 Task: Select the current location as Golden Gate Bridge, San Francisco, California, United States . Now zoom - , and verify the location . Hide zoom slider
Action: Mouse moved to (171, 218)
Screenshot: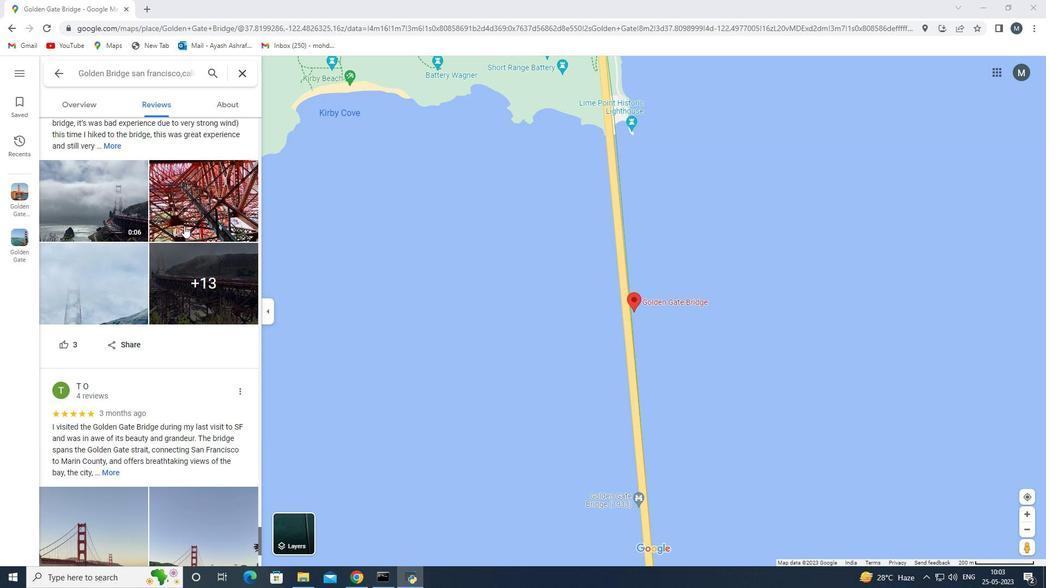 
Action: Mouse scrolled (171, 219) with delta (0, 0)
Screenshot: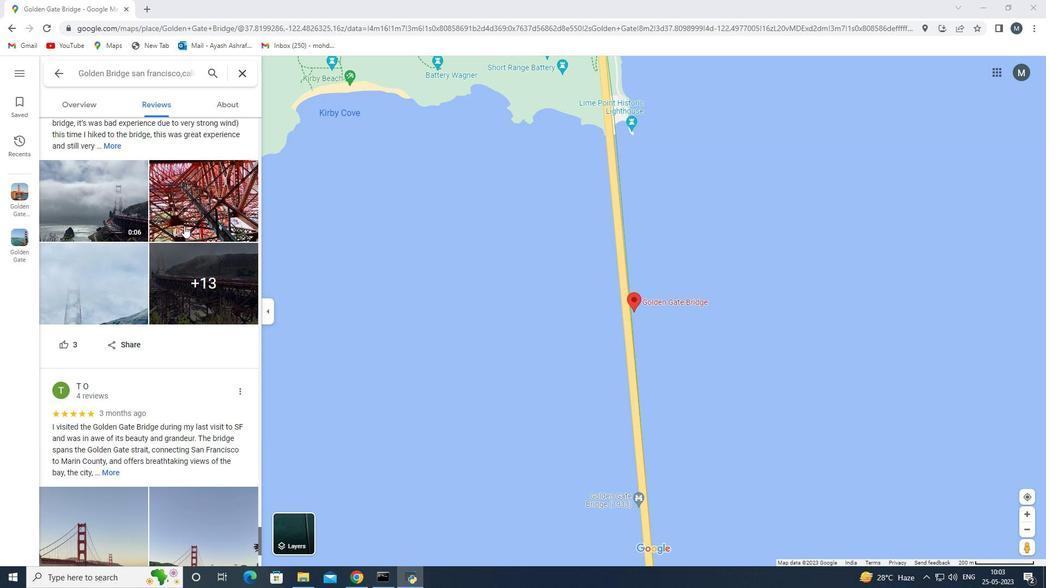 
Action: Mouse scrolled (171, 219) with delta (0, 0)
Screenshot: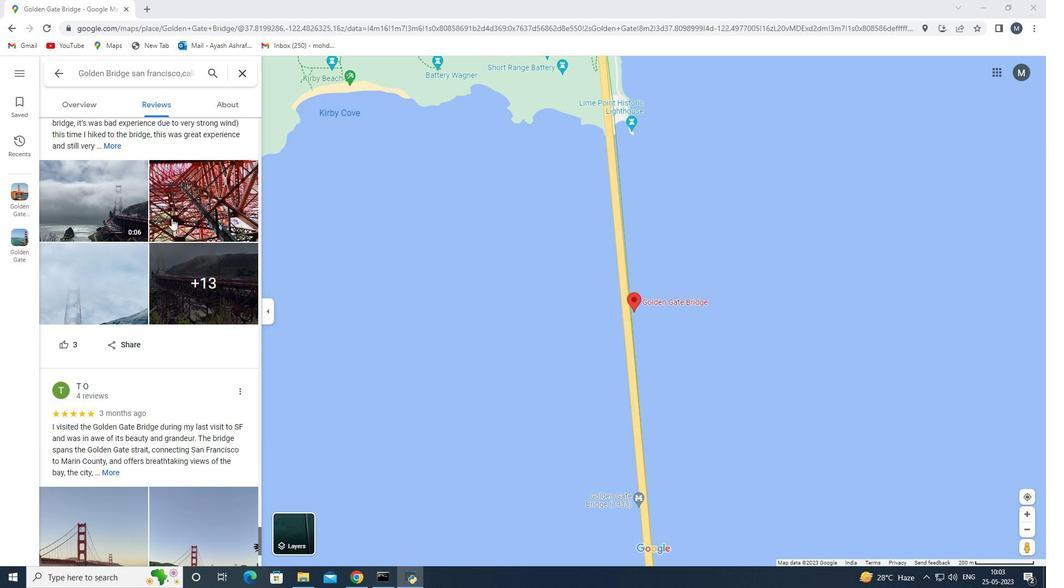 
Action: Mouse scrolled (171, 219) with delta (0, 0)
Screenshot: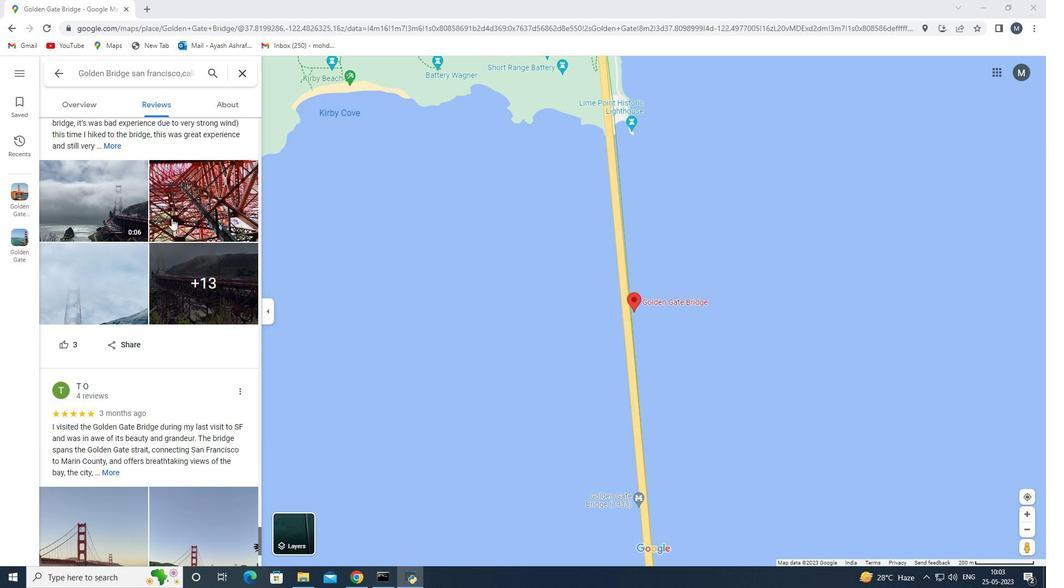 
Action: Mouse scrolled (171, 219) with delta (0, 0)
Screenshot: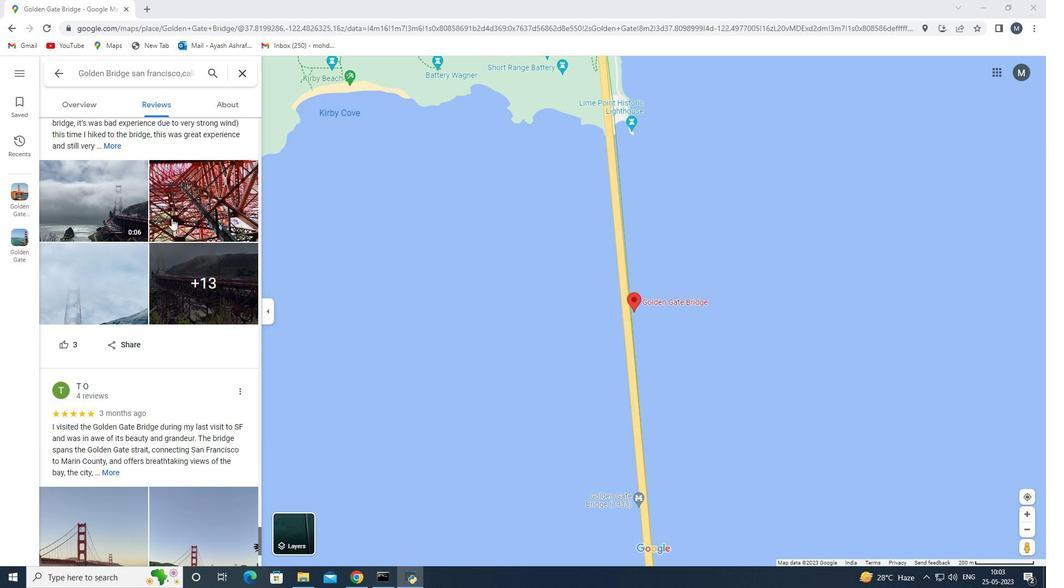
Action: Mouse moved to (121, 180)
Screenshot: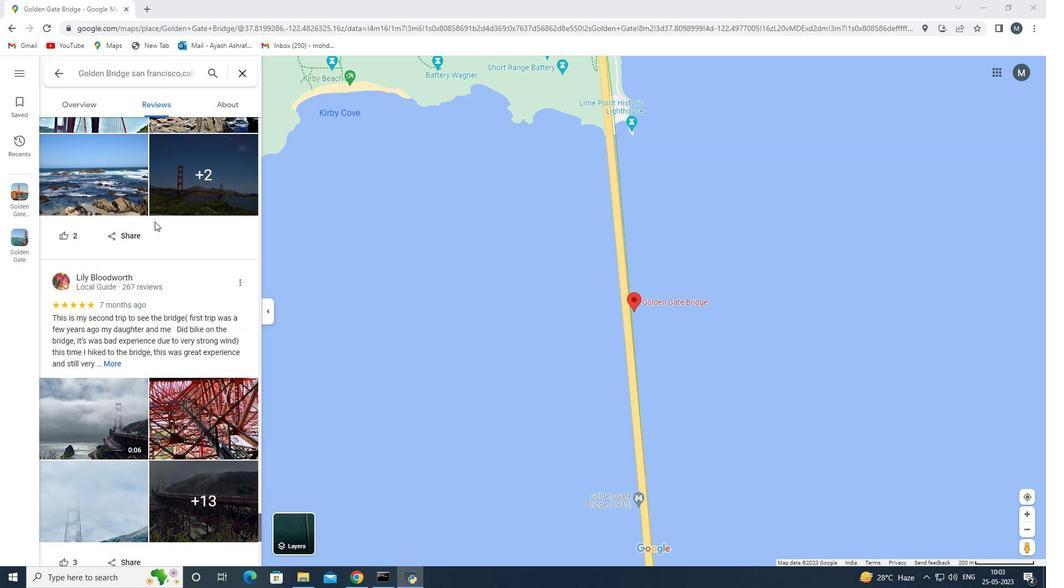 
Action: Mouse scrolled (121, 180) with delta (0, 0)
Screenshot: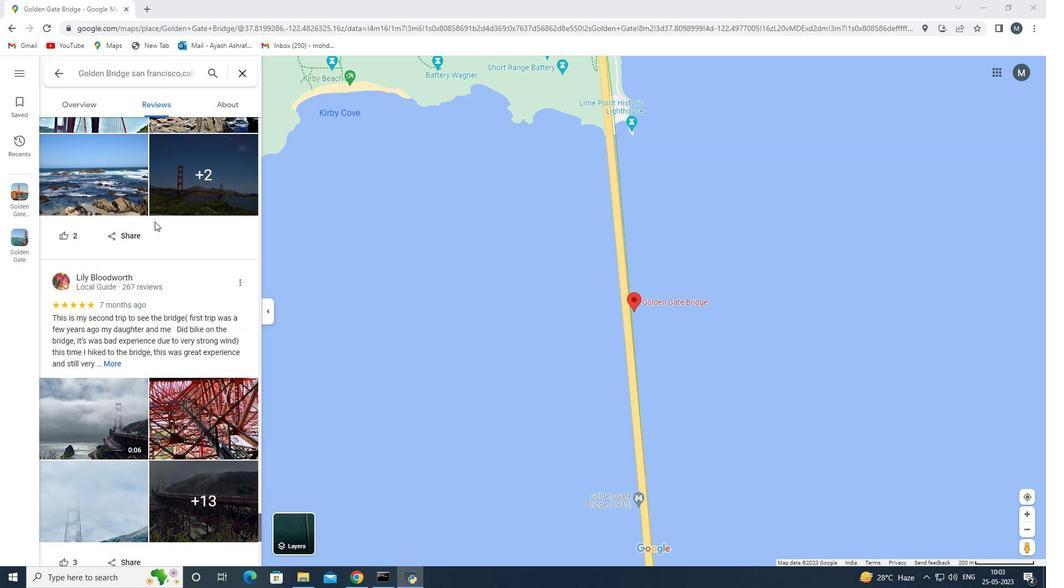 
Action: Mouse moved to (120, 177)
Screenshot: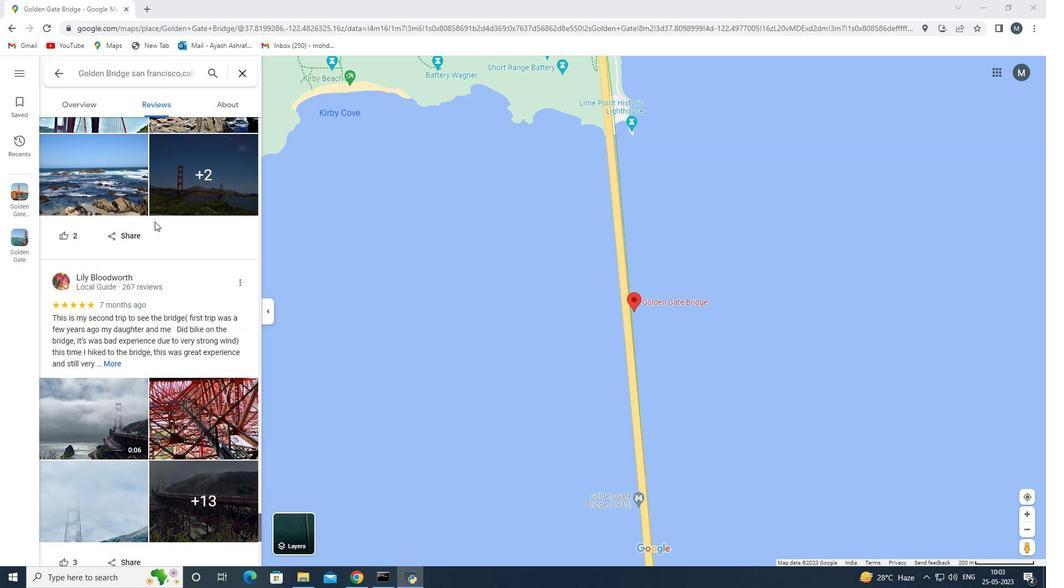 
Action: Mouse scrolled (120, 177) with delta (0, 0)
Screenshot: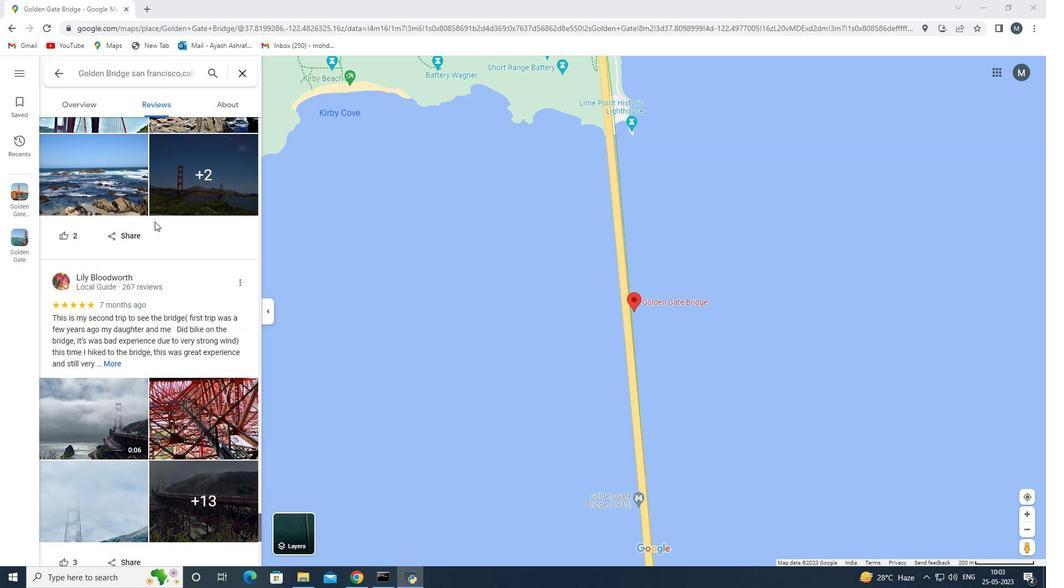 
Action: Mouse moved to (120, 176)
Screenshot: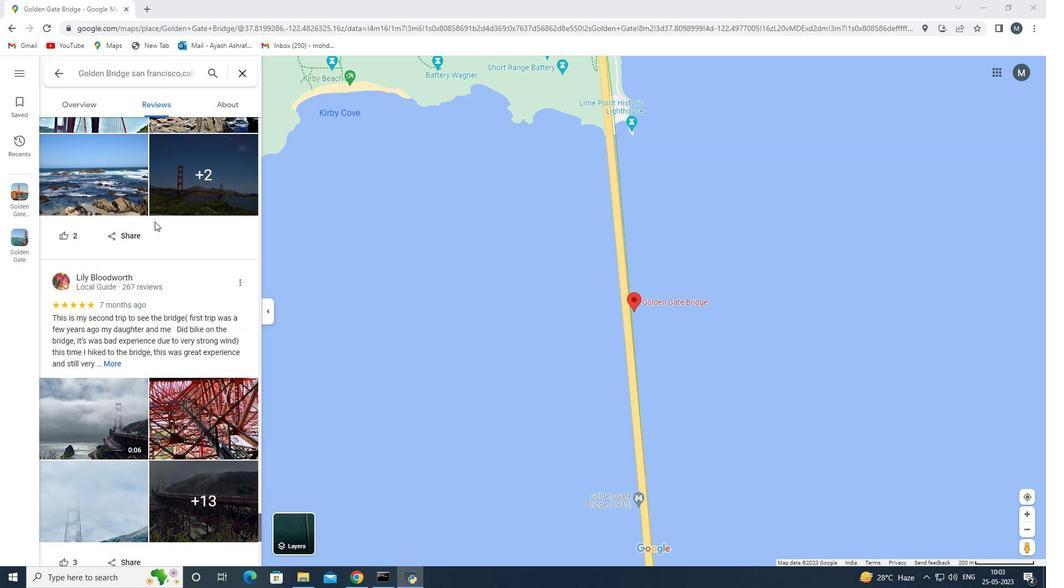 
Action: Mouse scrolled (120, 176) with delta (0, 0)
Screenshot: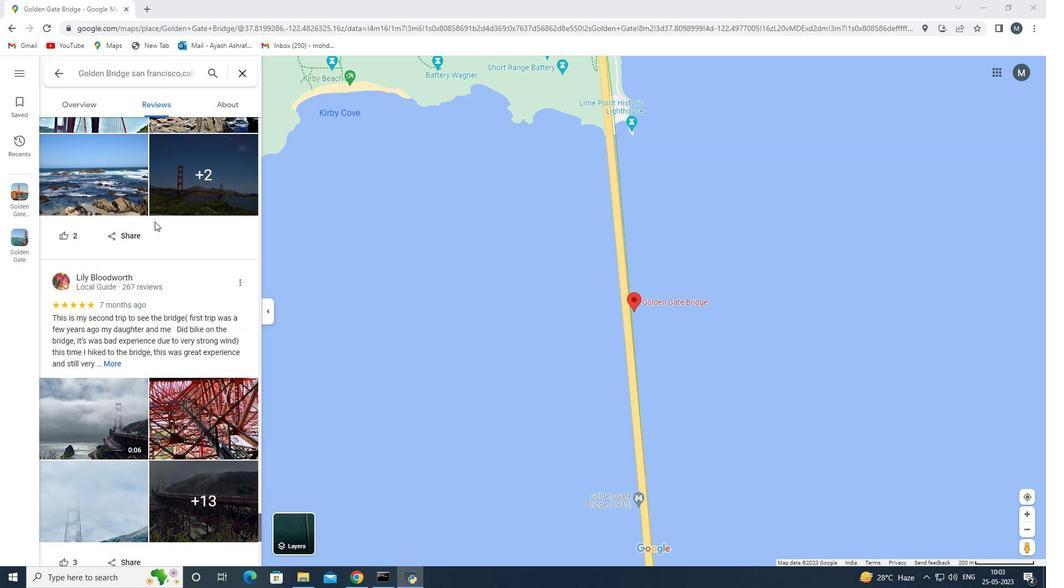 
Action: Mouse moved to (120, 174)
Screenshot: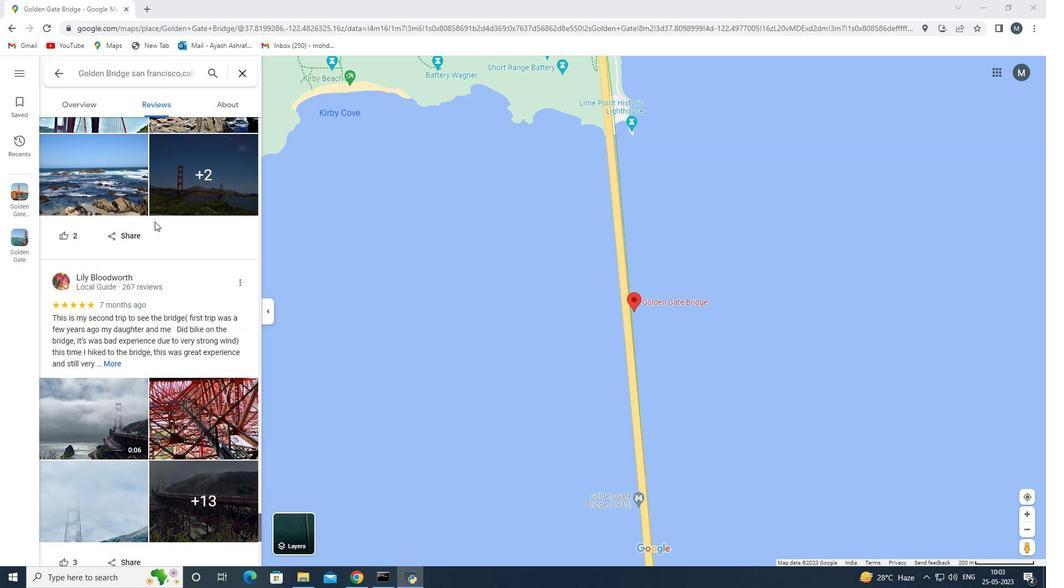 
Action: Mouse scrolled (120, 174) with delta (0, 0)
Screenshot: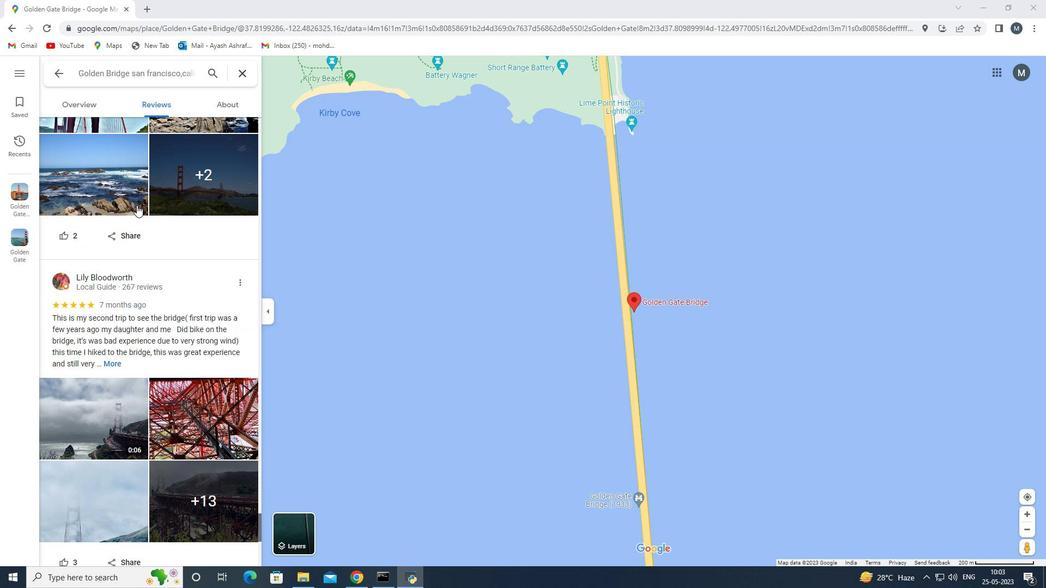 
Action: Mouse moved to (118, 168)
Screenshot: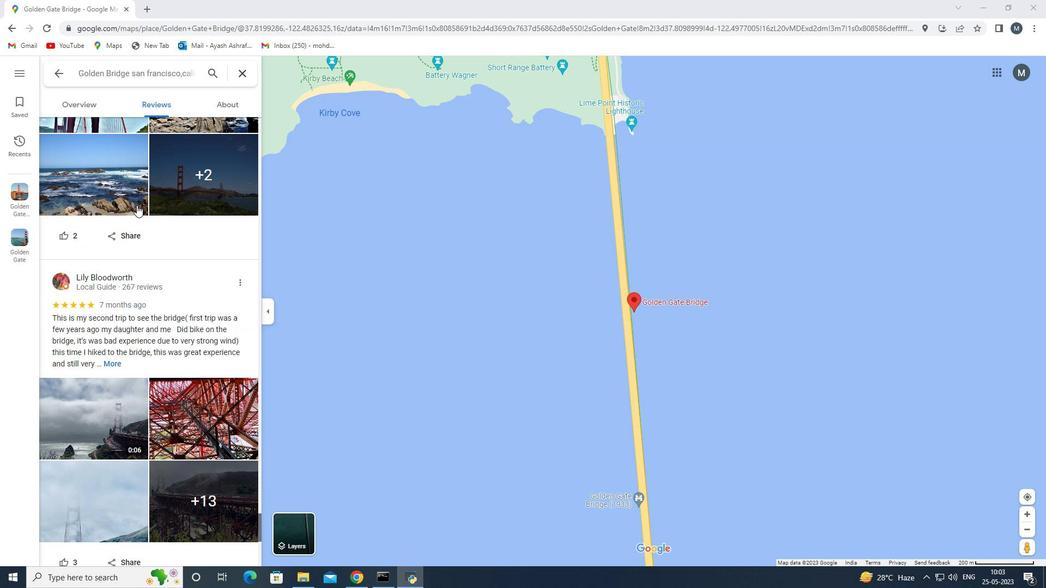 
Action: Mouse scrolled (118, 168) with delta (0, 0)
Screenshot: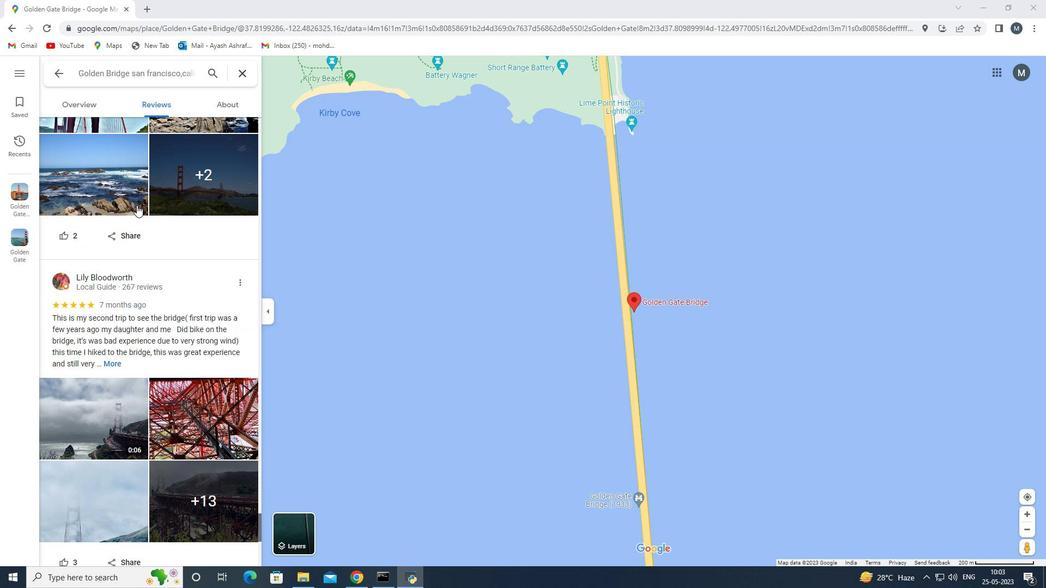 
Action: Mouse moved to (196, 72)
Screenshot: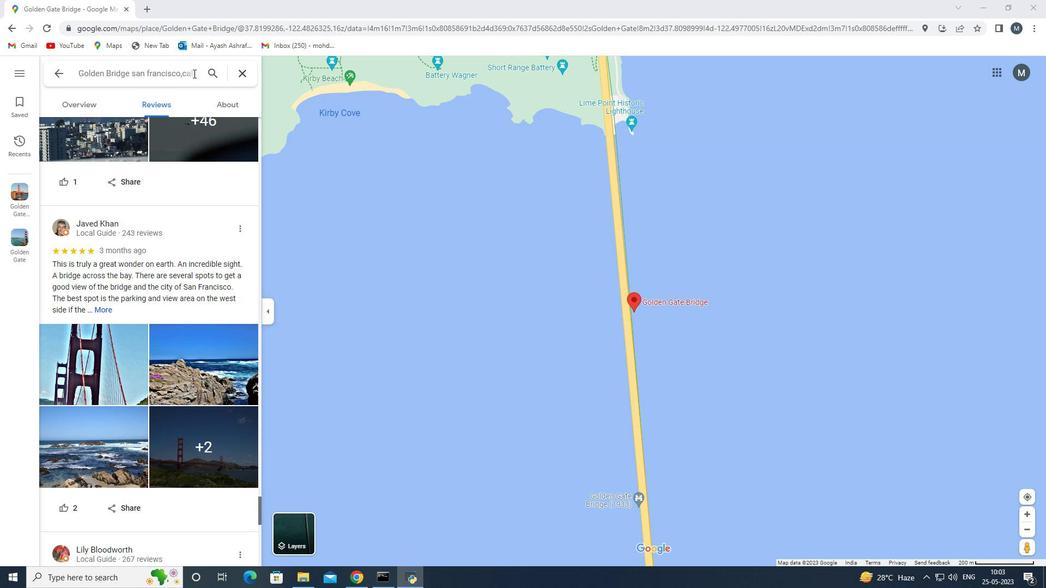 
Action: Mouse pressed left at (196, 72)
Screenshot: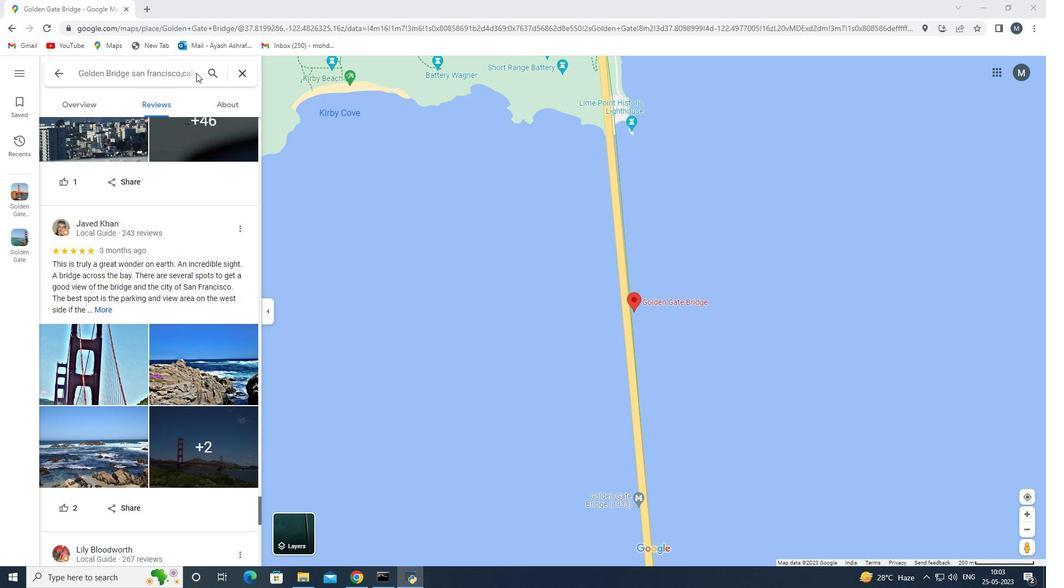 
Action: Mouse moved to (212, 73)
Screenshot: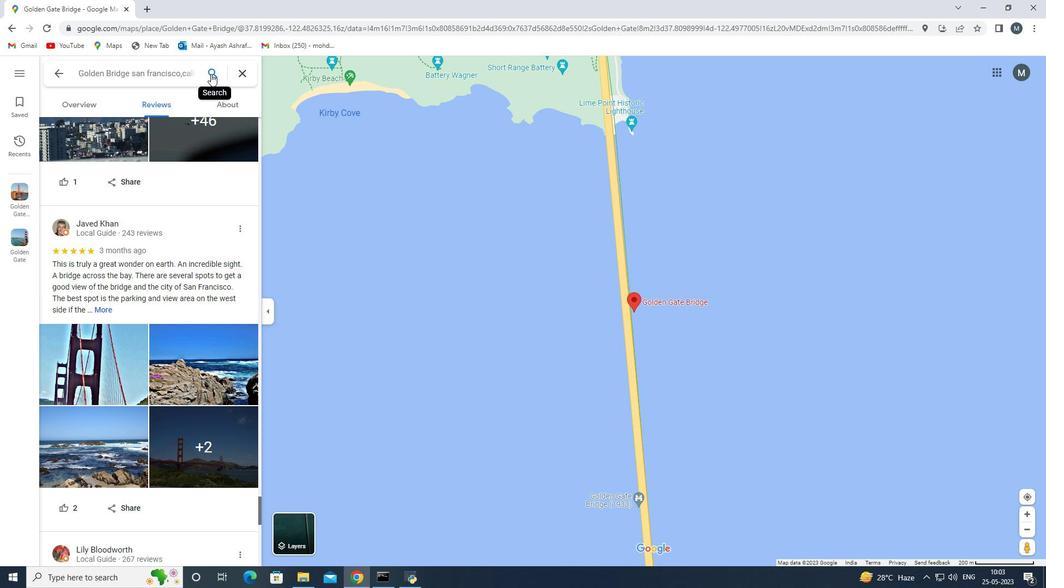
Action: Mouse pressed left at (212, 73)
Screenshot: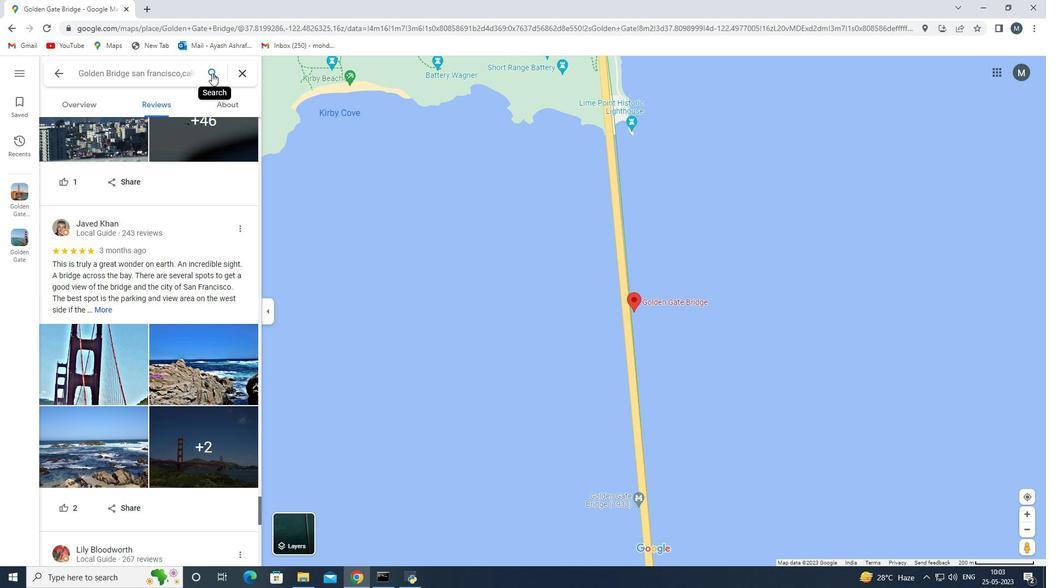 
Action: Mouse moved to (1028, 531)
Screenshot: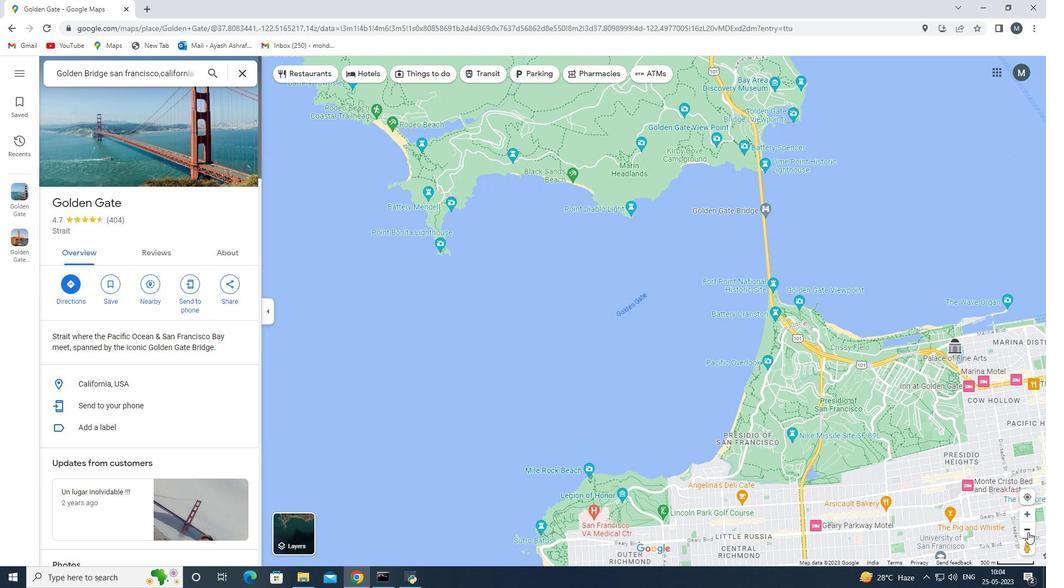 
Action: Mouse pressed left at (1028, 531)
Screenshot: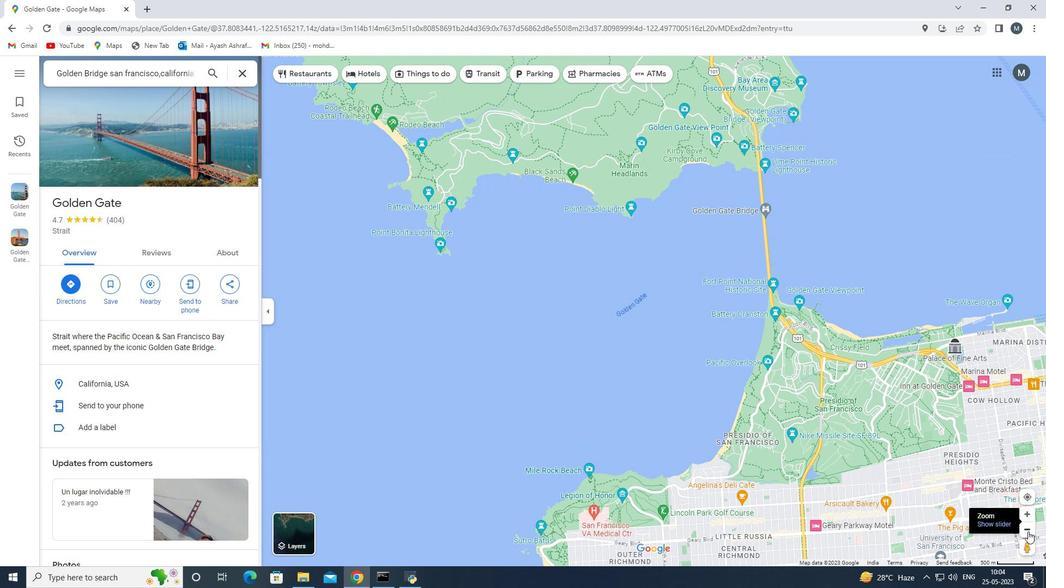 
Action: Mouse pressed left at (1028, 531)
Screenshot: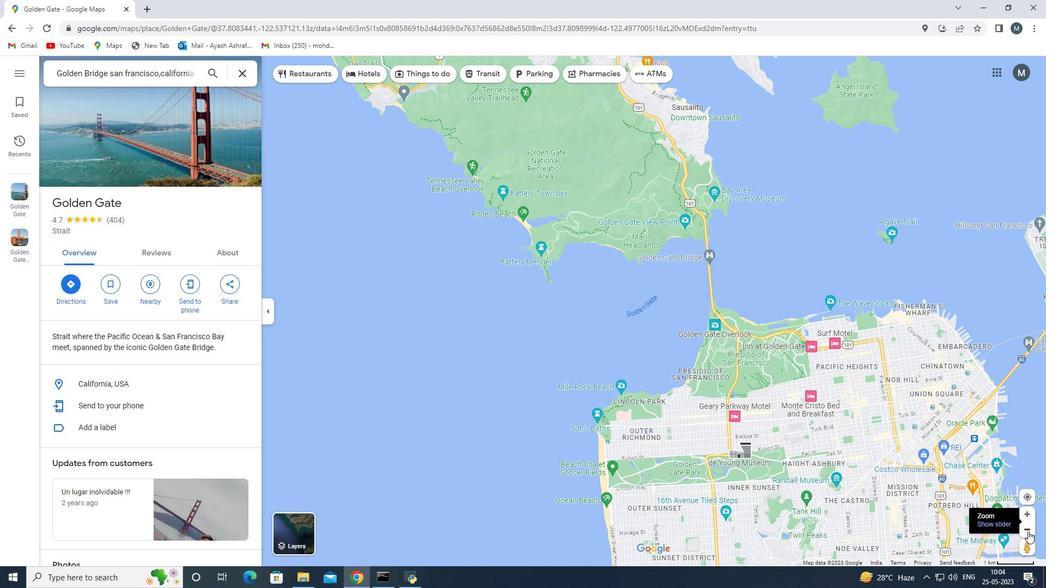 
Action: Mouse pressed left at (1028, 531)
Screenshot: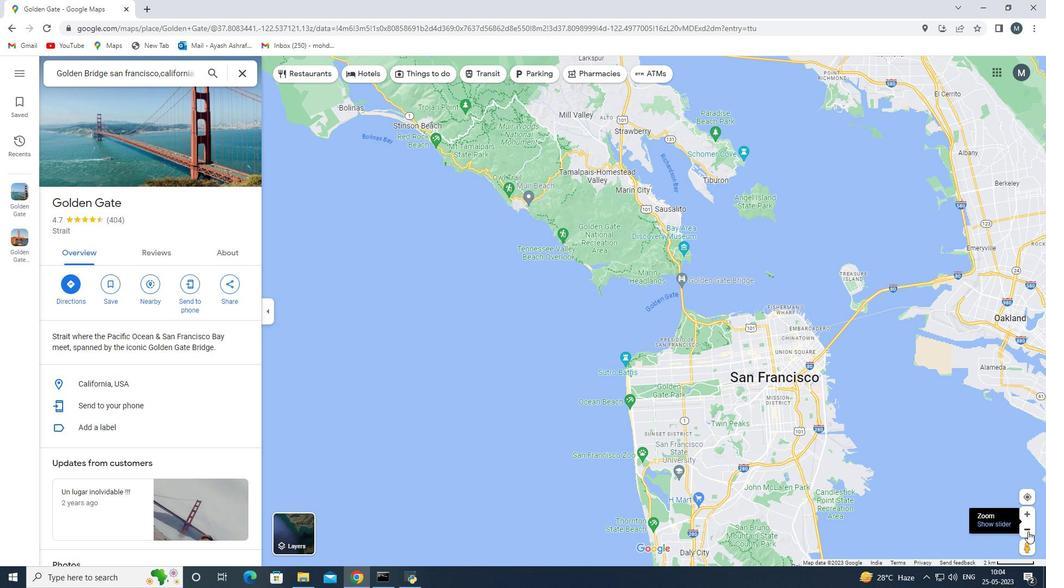 
Action: Mouse pressed left at (1028, 531)
Screenshot: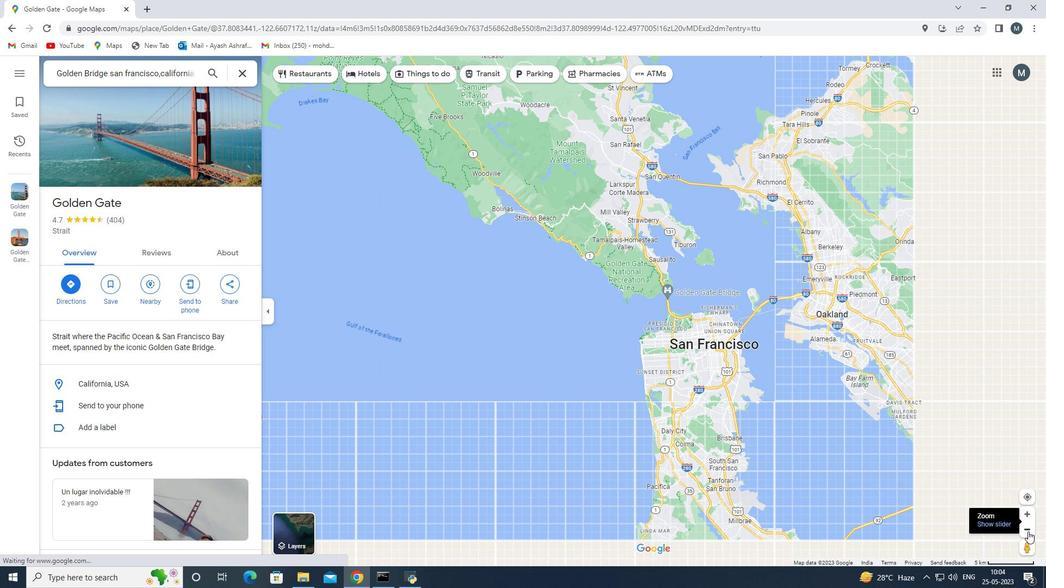 
Action: Mouse pressed left at (1028, 531)
Screenshot: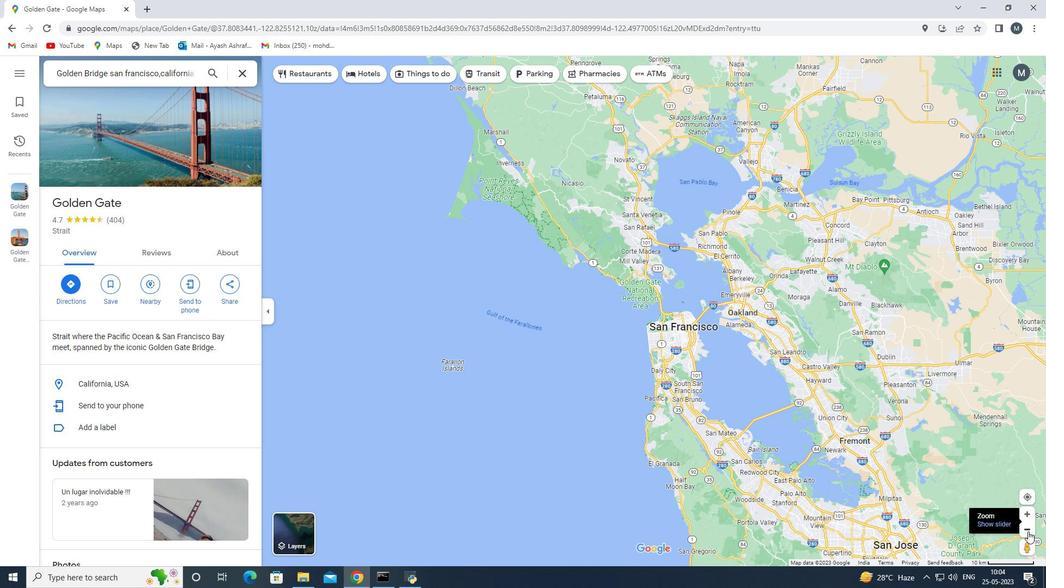 
Action: Mouse moved to (79, 295)
Screenshot: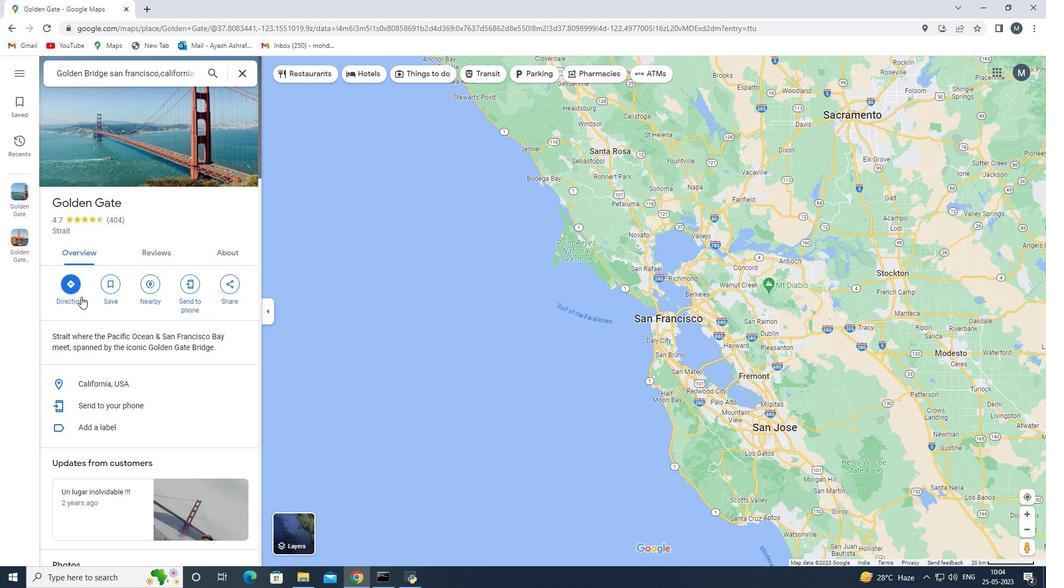 
Action: Mouse scrolled (79, 295) with delta (0, 0)
Screenshot: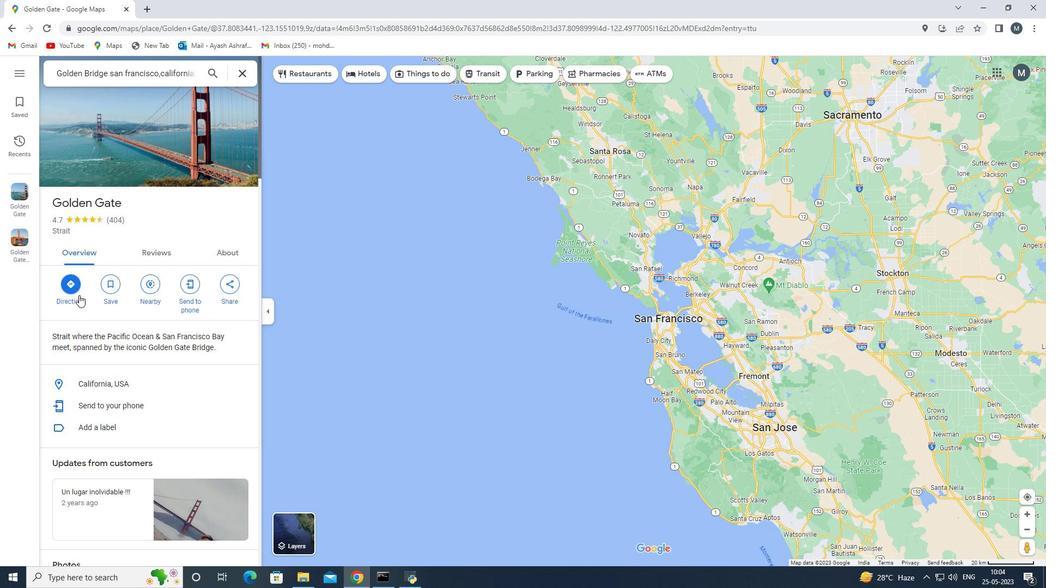
Action: Mouse moved to (162, 255)
Screenshot: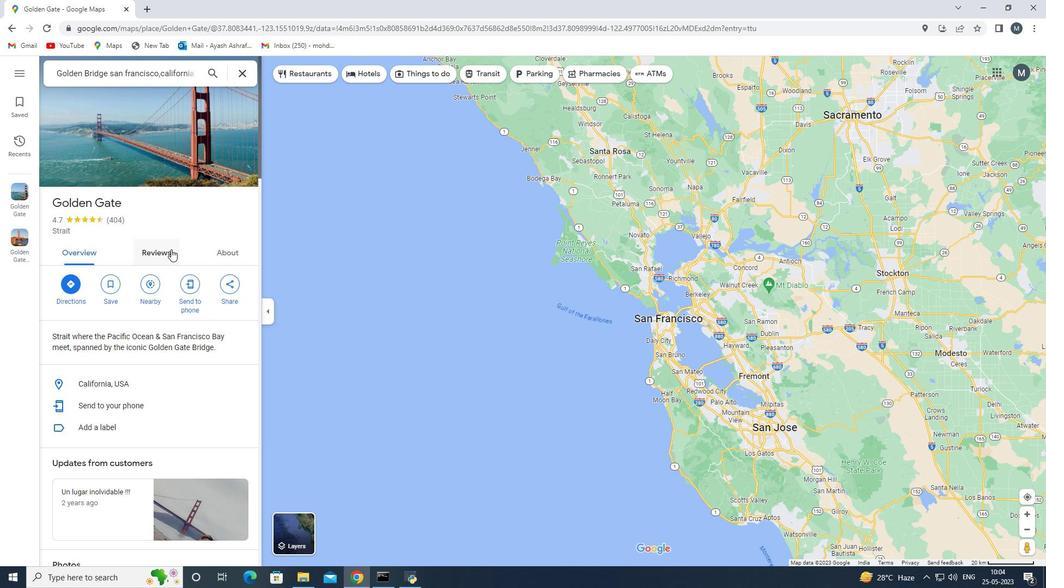 
Action: Mouse pressed left at (162, 255)
Screenshot: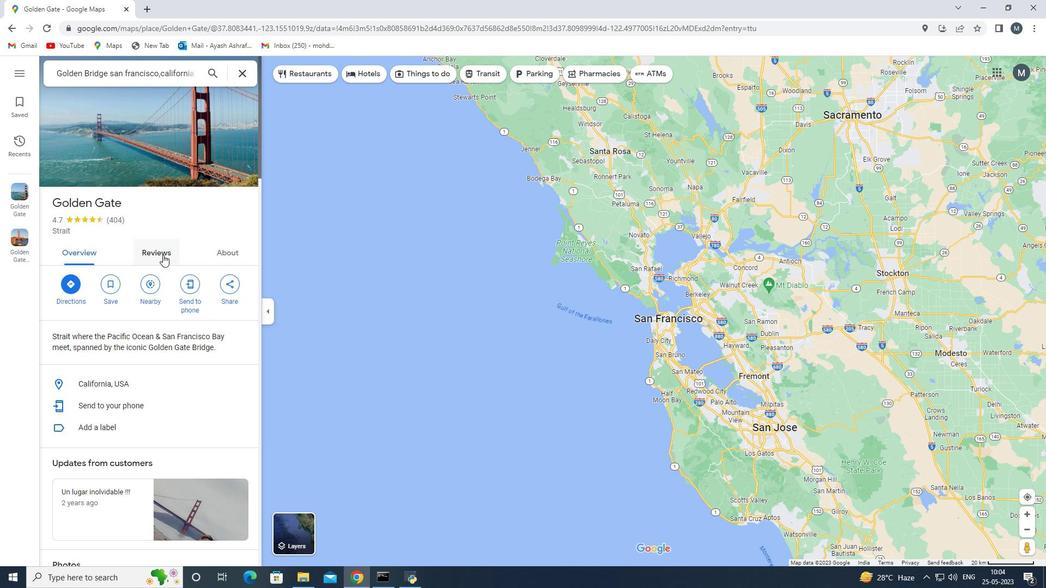 
Action: Mouse moved to (162, 261)
Screenshot: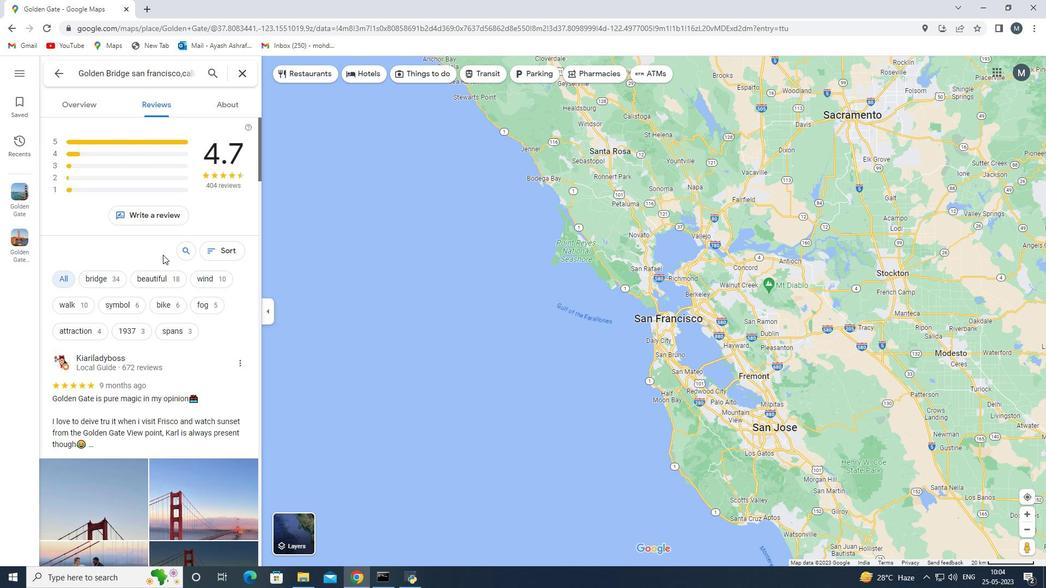 
Action: Mouse scrolled (162, 260) with delta (0, 0)
Screenshot: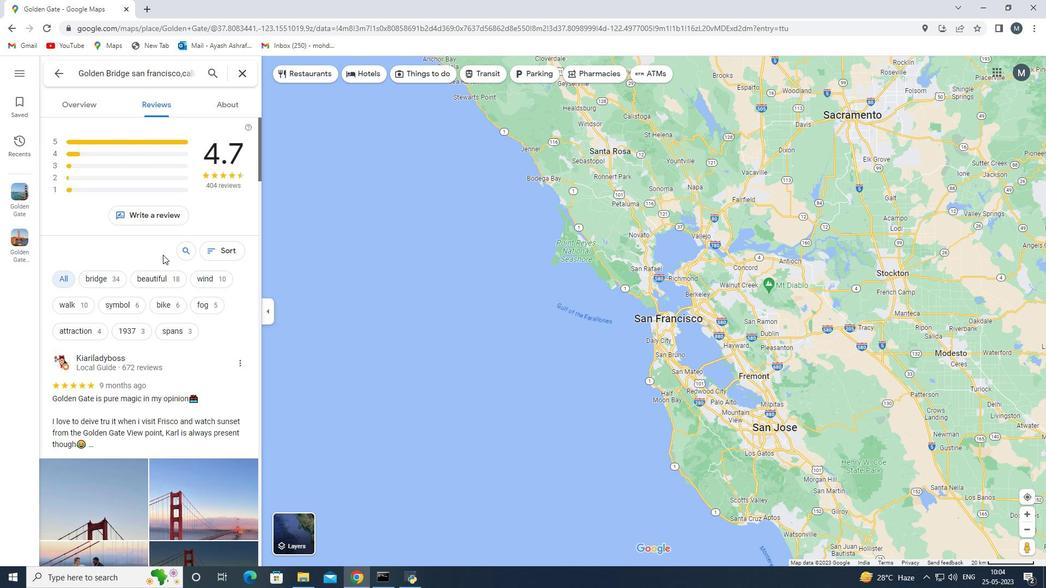 
Action: Mouse moved to (162, 262)
Screenshot: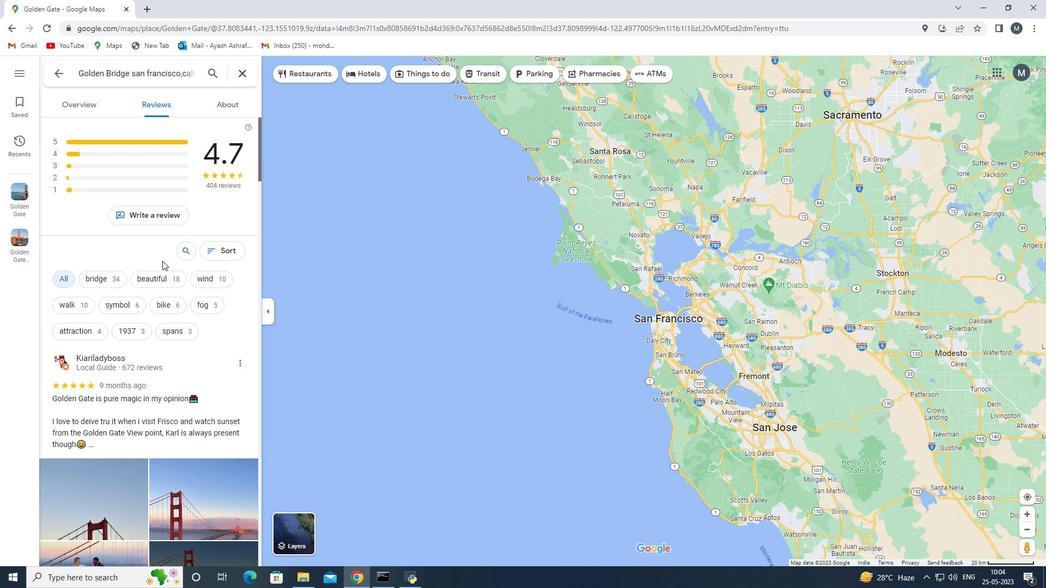 
Action: Mouse scrolled (162, 262) with delta (0, 0)
Screenshot: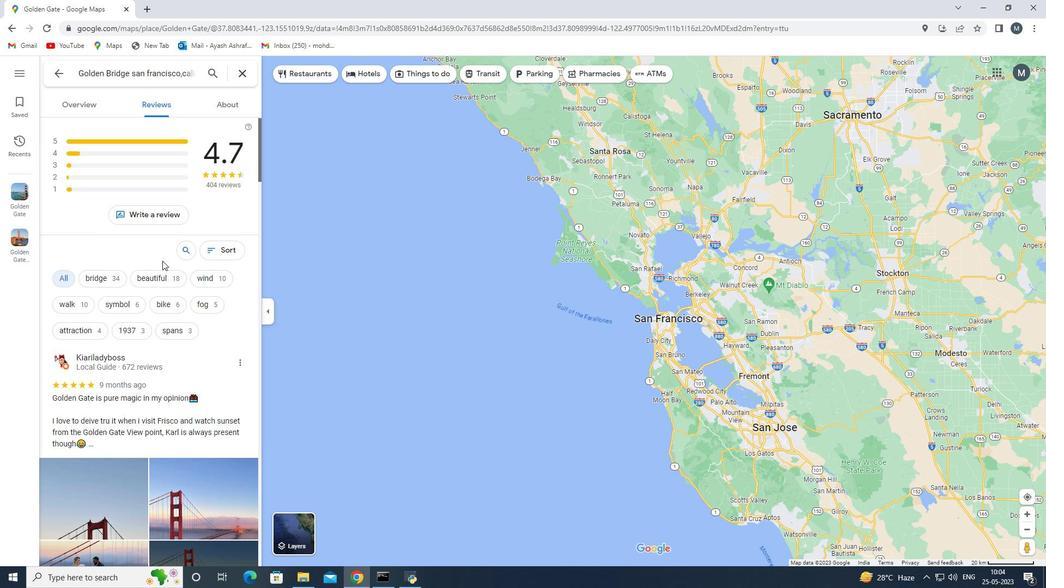 
Action: Mouse moved to (158, 312)
Screenshot: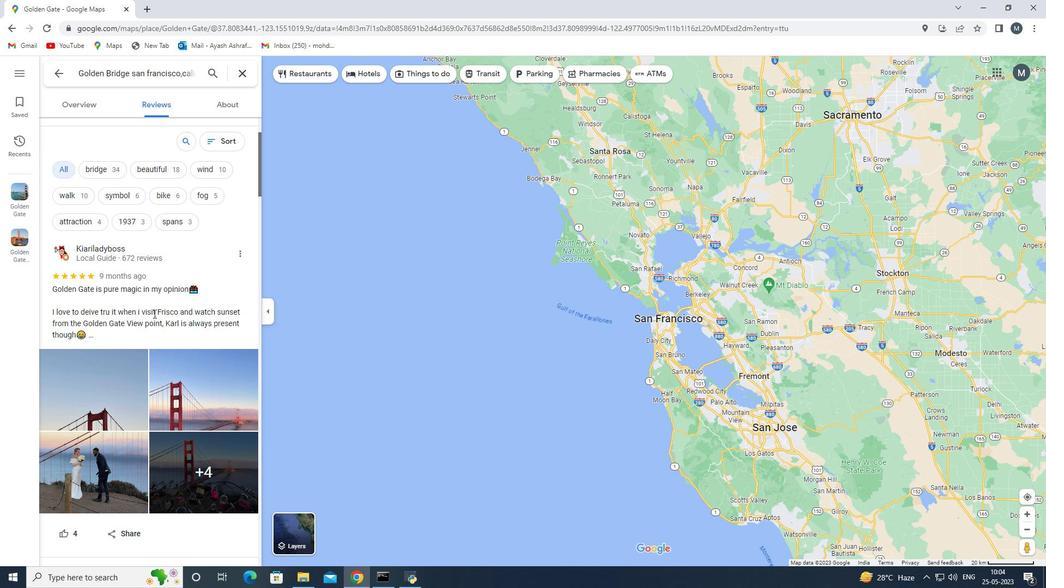 
Action: Mouse scrolled (158, 311) with delta (0, 0)
Screenshot: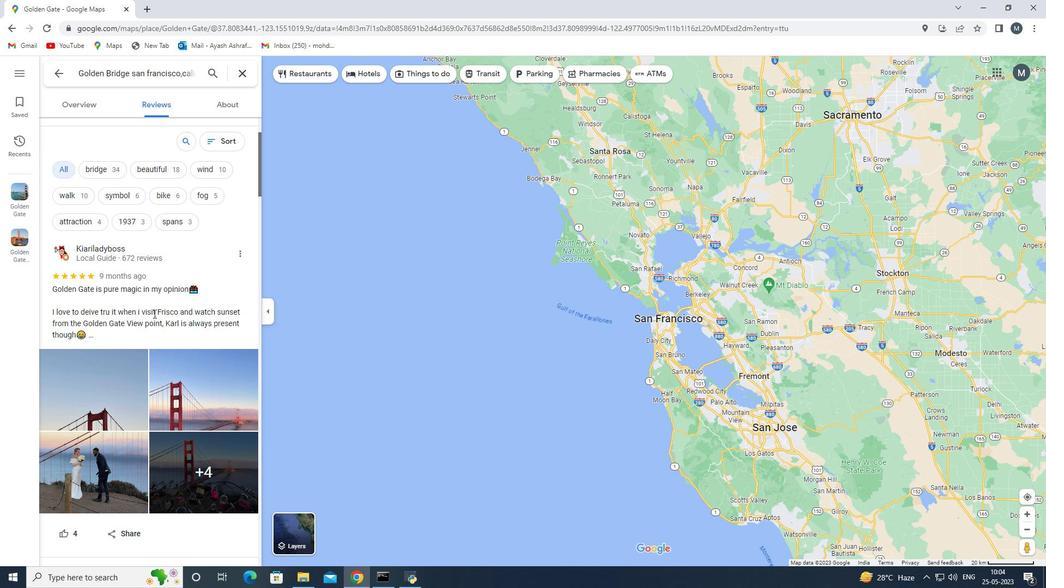 
Action: Mouse scrolled (158, 311) with delta (0, 0)
Screenshot: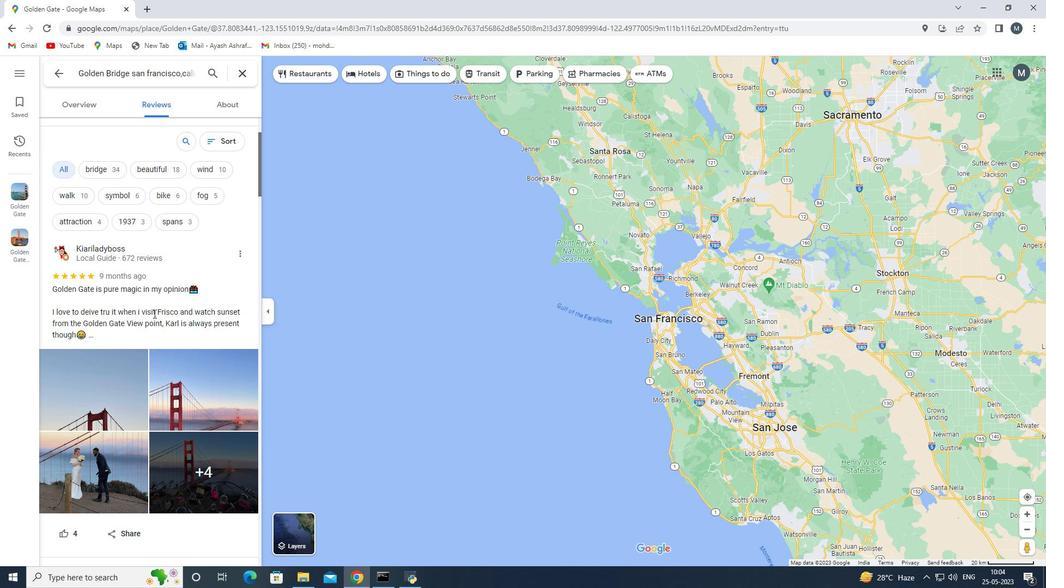 
Action: Mouse moved to (153, 301)
Screenshot: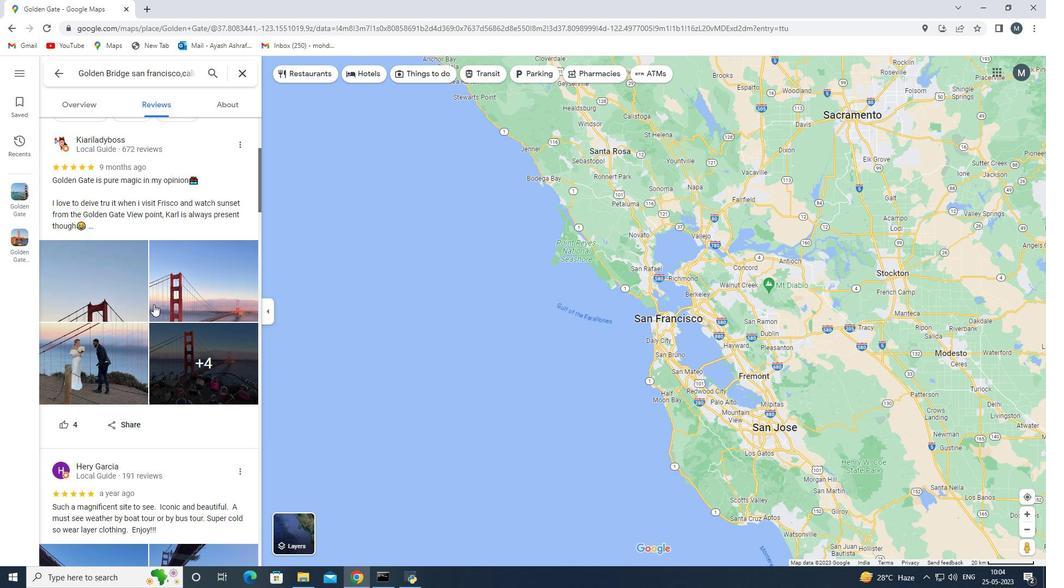 
Action: Mouse scrolled (153, 300) with delta (0, 0)
Screenshot: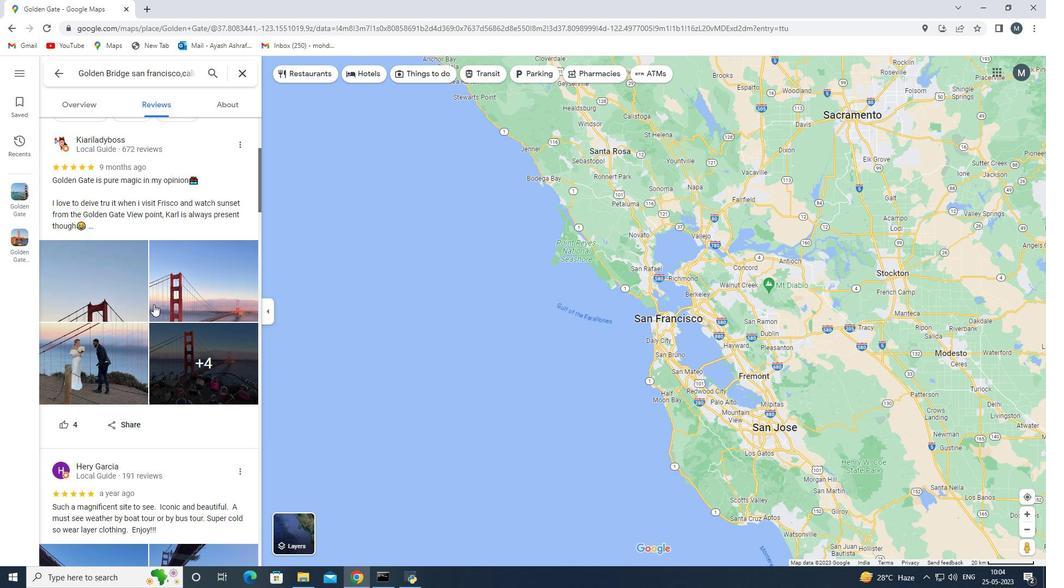 
Action: Mouse scrolled (153, 300) with delta (0, 0)
Screenshot: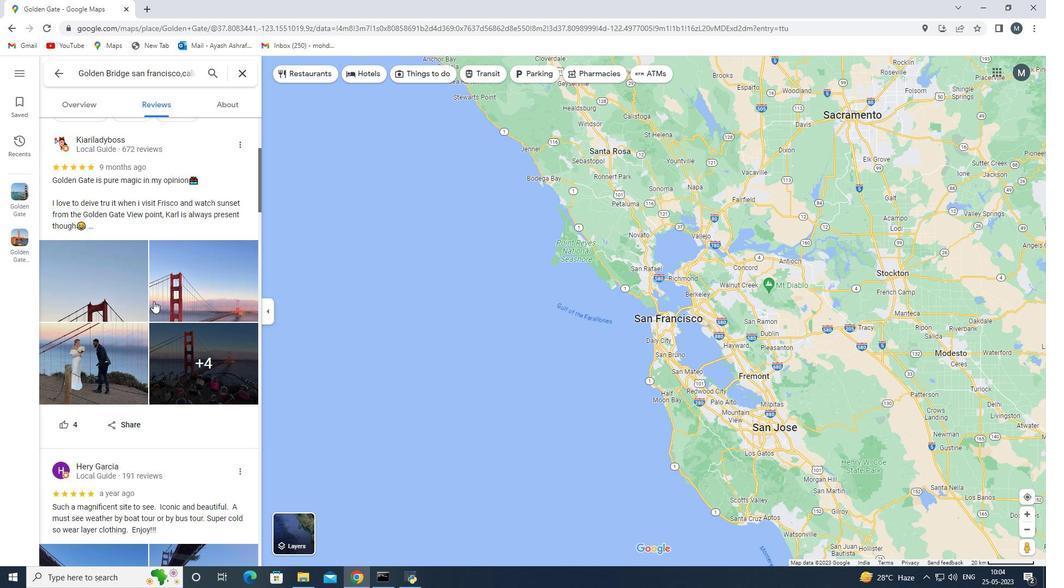 
Action: Mouse scrolled (153, 300) with delta (0, 0)
Screenshot: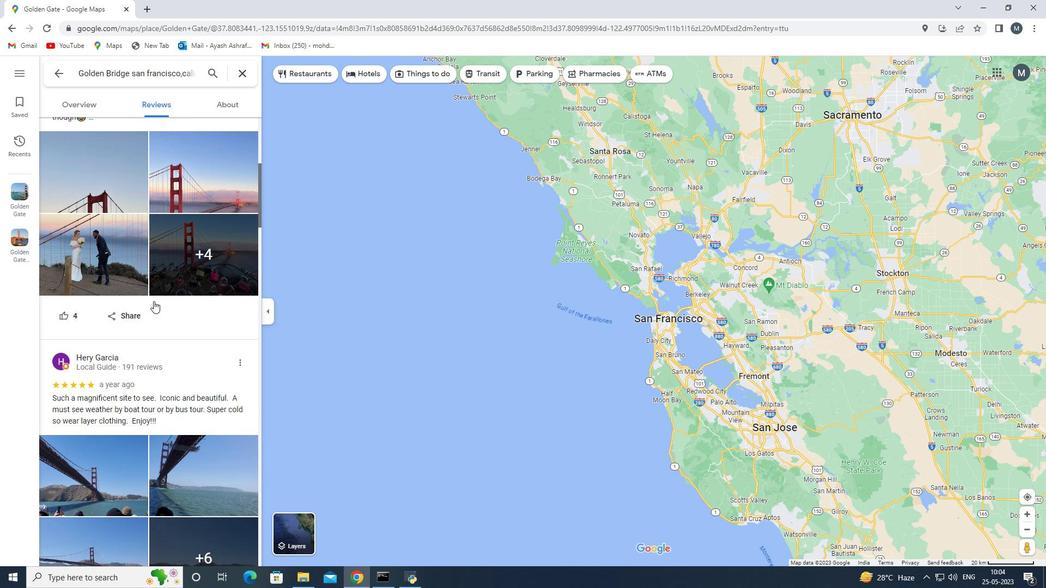 
Action: Mouse scrolled (153, 300) with delta (0, 0)
Screenshot: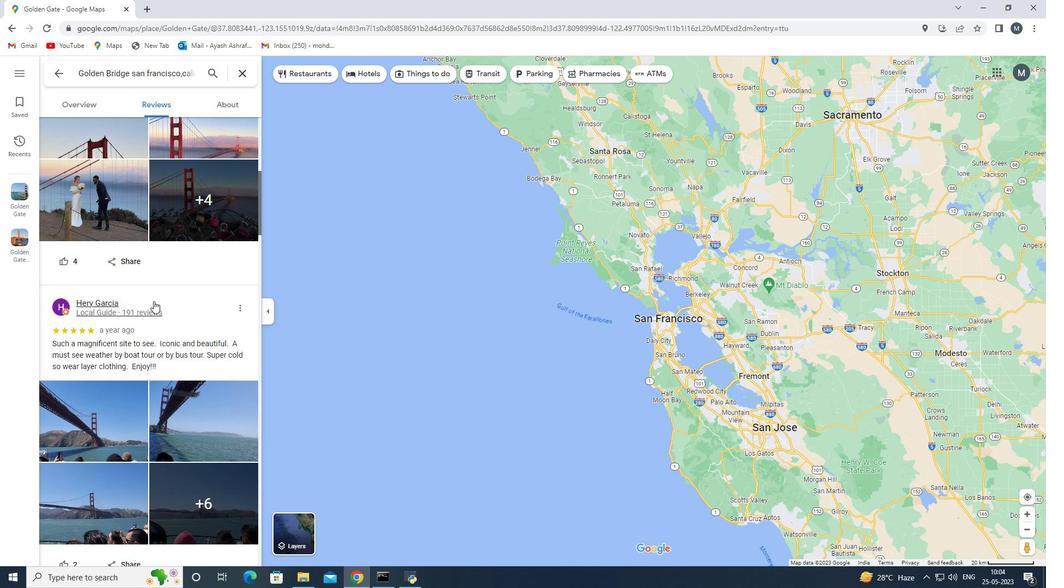 
Action: Mouse scrolled (153, 300) with delta (0, 0)
Screenshot: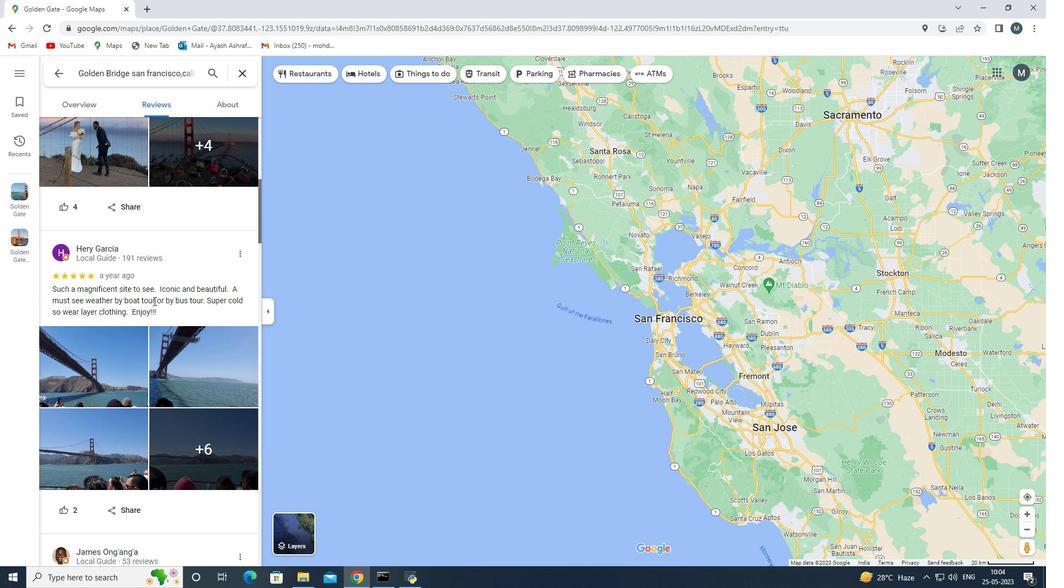 
Action: Mouse scrolled (153, 300) with delta (0, 0)
Screenshot: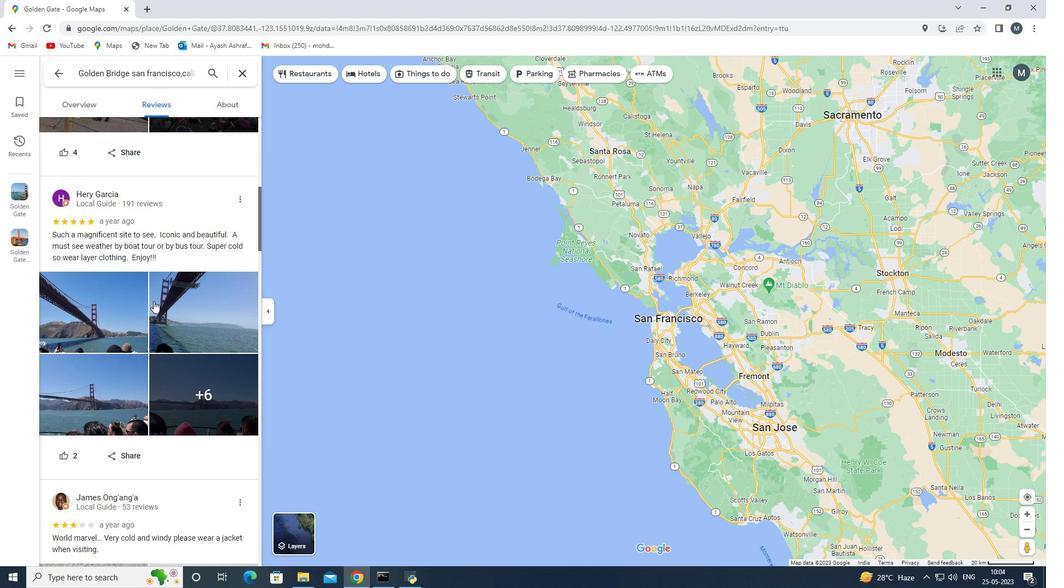 
Action: Mouse scrolled (153, 300) with delta (0, 0)
Screenshot: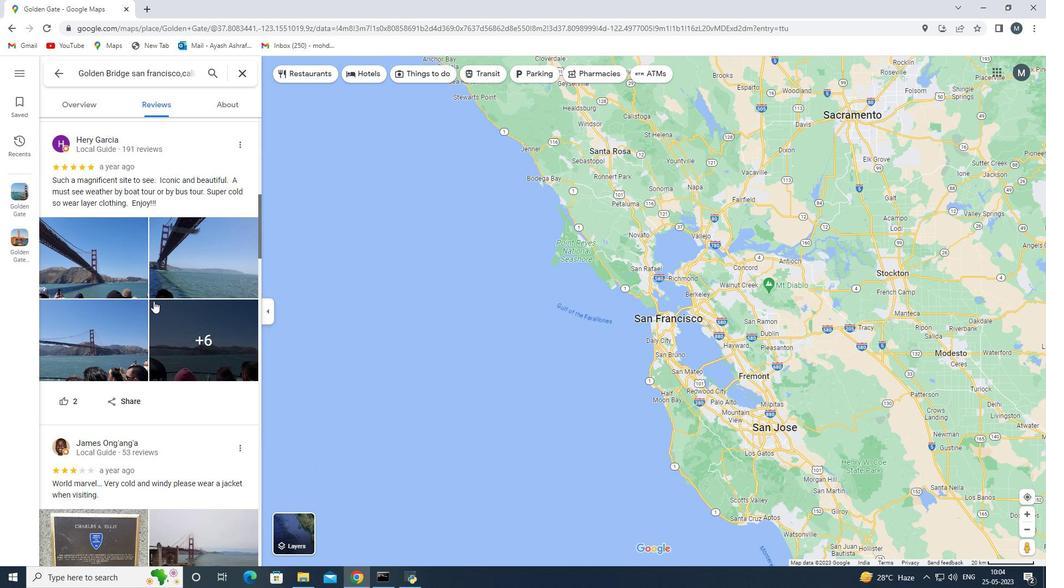 
Action: Key pressed <Key.down><Key.down><Key.down>
Screenshot: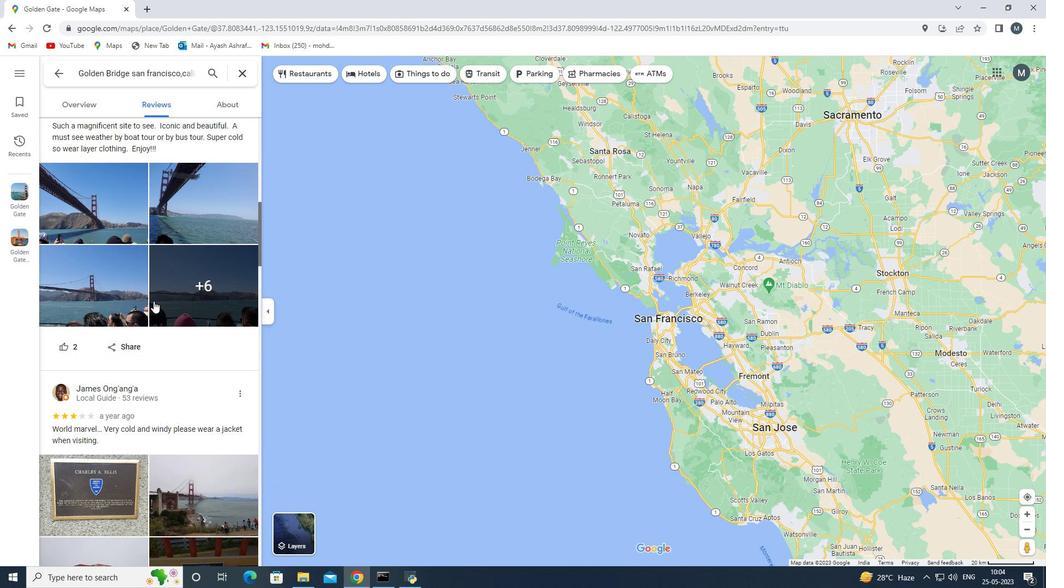 
Action: Mouse moved to (201, 265)
Screenshot: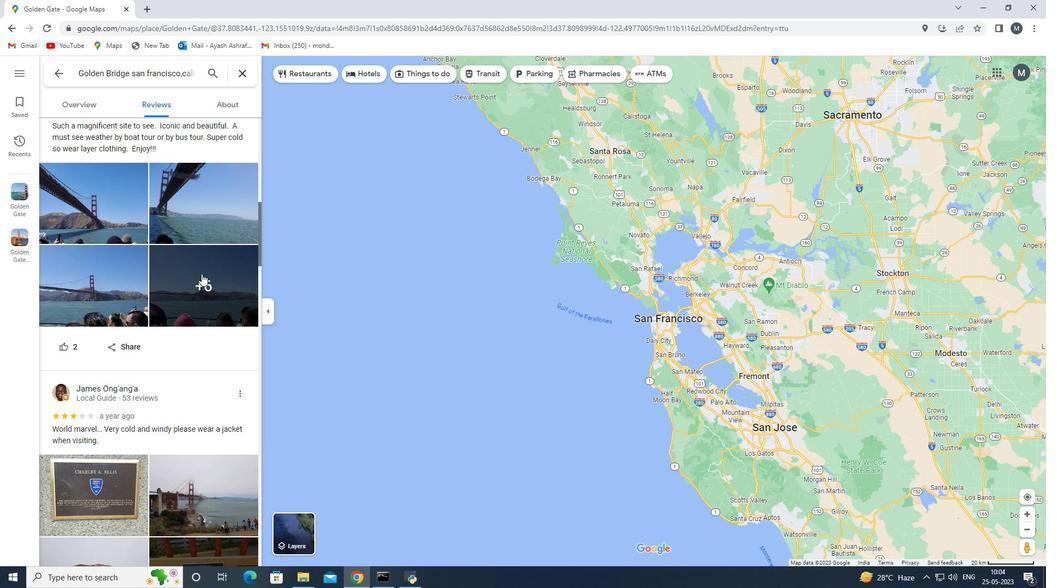 
Action: Mouse scrolled (201, 265) with delta (0, 0)
Screenshot: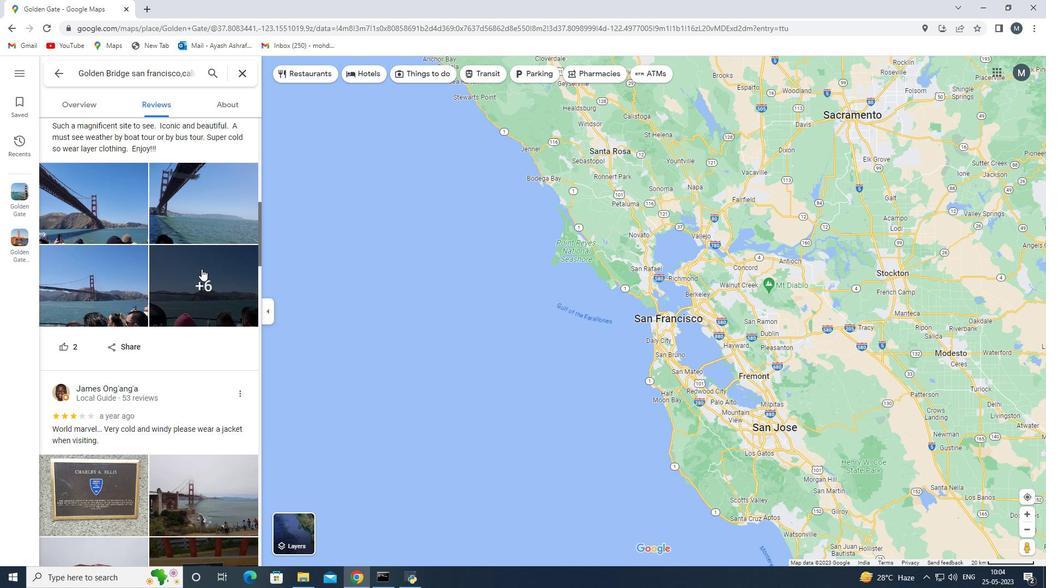 
Action: Mouse moved to (206, 316)
Screenshot: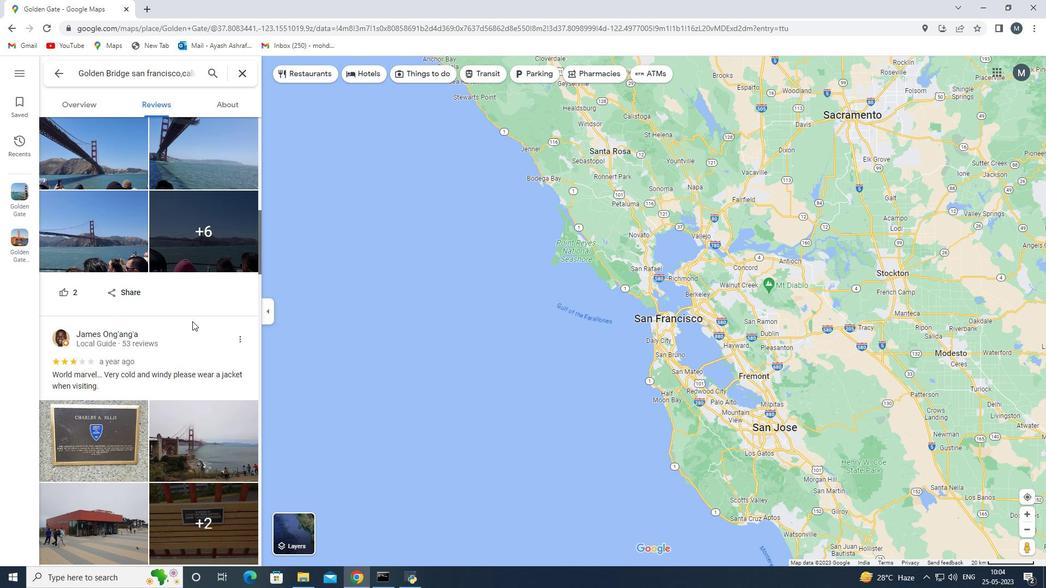 
Action: Mouse pressed left at (206, 316)
Screenshot: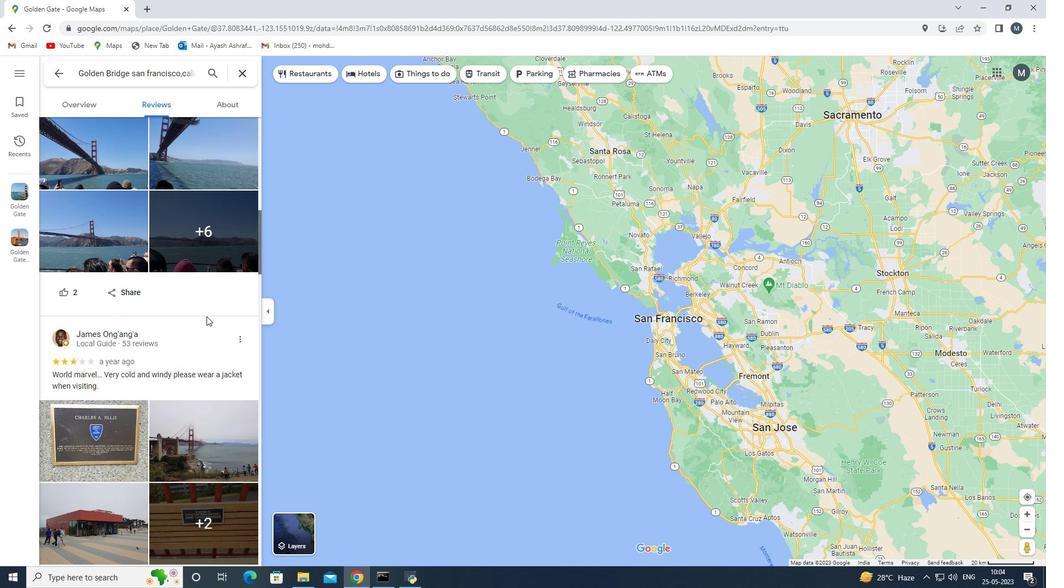 
Action: Mouse moved to (206, 316)
Screenshot: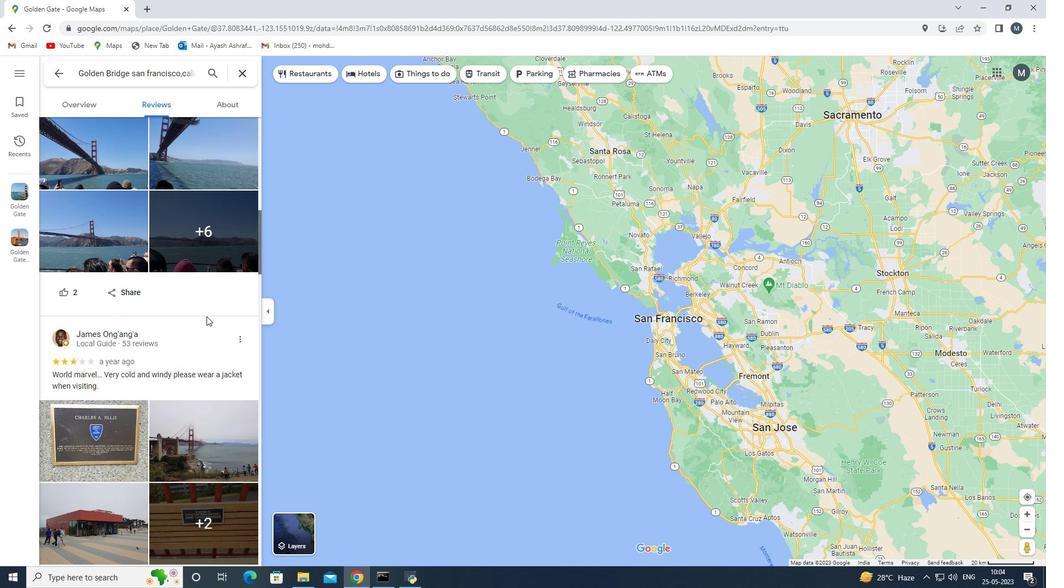 
Action: Key pressed <Key.down><Key.down><Key.down><Key.down><Key.down><Key.down><Key.down><Key.down><Key.down><Key.down><Key.down><Key.down><Key.down><Key.down><Key.down><Key.down><Key.down><Key.down><Key.down><Key.down><Key.down><Key.down><Key.down><Key.down><Key.down><Key.down><Key.down><Key.down><Key.down><Key.down><Key.down><Key.down><Key.down><Key.down><Key.down><Key.down><Key.down><Key.down><Key.down><Key.down><Key.down><Key.down><Key.down><Key.down><Key.down><Key.down><Key.down><Key.down><Key.down><Key.down><Key.down><Key.down><Key.down><Key.down><Key.down><Key.down><Key.down><Key.down><Key.down><Key.down><Key.down><Key.down><Key.down><Key.down><Key.down><Key.down><Key.down><Key.down><Key.down><Key.down><Key.down><Key.down><Key.down><Key.down><Key.down><Key.down><Key.down><Key.down><Key.down><Key.down><Key.down><Key.down><Key.down><Key.down><Key.down><Key.down><Key.down><Key.down><Key.down><Key.down><Key.down><Key.down><Key.down><Key.down><Key.down><Key.down><Key.down><Key.down><Key.down><Key.down><Key.down><Key.down><Key.down><Key.down><Key.down><Key.down><Key.down><Key.down><Key.down><Key.down><Key.down><Key.down><Key.down><Key.down><Key.down><Key.down><Key.down><Key.down><Key.down><Key.down><Key.down><Key.down><Key.down><Key.down><Key.down><Key.down><Key.down><Key.down><Key.down><Key.down><Key.down><Key.down><Key.down><Key.down><Key.down><Key.down><Key.down><Key.down>
Screenshot: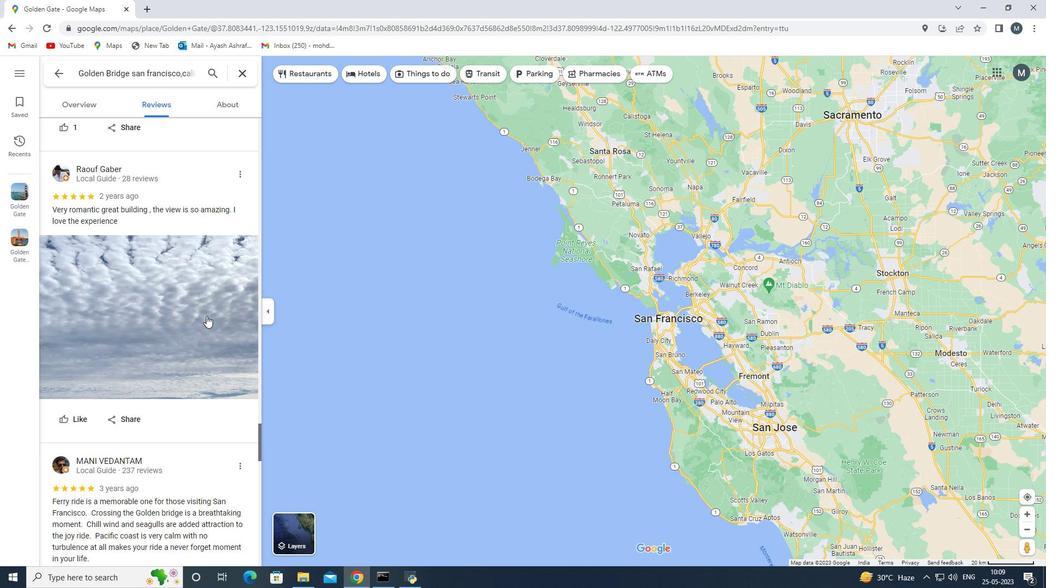 
Action: Mouse moved to (591, 219)
Screenshot: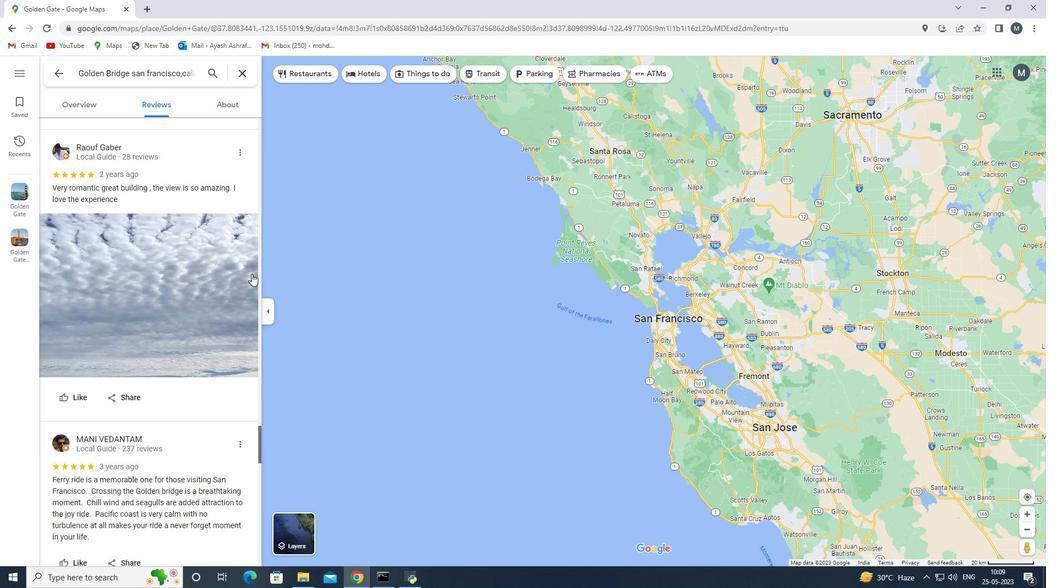 
Action: Key pressed <Key.down><Key.down><Key.down><Key.down><Key.down><Key.down><Key.down><Key.down><Key.down><Key.down><Key.down><Key.down><Key.down><Key.down><Key.down><Key.down><Key.down><Key.down><Key.down><Key.down><Key.down><Key.down><Key.down><Key.down><Key.down><Key.down><Key.down><Key.down><Key.down><Key.down><Key.down><Key.down><Key.down><Key.down><Key.down><Key.down><Key.down><Key.down><Key.down><Key.down><Key.down><Key.down><Key.down><Key.down><Key.down><Key.down><Key.down><Key.down><Key.down><Key.down><Key.down><Key.down><Key.down><Key.down><Key.down><Key.down><Key.down><Key.down><Key.down><Key.down><Key.down><Key.down><Key.down><Key.down><Key.down><Key.down><Key.down><Key.down><Key.down><Key.down><Key.down><Key.down><Key.down><Key.down><Key.down>
Screenshot: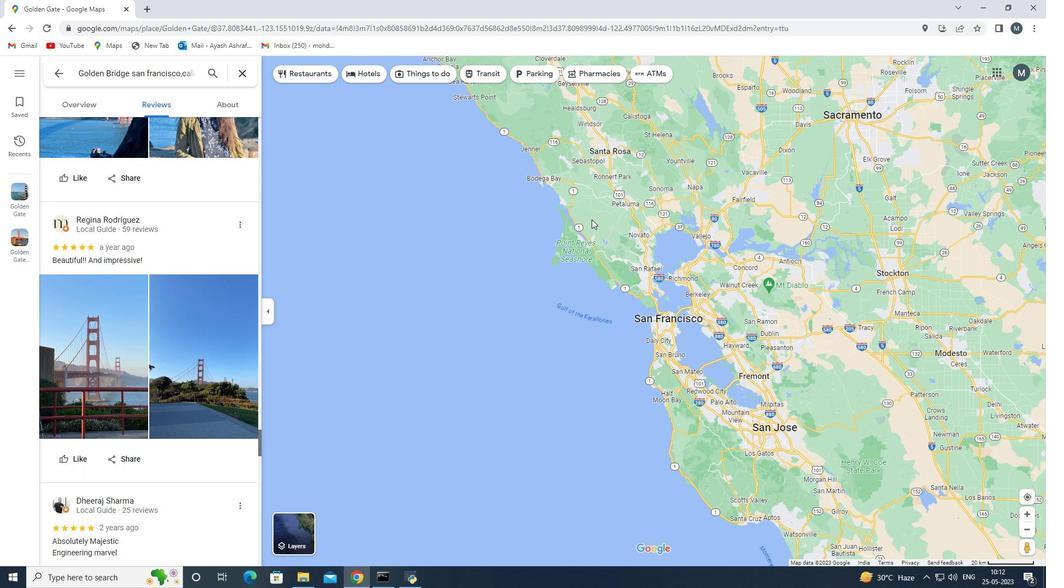 
Action: Mouse moved to (81, 107)
Screenshot: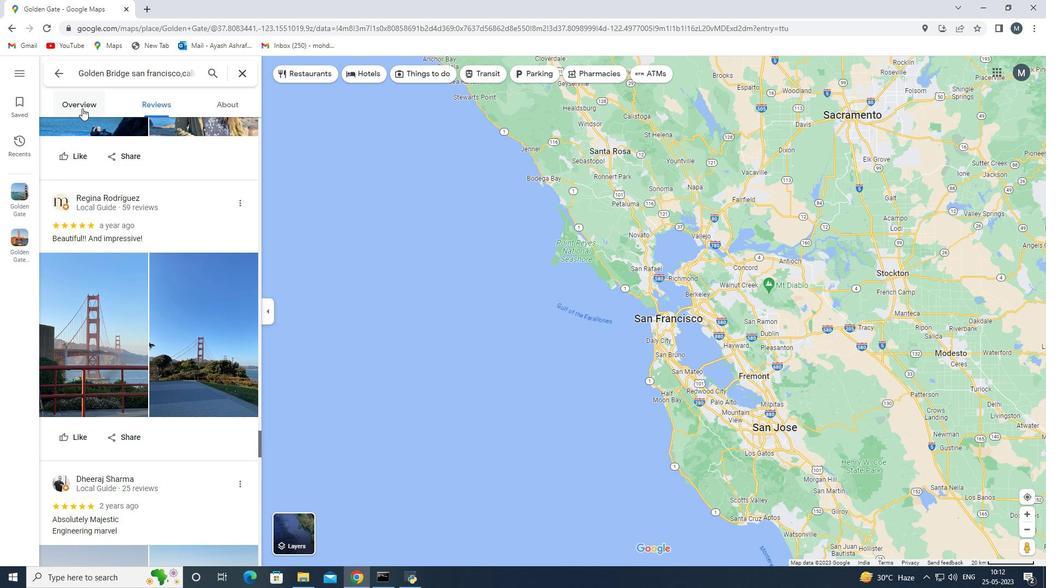 
Action: Mouse pressed left at (81, 107)
Screenshot: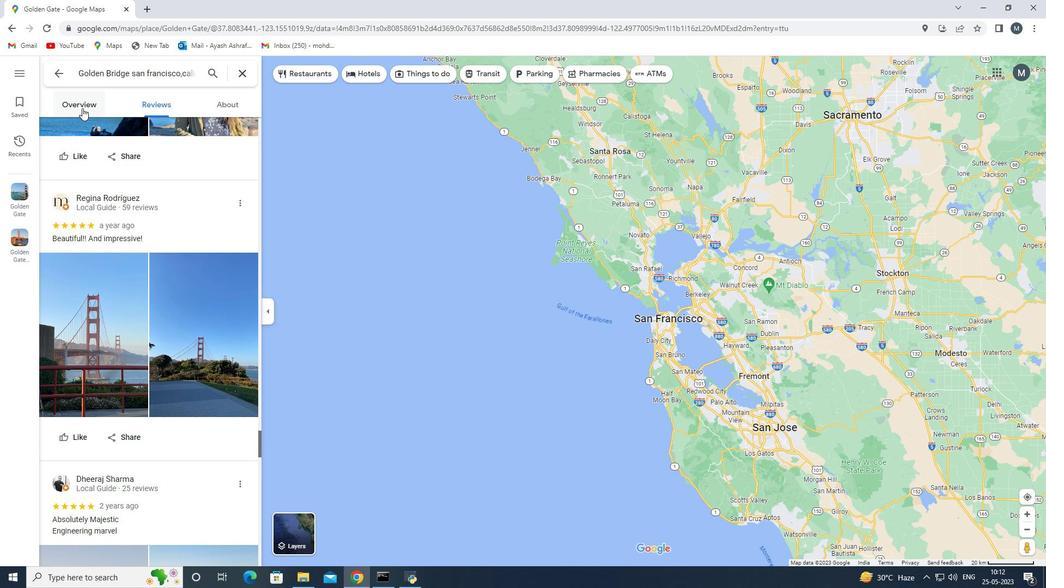 
Action: Mouse moved to (174, 285)
Screenshot: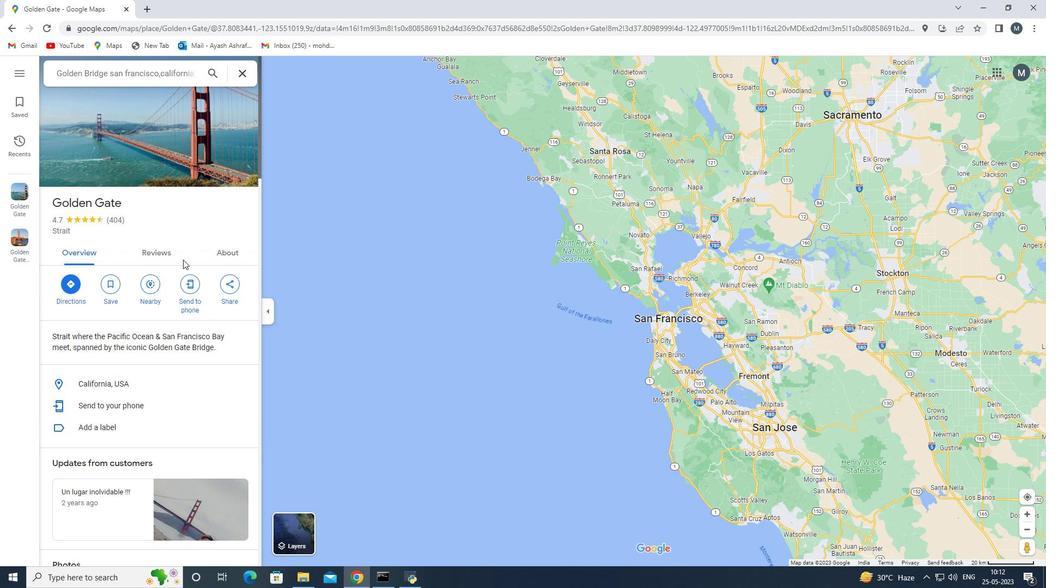 
Action: Mouse scrolled (174, 285) with delta (0, 0)
Screenshot: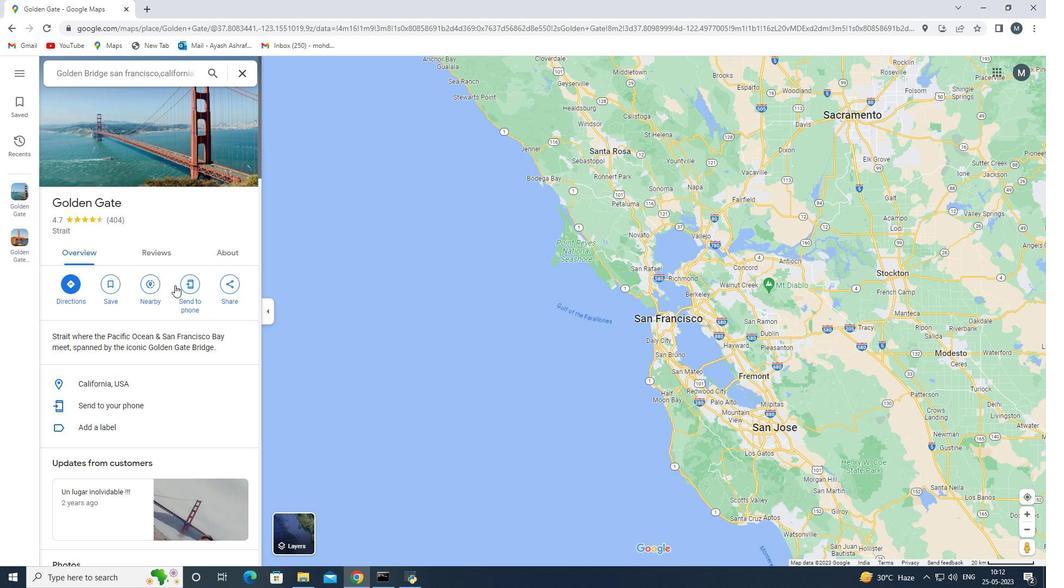 
Action: Mouse moved to (186, 272)
Screenshot: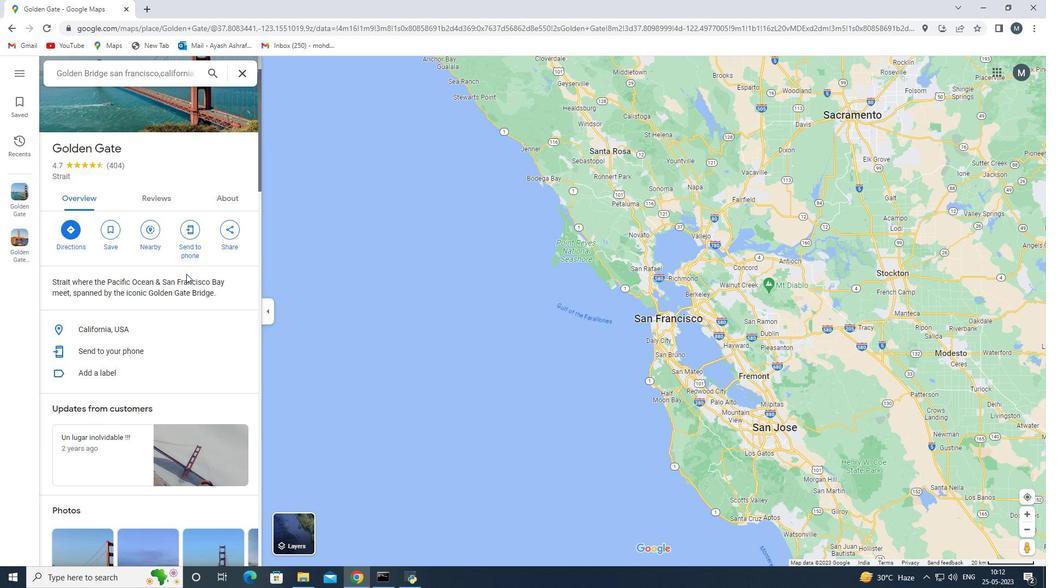 
Action: Mouse scrolled (186, 271) with delta (0, 0)
Screenshot: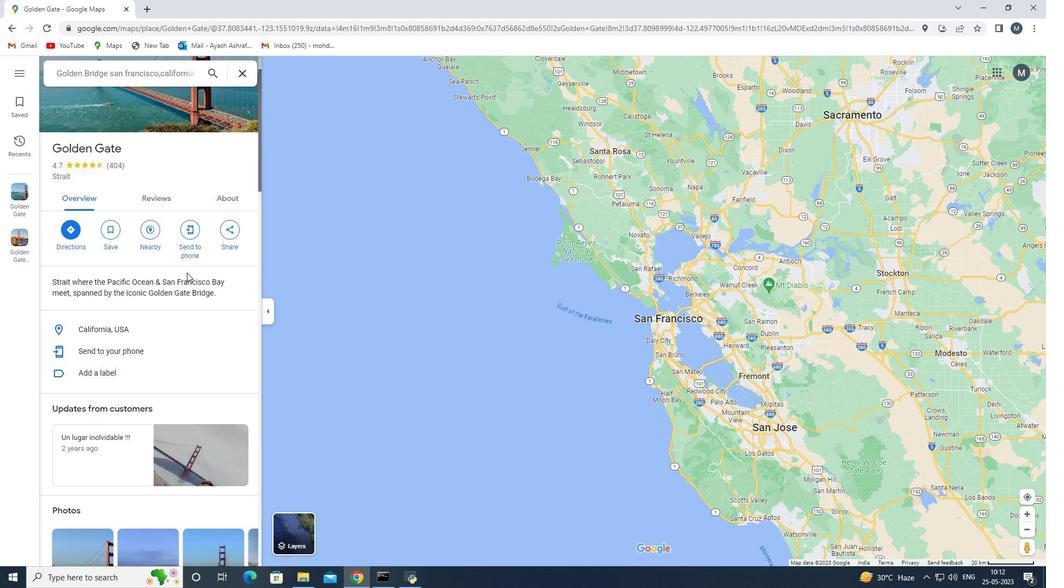 
Action: Mouse moved to (186, 271)
Screenshot: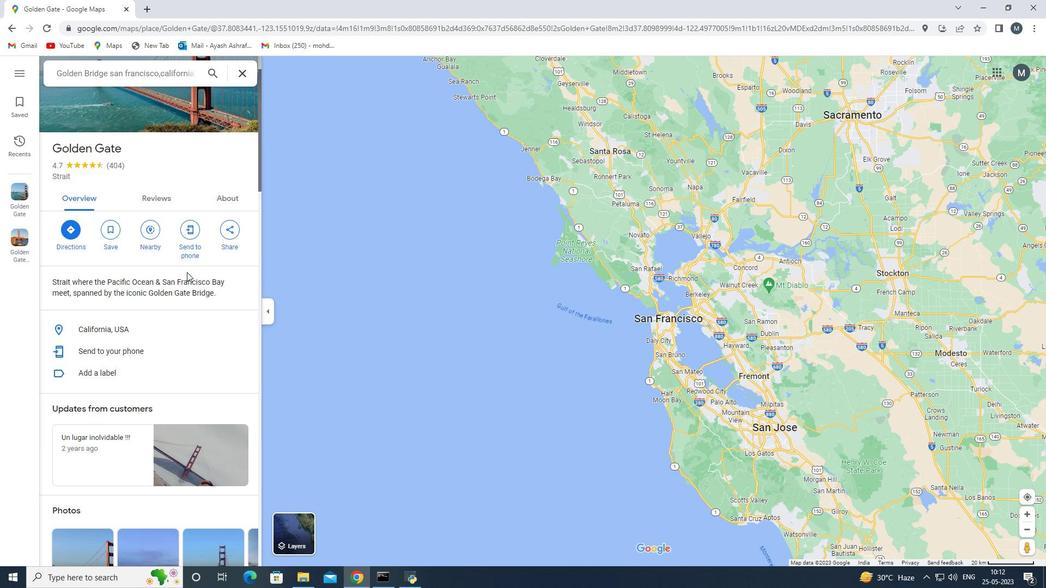 
Action: Mouse scrolled (186, 271) with delta (0, 0)
Screenshot: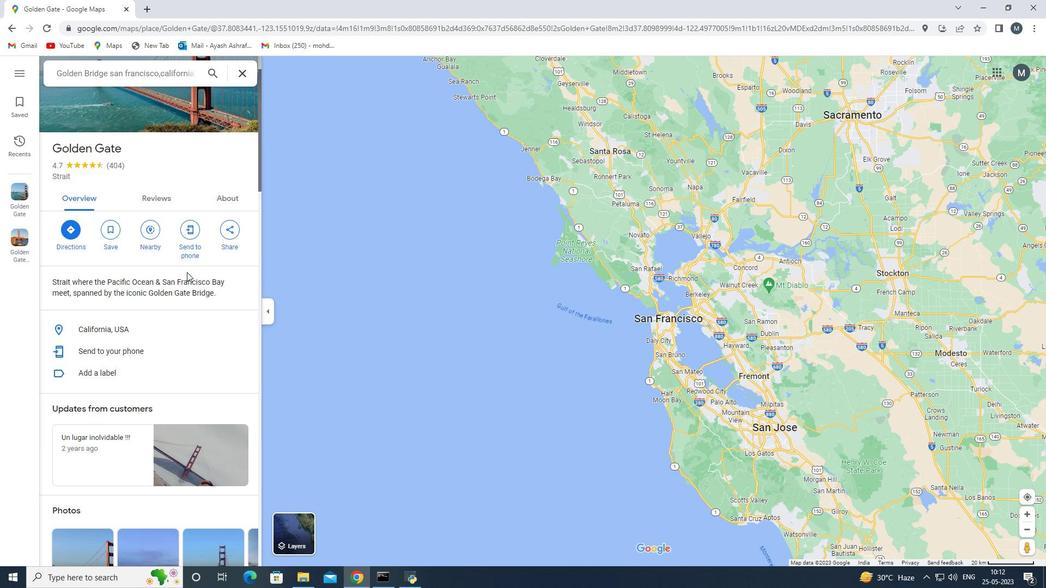 
Action: Mouse moved to (186, 271)
Screenshot: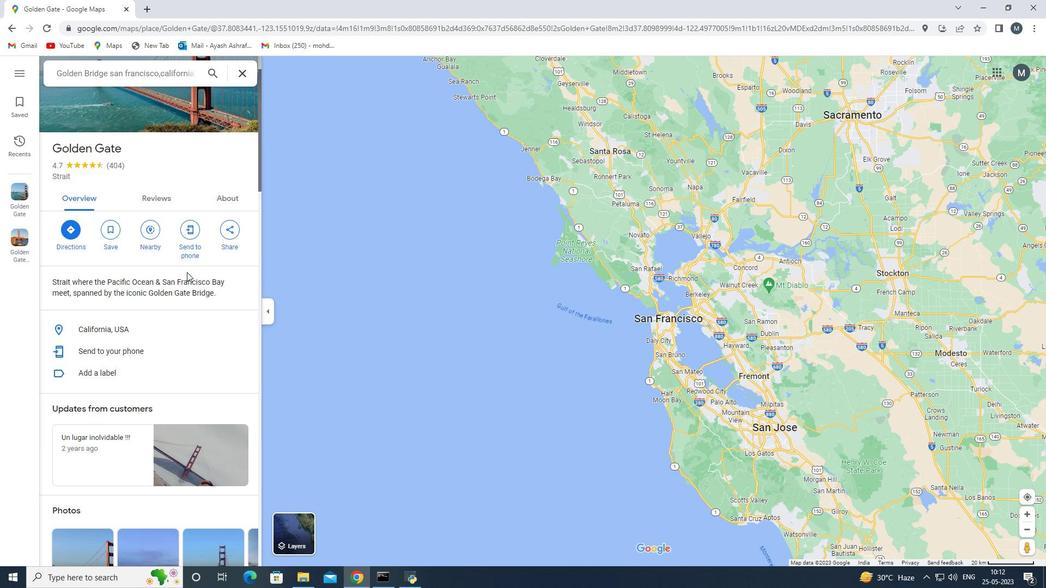 
Action: Mouse scrolled (186, 271) with delta (0, 0)
Screenshot: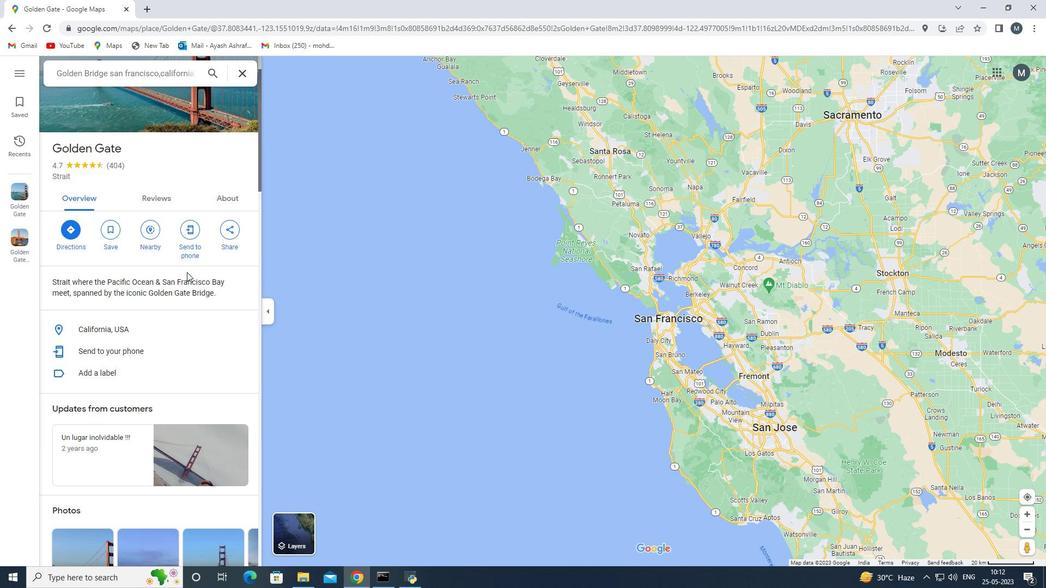 
Action: Mouse moved to (185, 272)
Screenshot: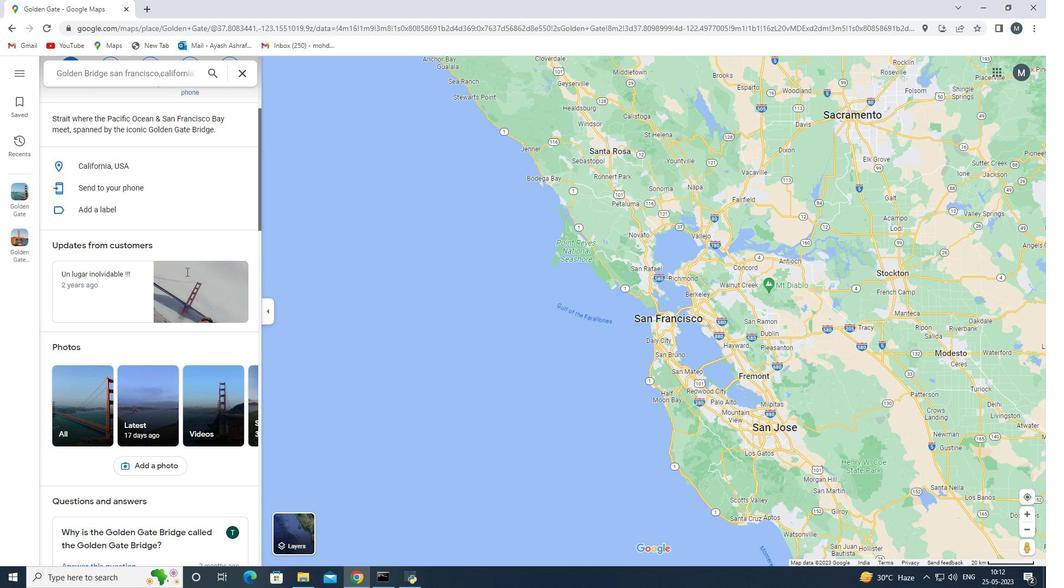 
Action: Mouse scrolled (185, 271) with delta (0, 0)
Screenshot: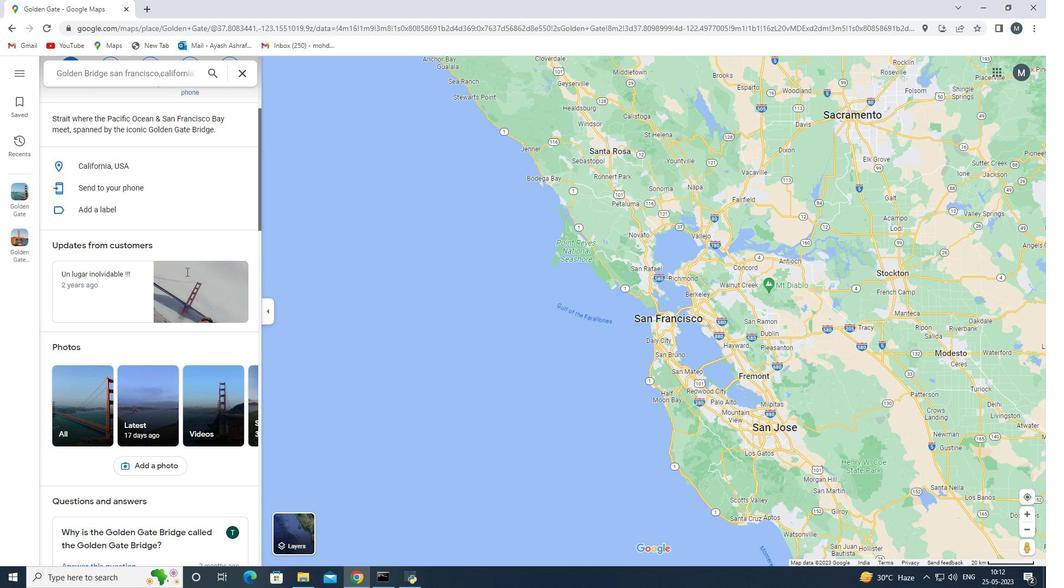 
Action: Mouse moved to (185, 273)
Screenshot: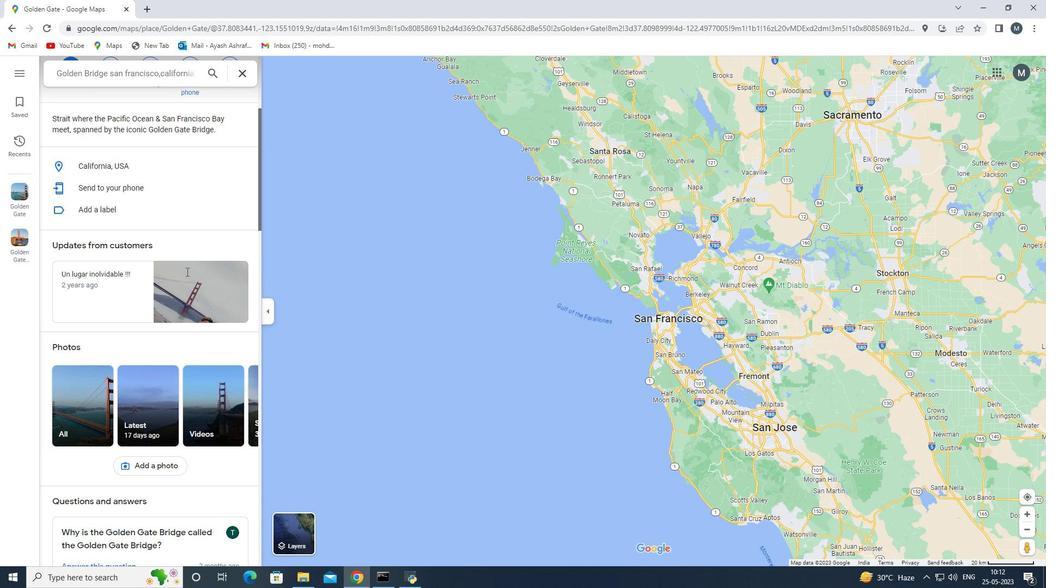 
Action: Mouse scrolled (185, 273) with delta (0, 0)
Screenshot: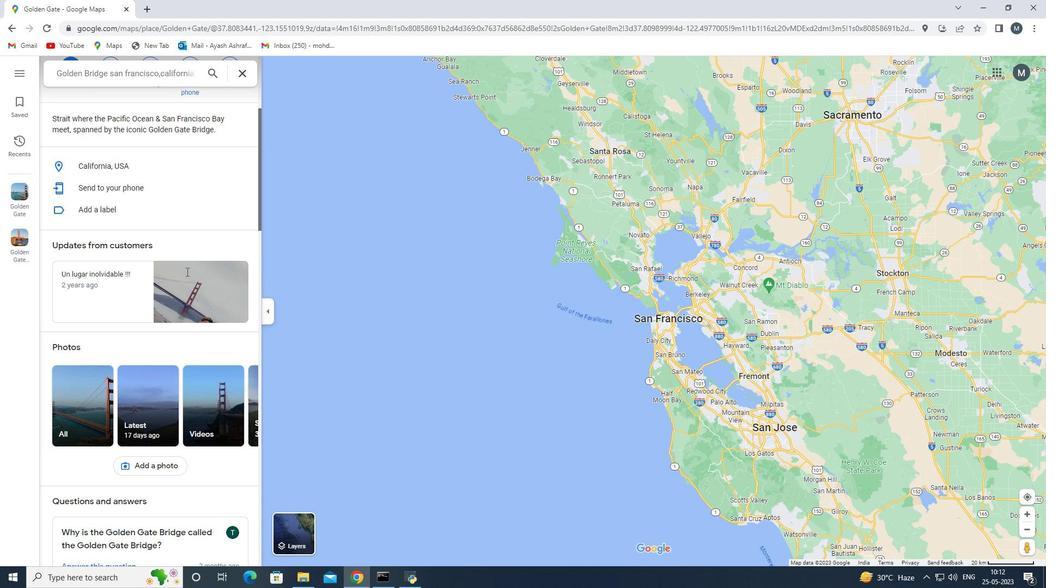 
Action: Mouse moved to (185, 274)
Screenshot: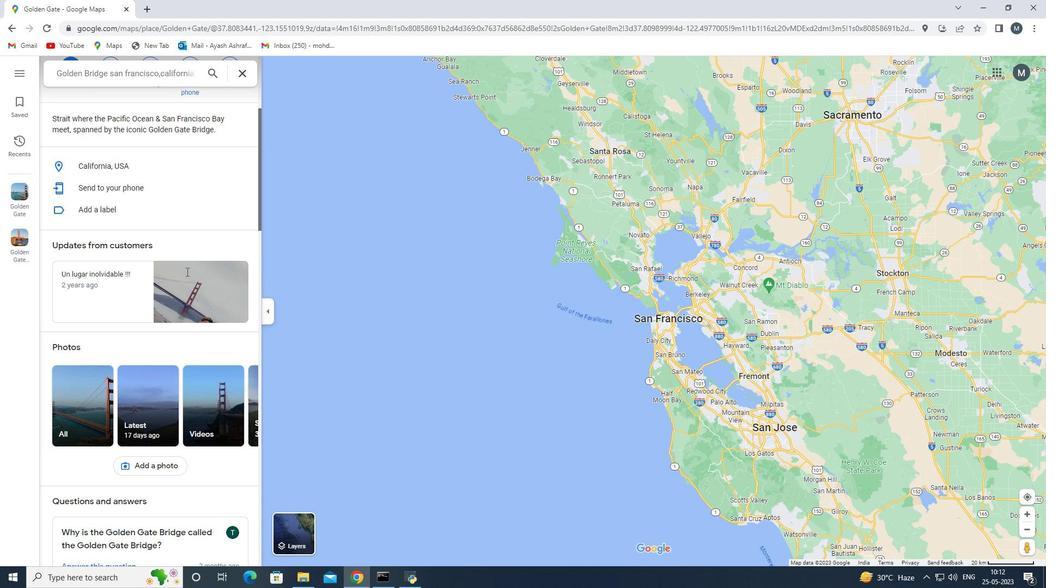 
Action: Mouse scrolled (185, 273) with delta (0, 0)
Screenshot: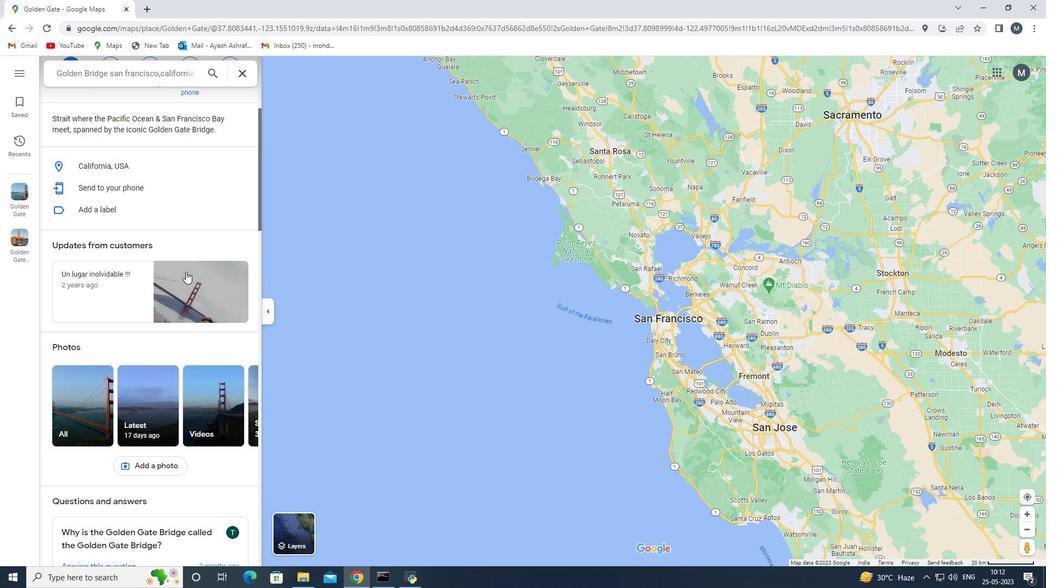 
Action: Mouse moved to (207, 269)
Screenshot: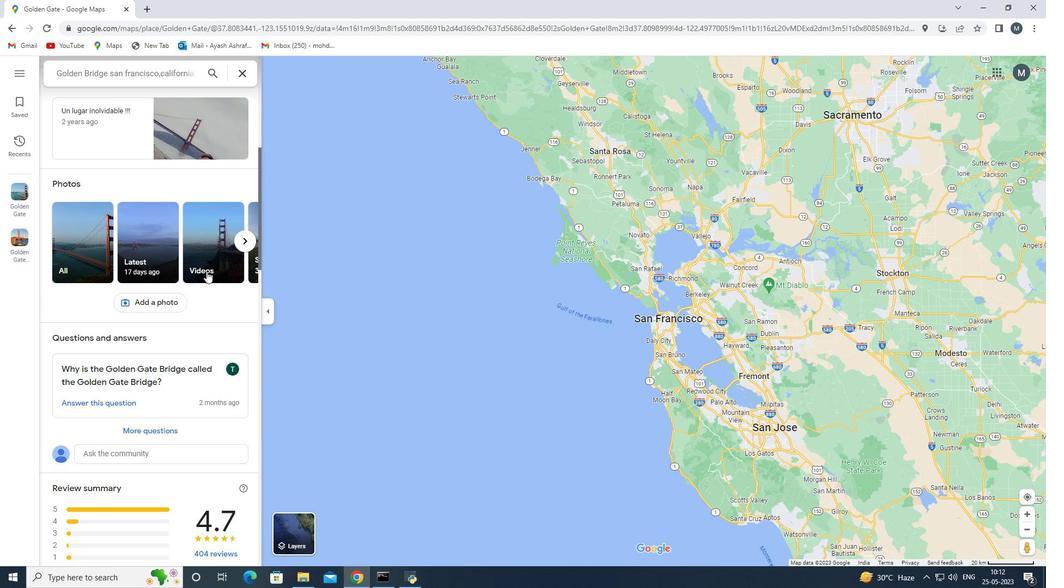 
Action: Mouse pressed left at (207, 269)
Screenshot: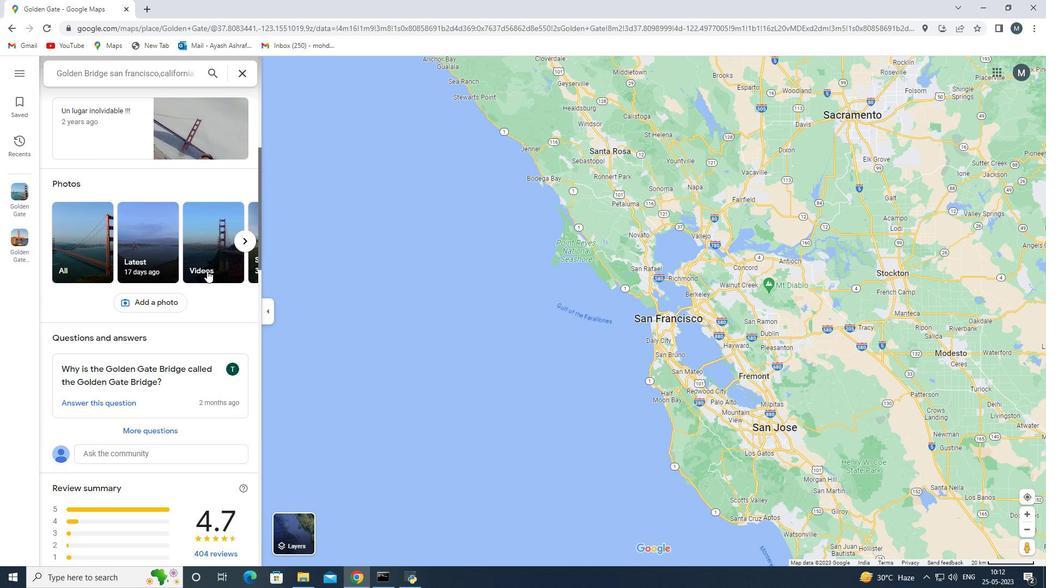 
Action: Mouse moved to (643, 427)
Screenshot: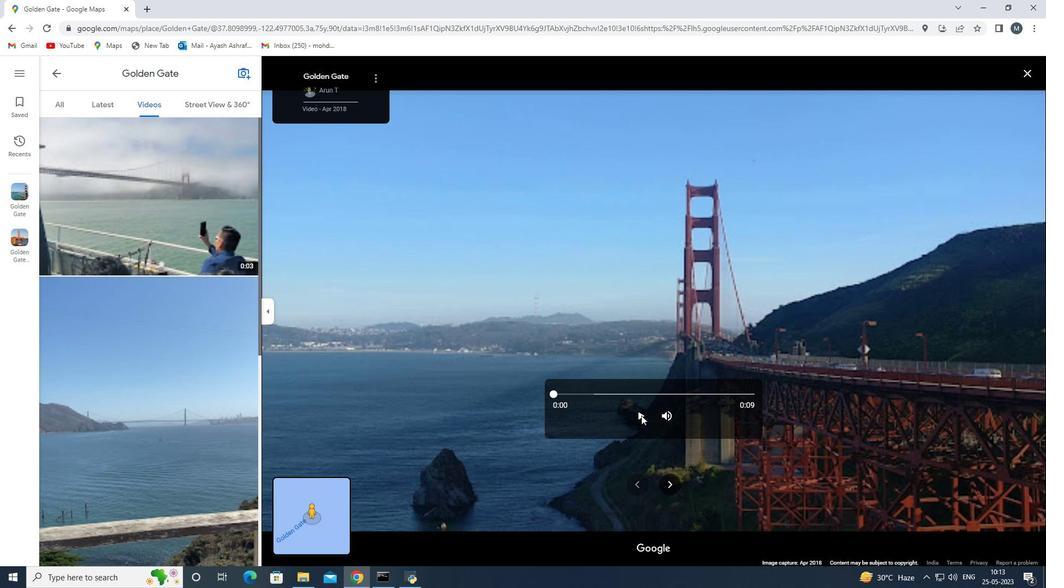 
Action: Mouse pressed left at (643, 427)
Screenshot: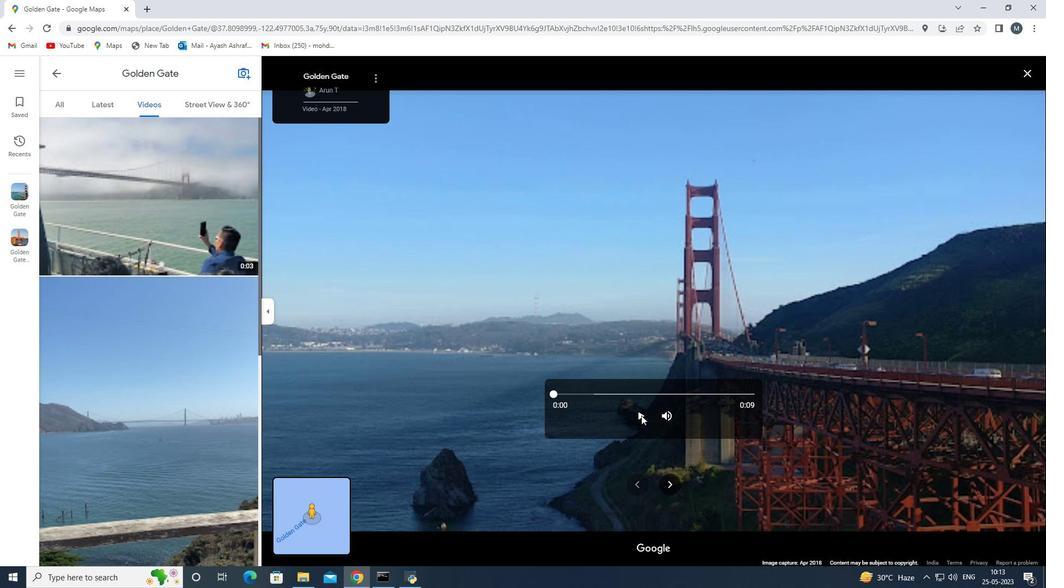 
Action: Mouse moved to (638, 416)
Screenshot: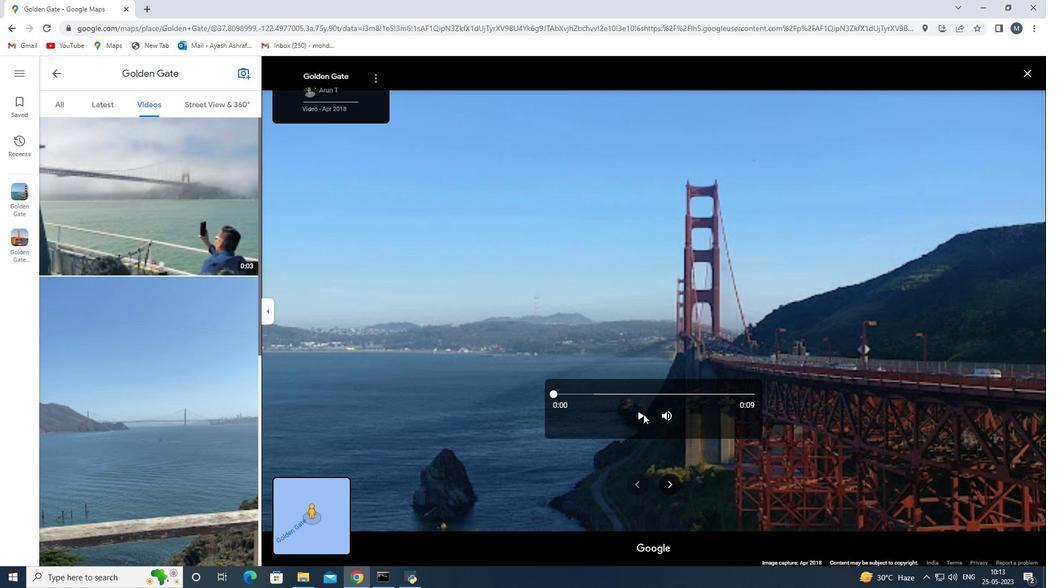 
Action: Mouse pressed left at (638, 416)
Screenshot: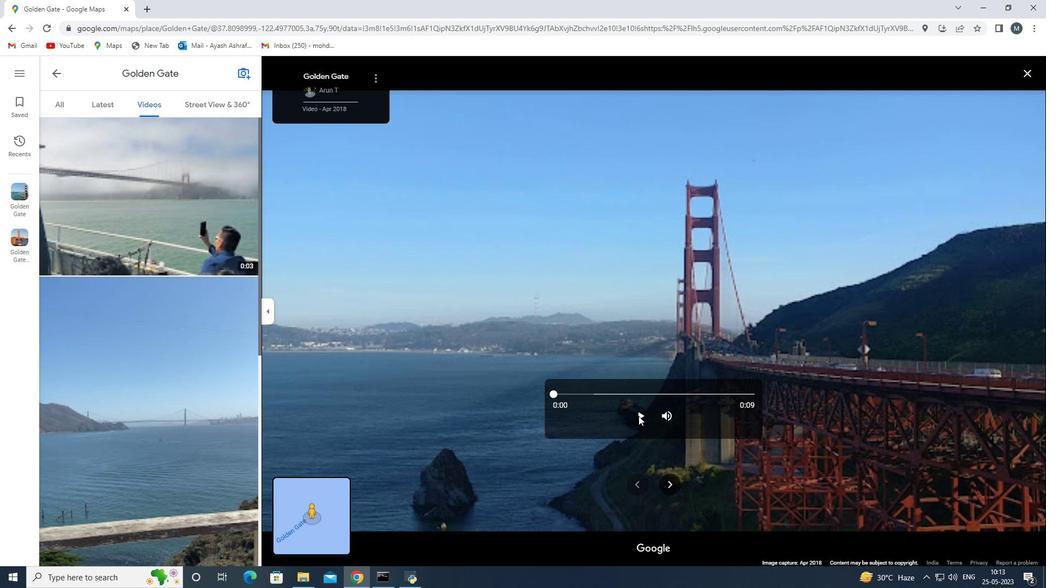 
Action: Mouse moved to (293, 299)
Screenshot: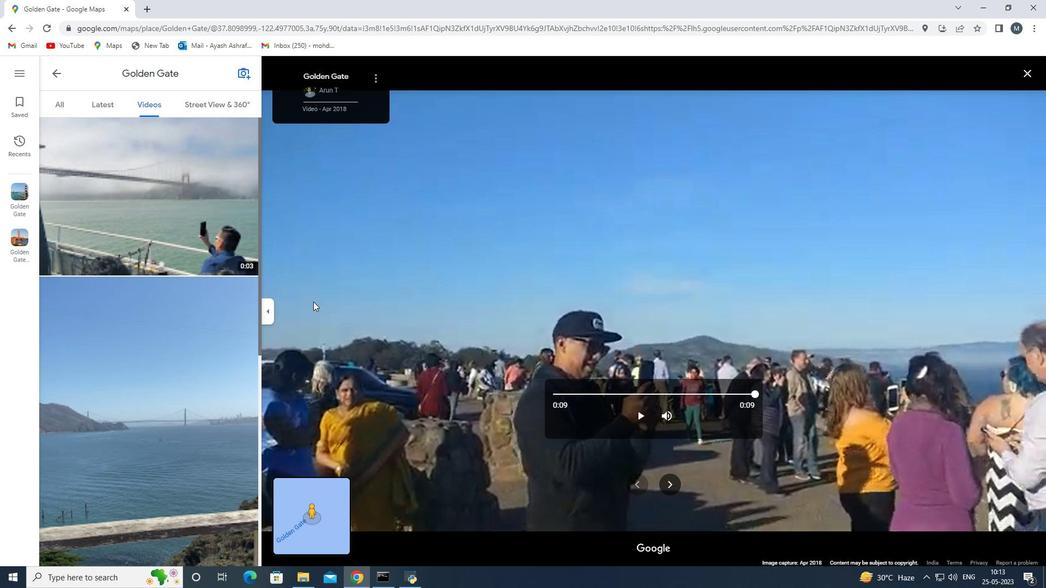 
Action: Mouse scrolled (293, 299) with delta (0, 0)
Screenshot: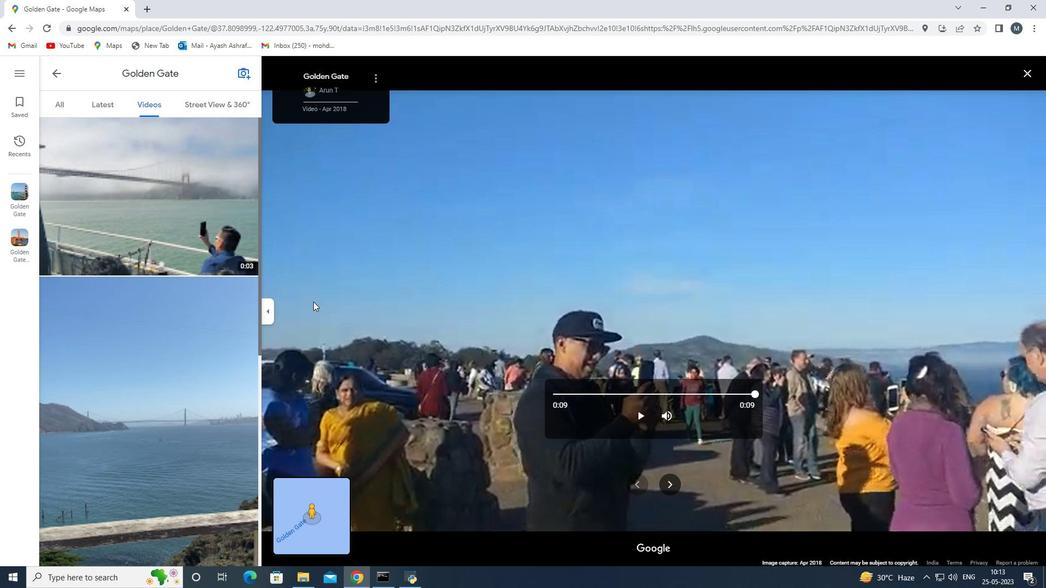 
Action: Mouse moved to (258, 320)
Screenshot: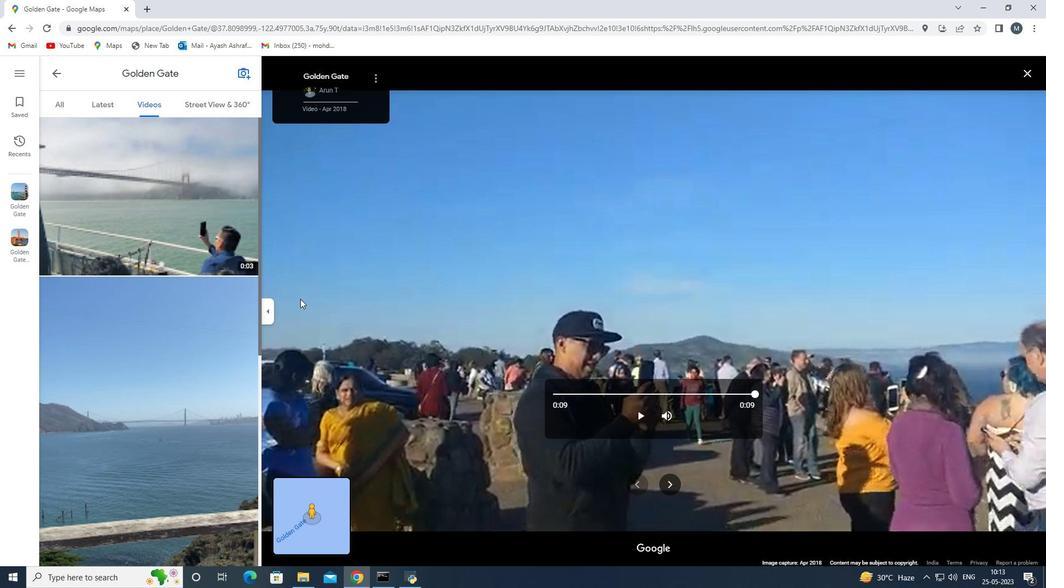 
Action: Mouse scrolled (258, 319) with delta (0, 0)
Screenshot: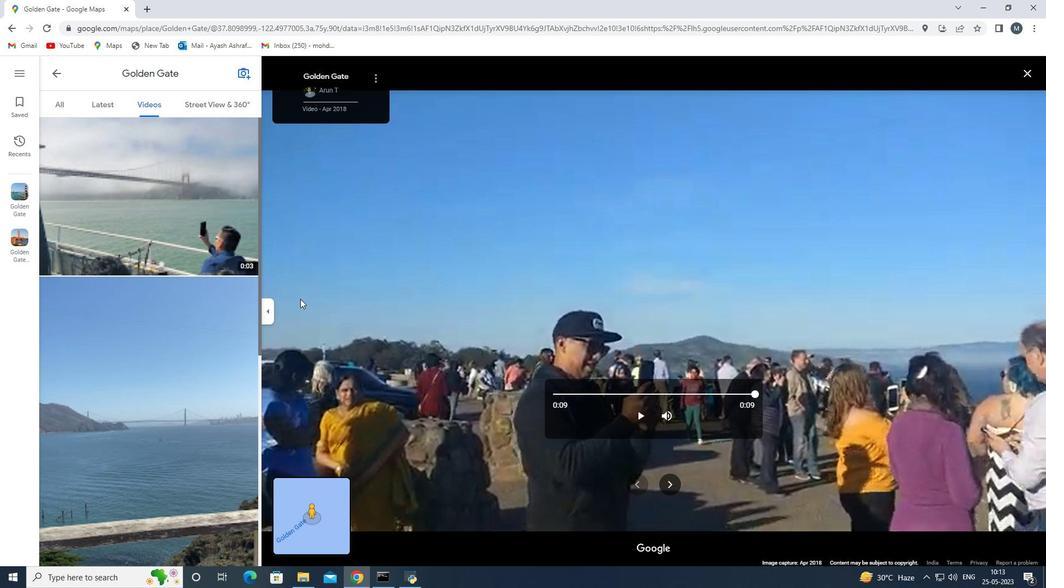 
Action: Mouse moved to (247, 331)
Screenshot: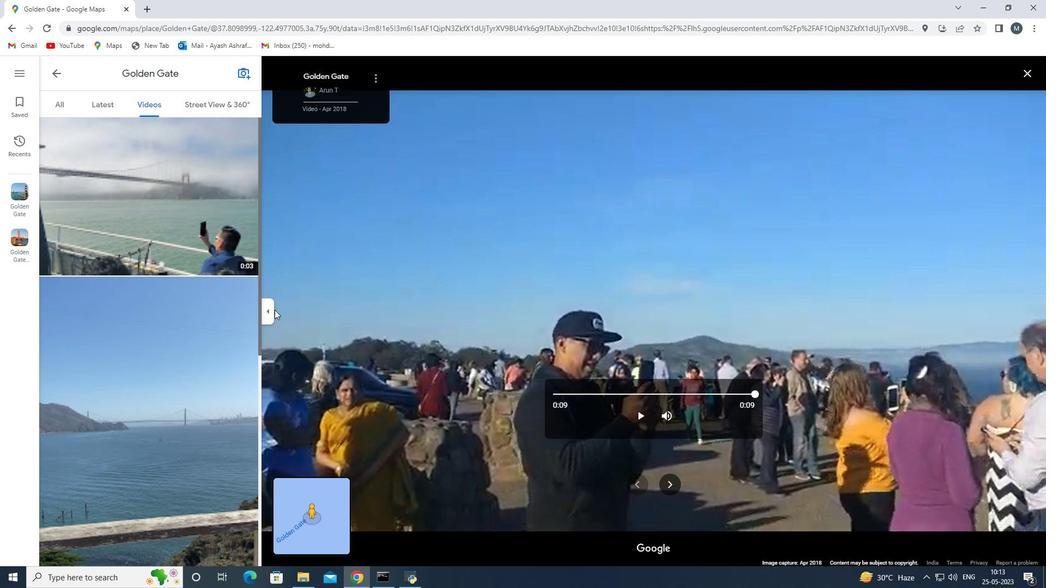 
Action: Mouse scrolled (247, 331) with delta (0, 0)
Screenshot: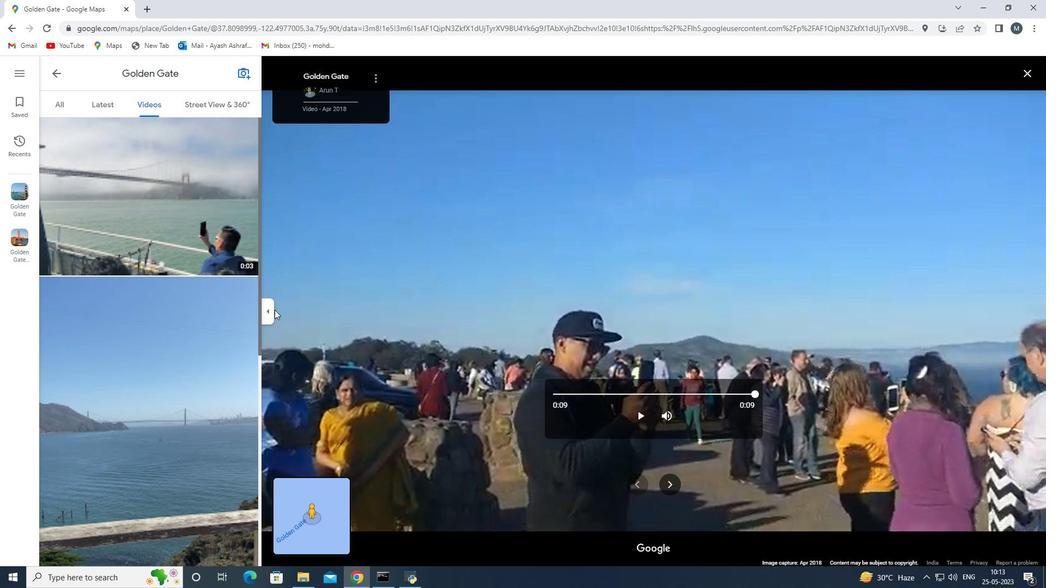 
Action: Mouse moved to (245, 333)
Screenshot: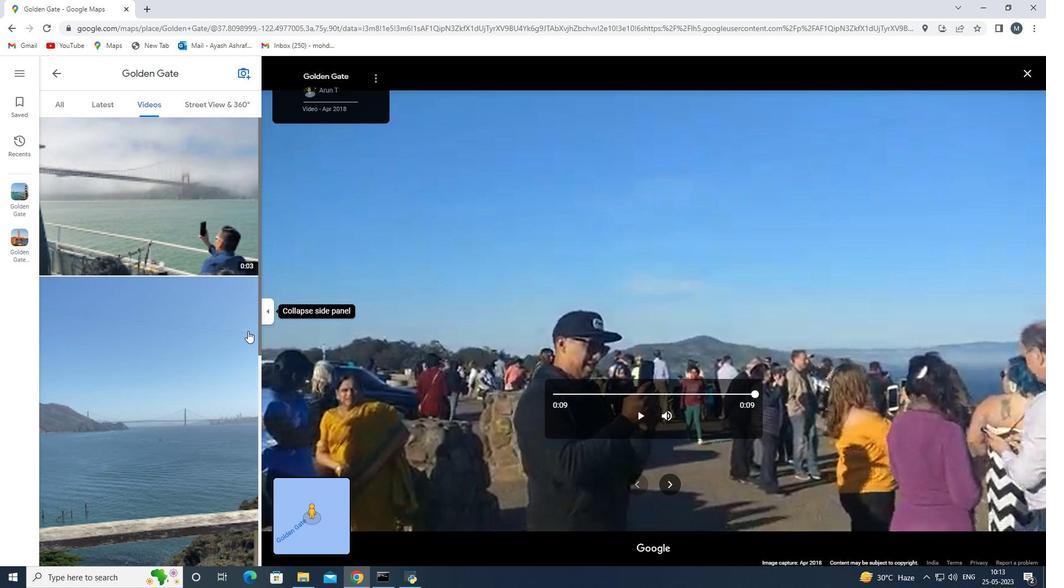 
Action: Mouse scrolled (245, 333) with delta (0, 0)
Screenshot: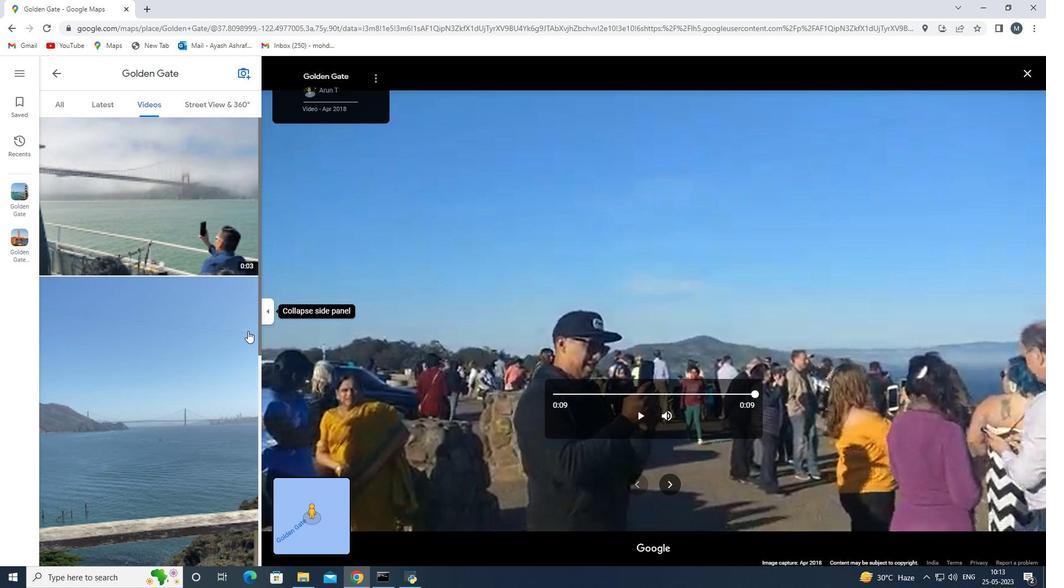 
Action: Mouse moved to (240, 342)
Screenshot: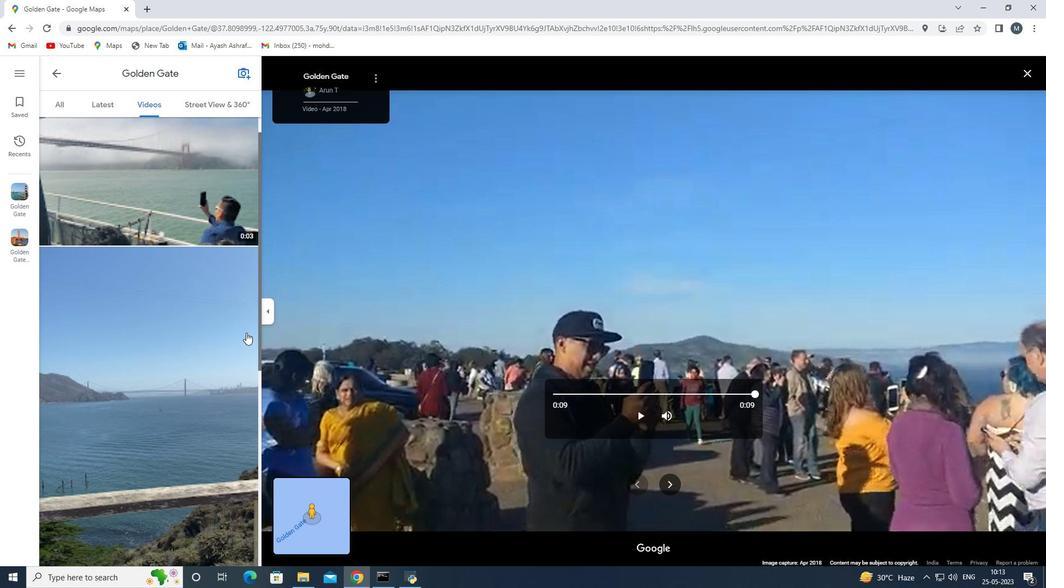 
Action: Mouse scrolled (240, 342) with delta (0, 0)
Screenshot: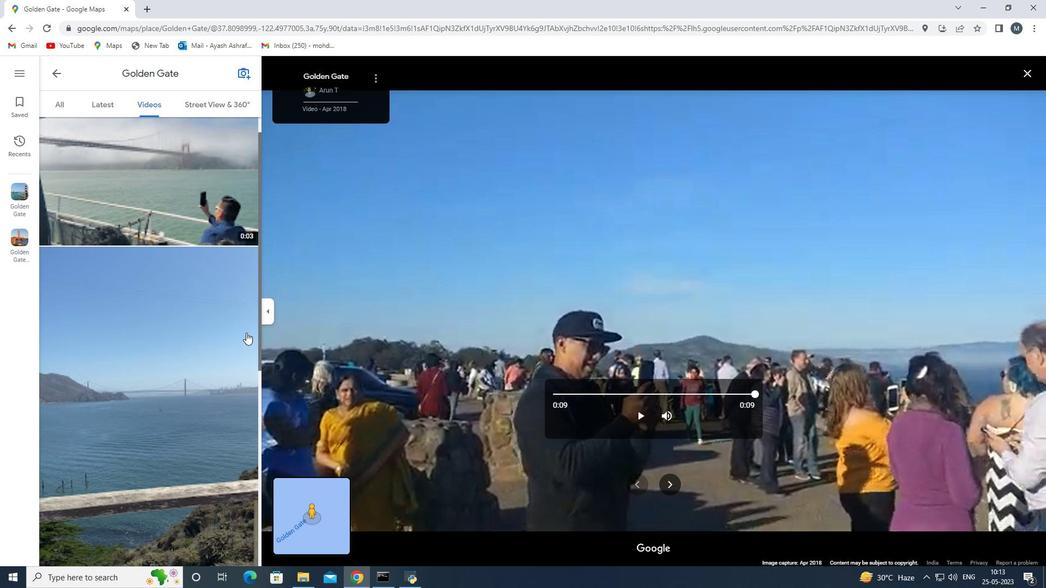 
Action: Mouse moved to (198, 391)
Screenshot: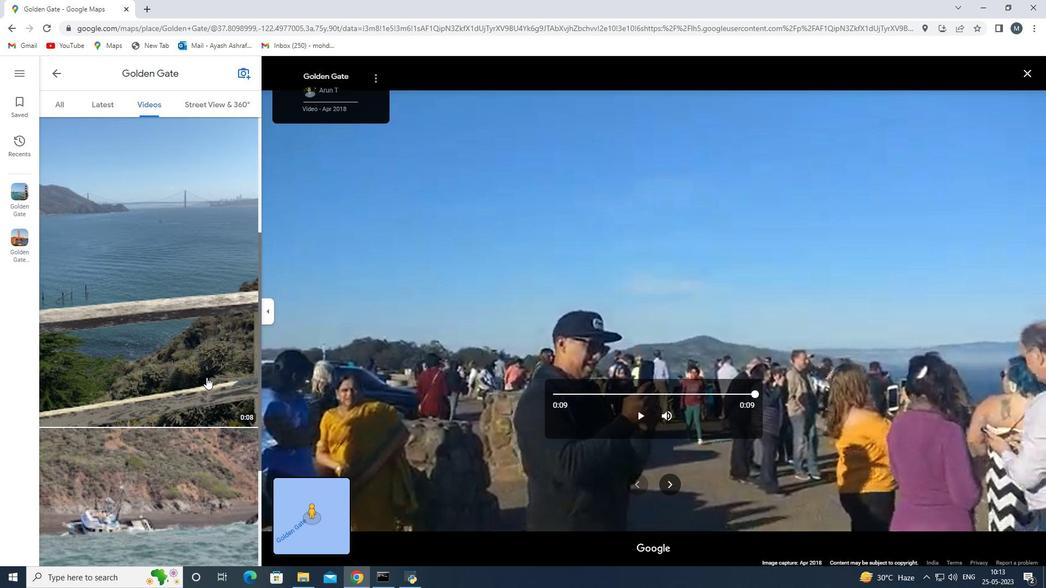 
Action: Mouse pressed left at (198, 391)
Screenshot: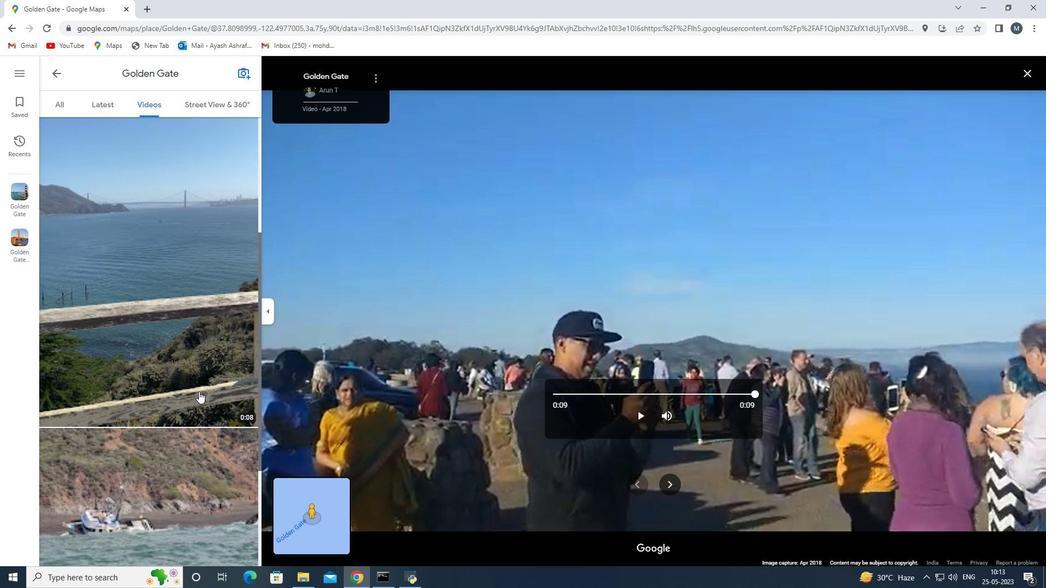 
Action: Mouse moved to (160, 374)
Screenshot: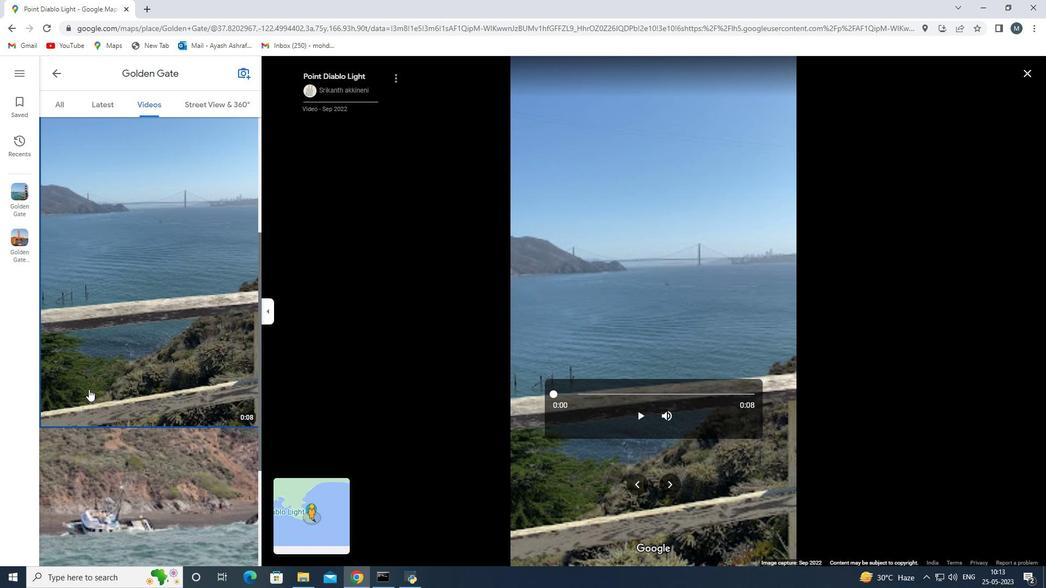 
Action: Mouse scrolled (160, 374) with delta (0, 0)
Screenshot: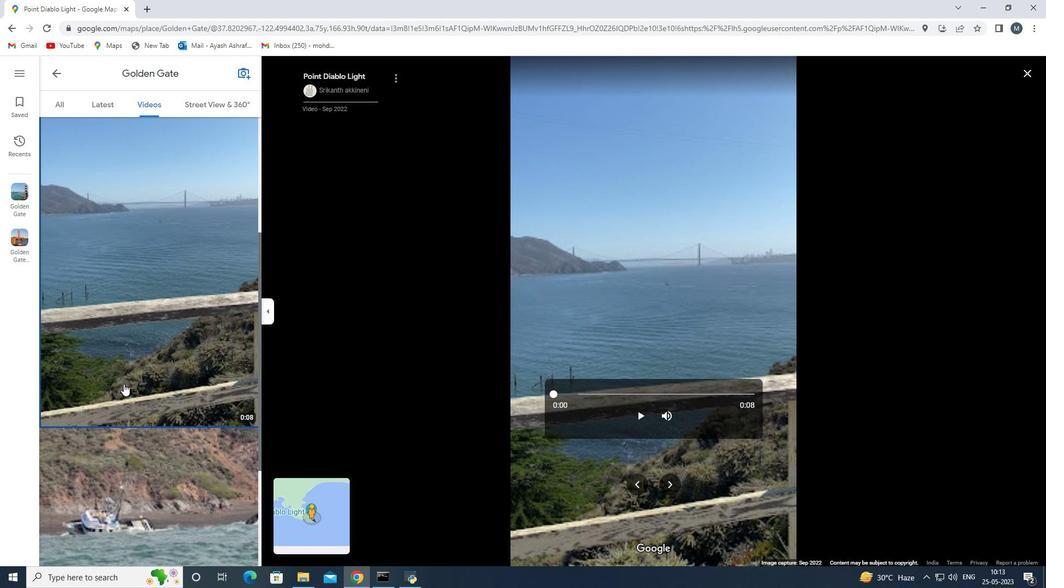 
Action: Mouse moved to (160, 374)
Screenshot: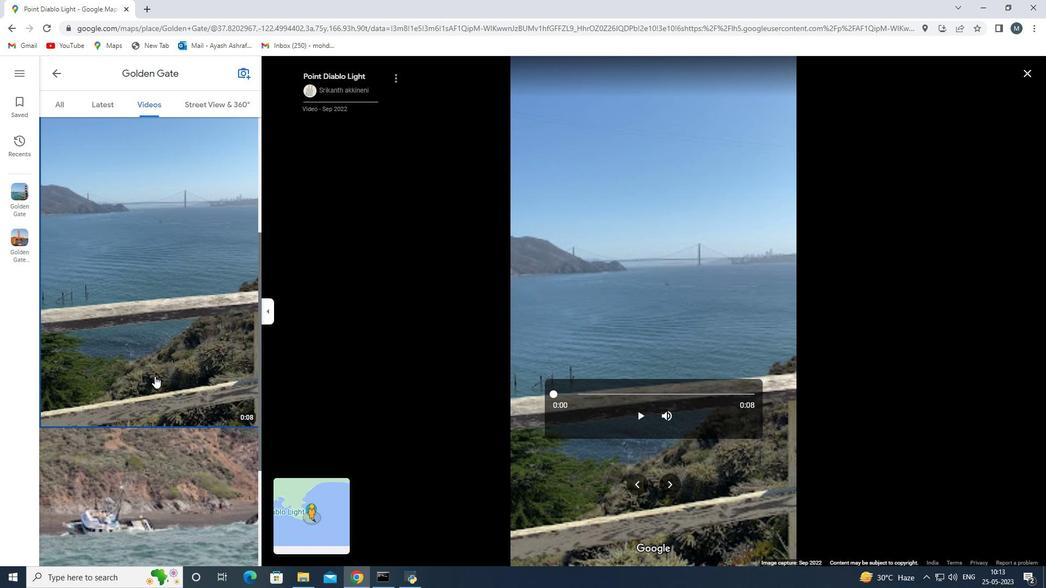 
Action: Mouse scrolled (160, 374) with delta (0, 0)
Screenshot: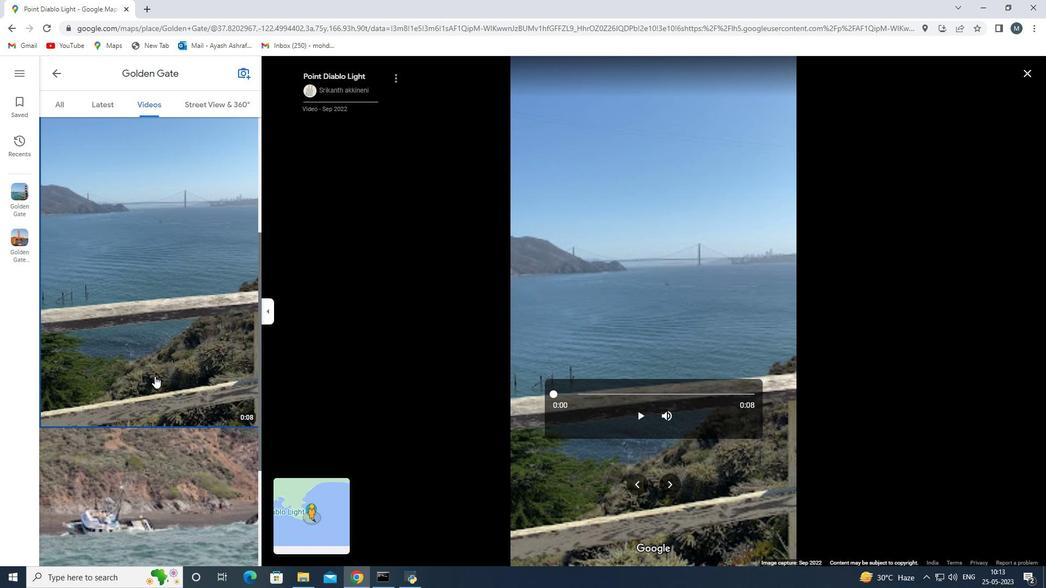 
Action: Mouse scrolled (160, 374) with delta (0, 0)
Screenshot: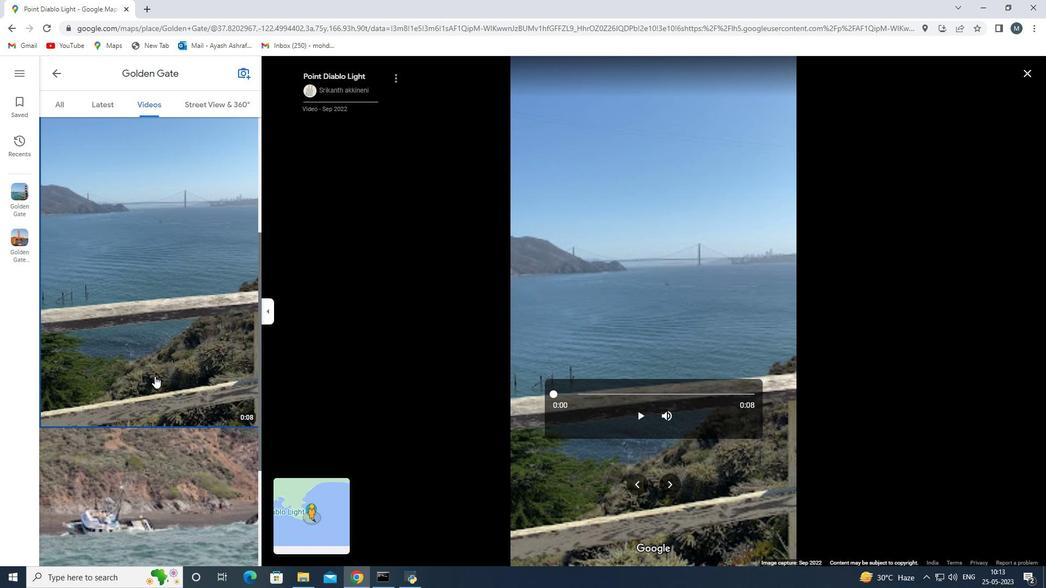 
Action: Mouse scrolled (160, 374) with delta (0, 0)
Screenshot: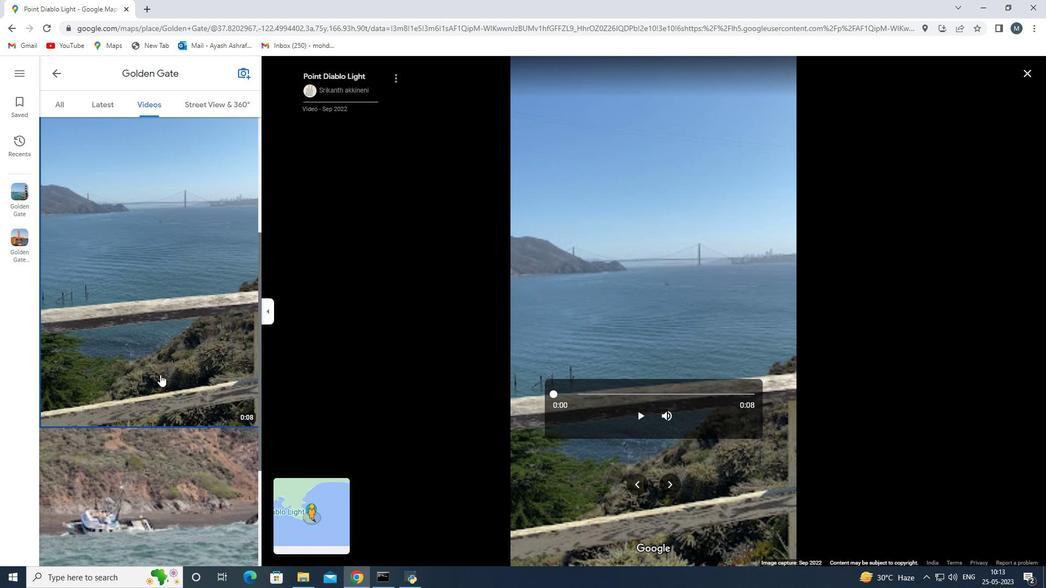 
Action: Mouse scrolled (160, 374) with delta (0, 0)
Screenshot: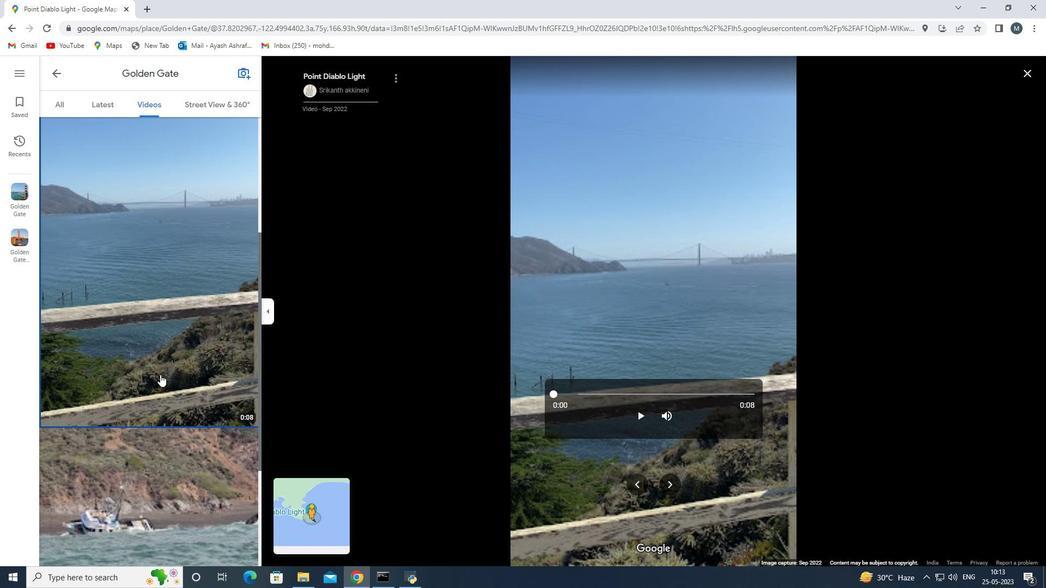
Action: Mouse moved to (161, 377)
Screenshot: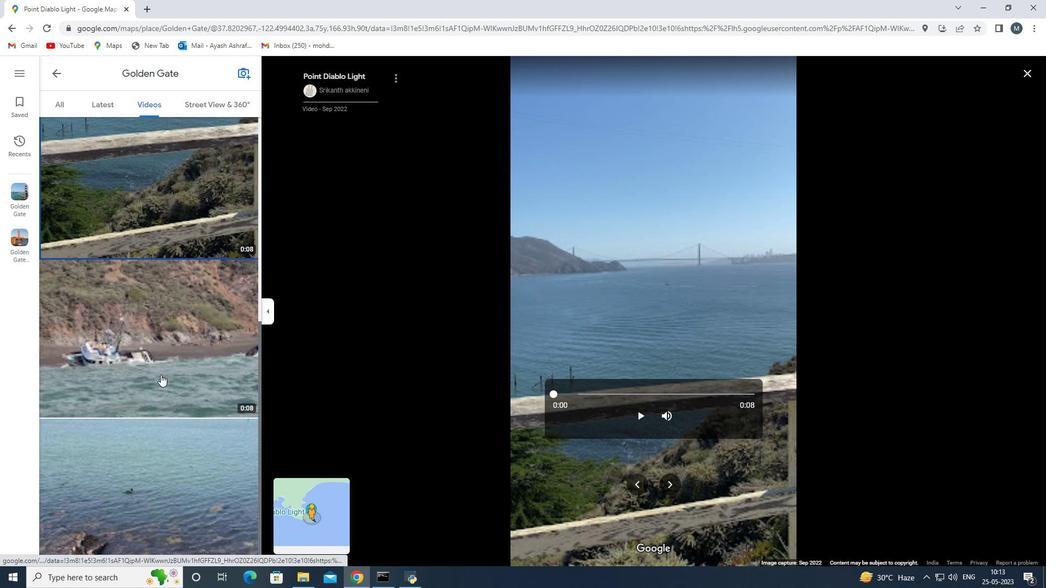 
Action: Mouse pressed left at (161, 377)
Screenshot: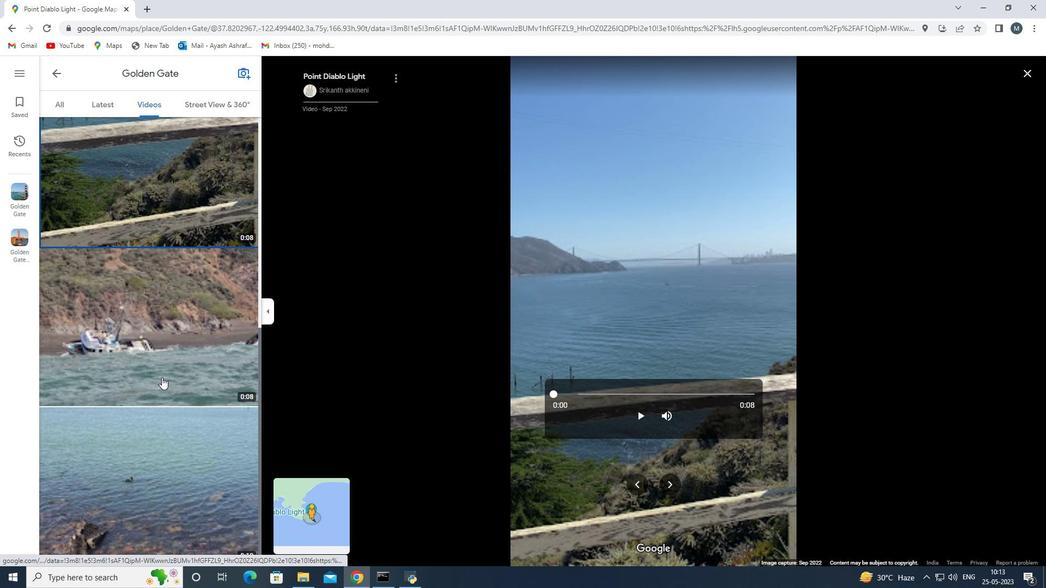 
Action: Mouse moved to (642, 417)
Screenshot: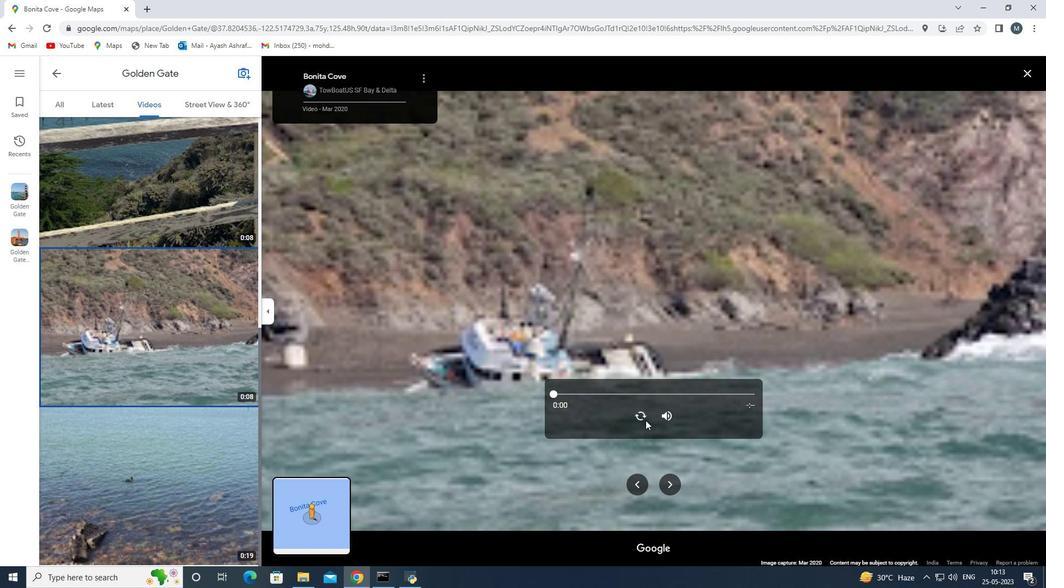 
Action: Mouse pressed left at (642, 417)
Screenshot: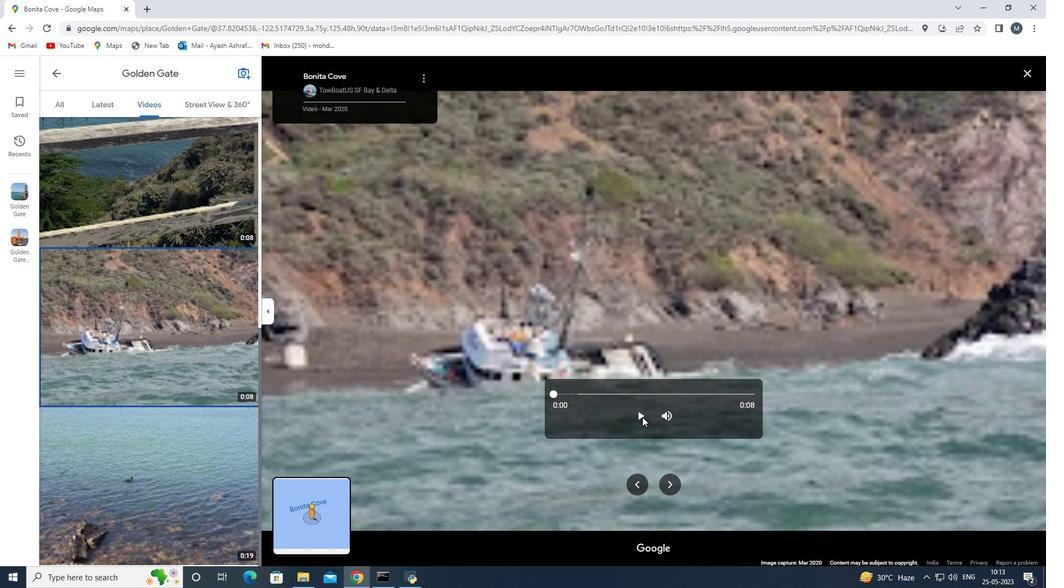 
Action: Mouse moved to (267, 401)
Screenshot: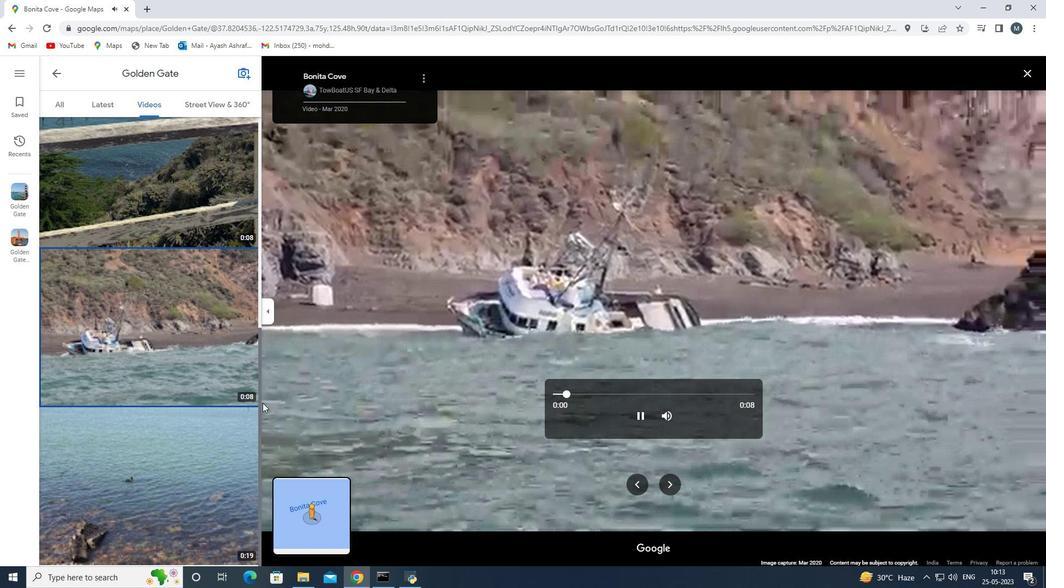 
Action: Mouse scrolled (267, 400) with delta (0, 0)
Screenshot: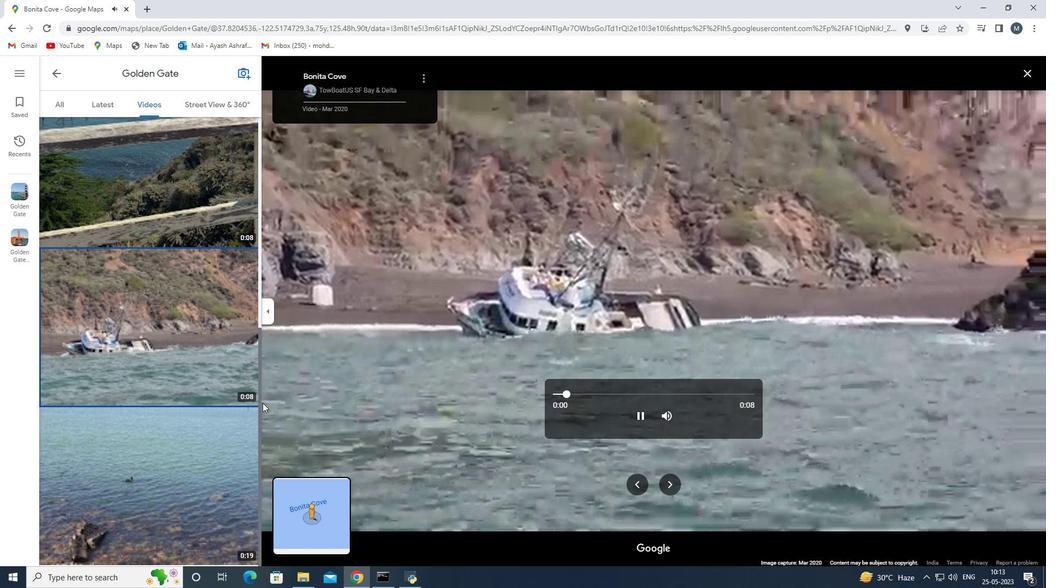 
Action: Mouse moved to (51, 397)
Screenshot: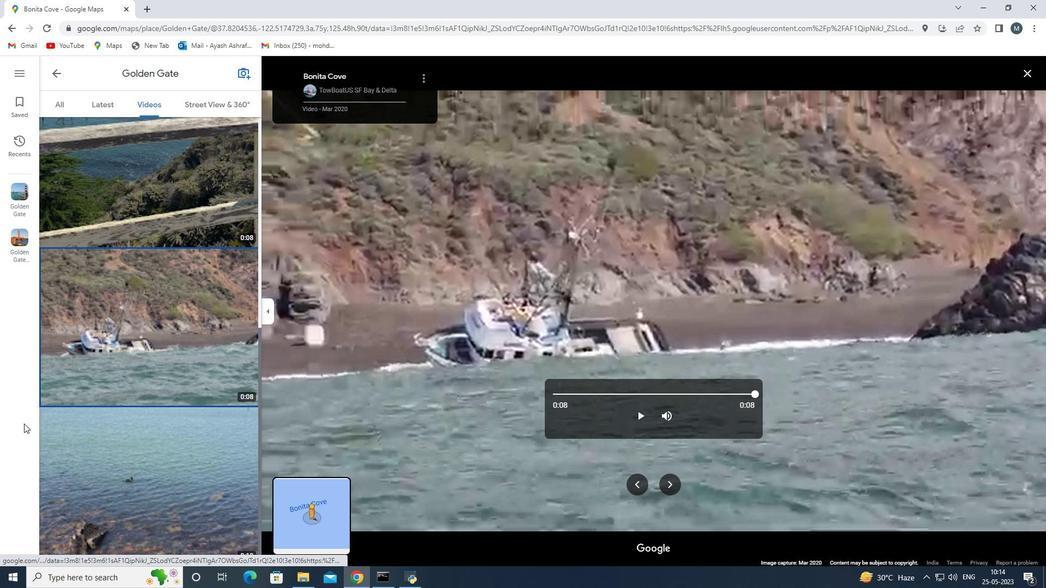
Action: Mouse scrolled (51, 397) with delta (0, 0)
Screenshot: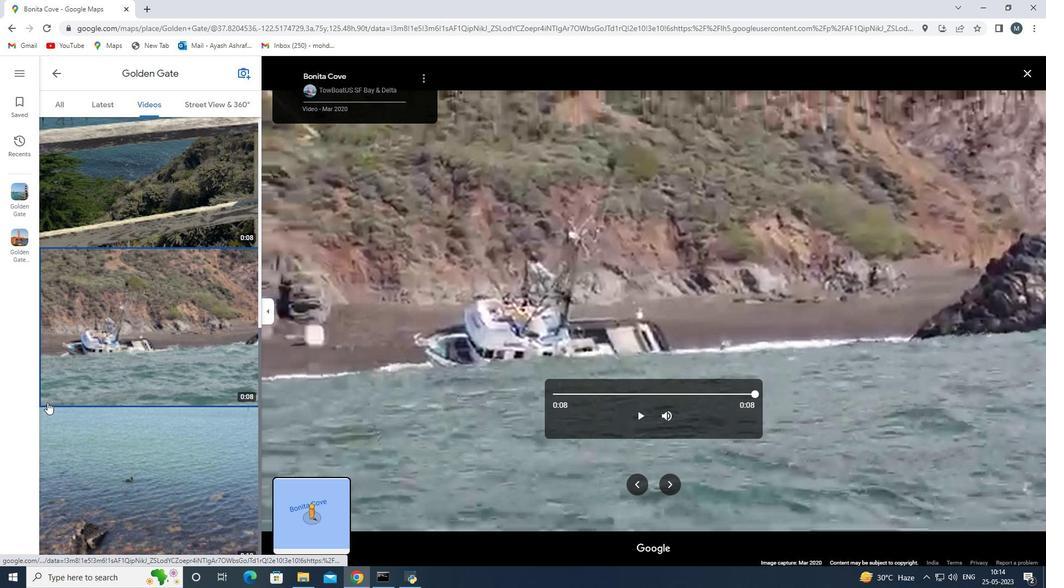 
Action: Mouse scrolled (51, 397) with delta (0, 0)
Screenshot: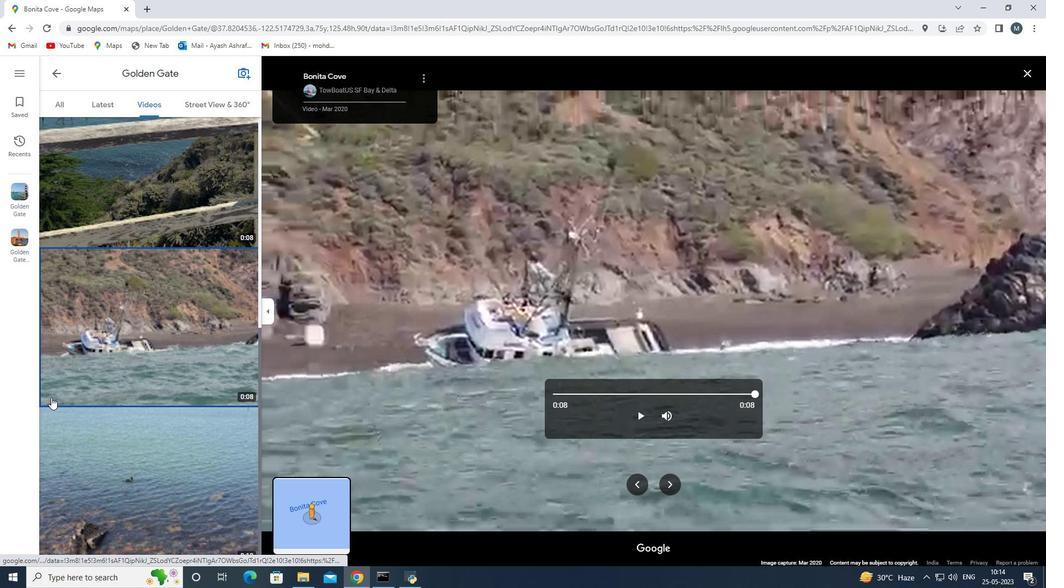 
Action: Mouse scrolled (51, 397) with delta (0, 0)
Screenshot: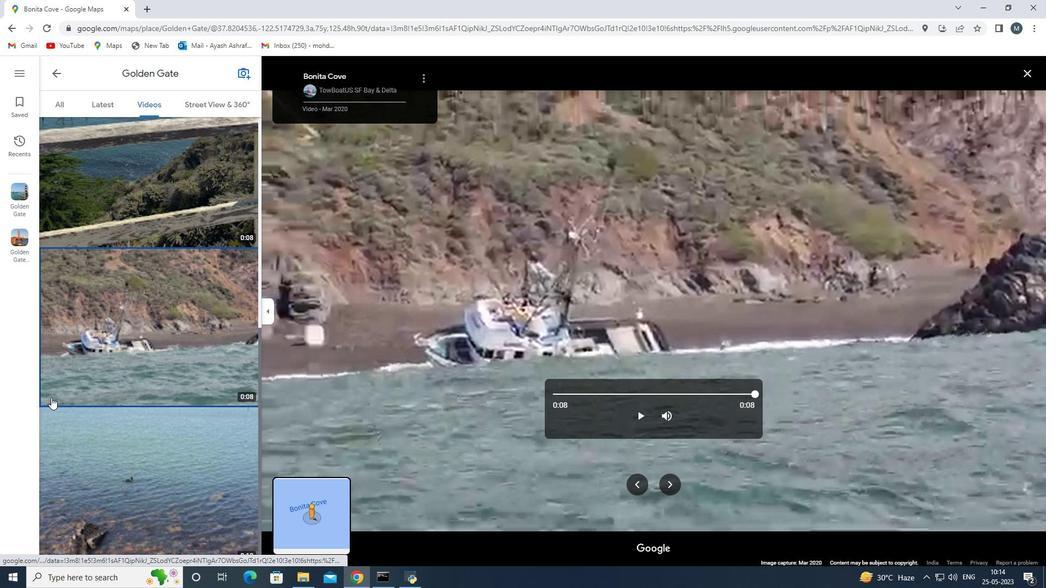 
Action: Mouse moved to (172, 396)
Screenshot: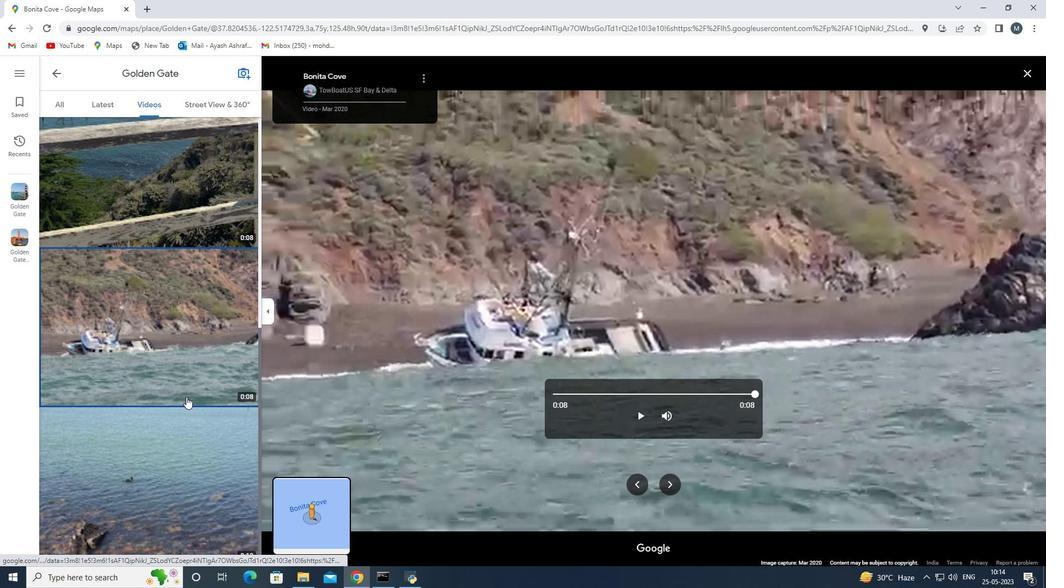 
Action: Mouse scrolled (172, 396) with delta (0, 0)
Screenshot: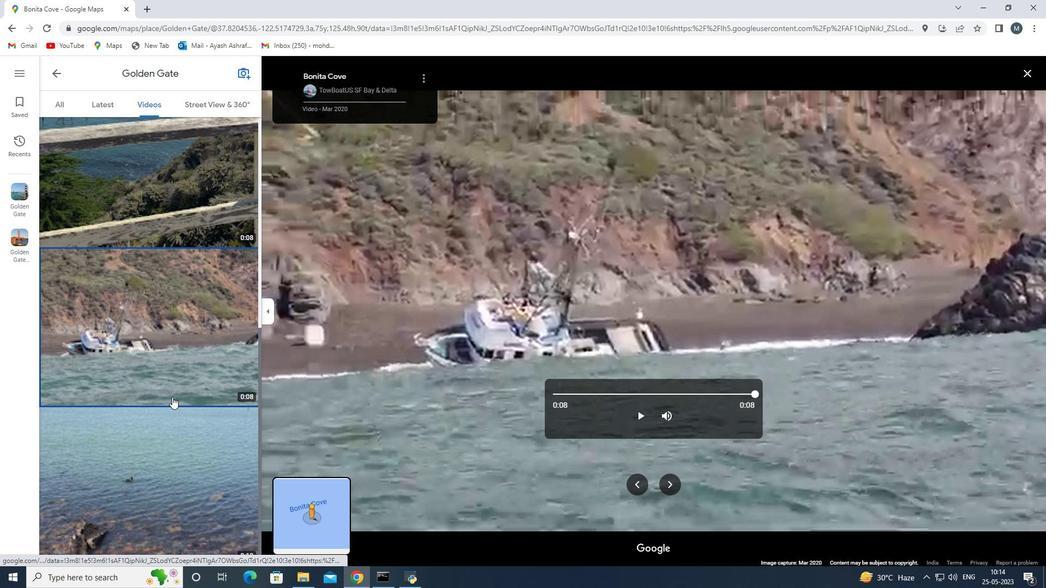 
Action: Mouse scrolled (172, 396) with delta (0, 0)
Screenshot: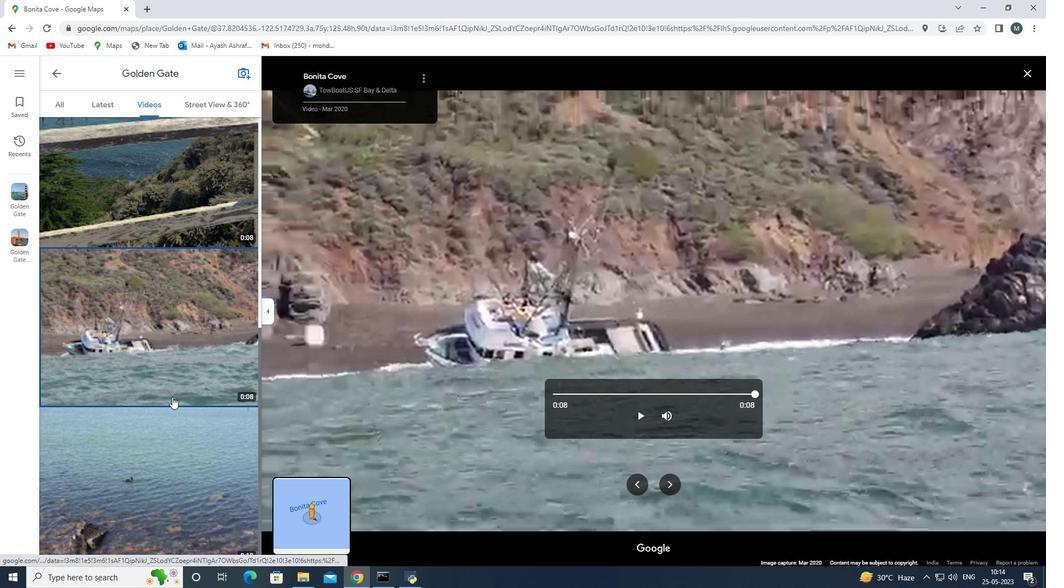 
Action: Mouse moved to (172, 397)
Screenshot: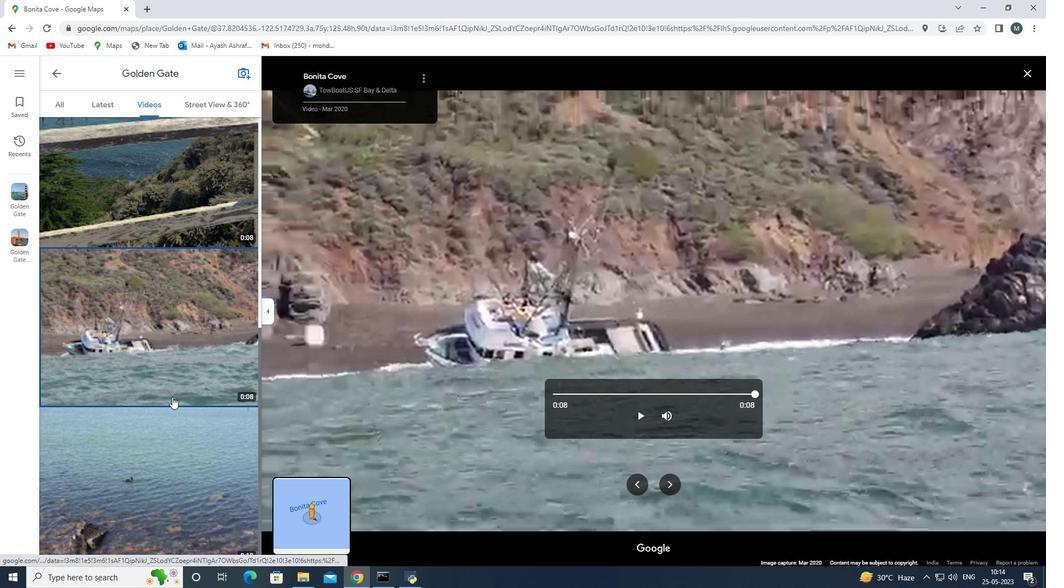 
Action: Mouse scrolled (172, 396) with delta (0, 0)
Screenshot: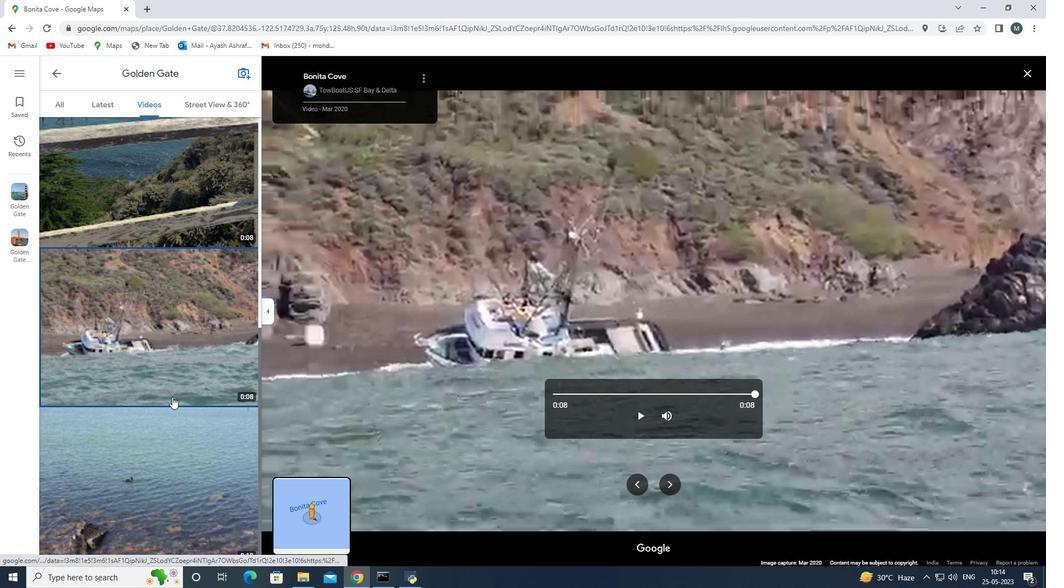
Action: Mouse moved to (193, 407)
Screenshot: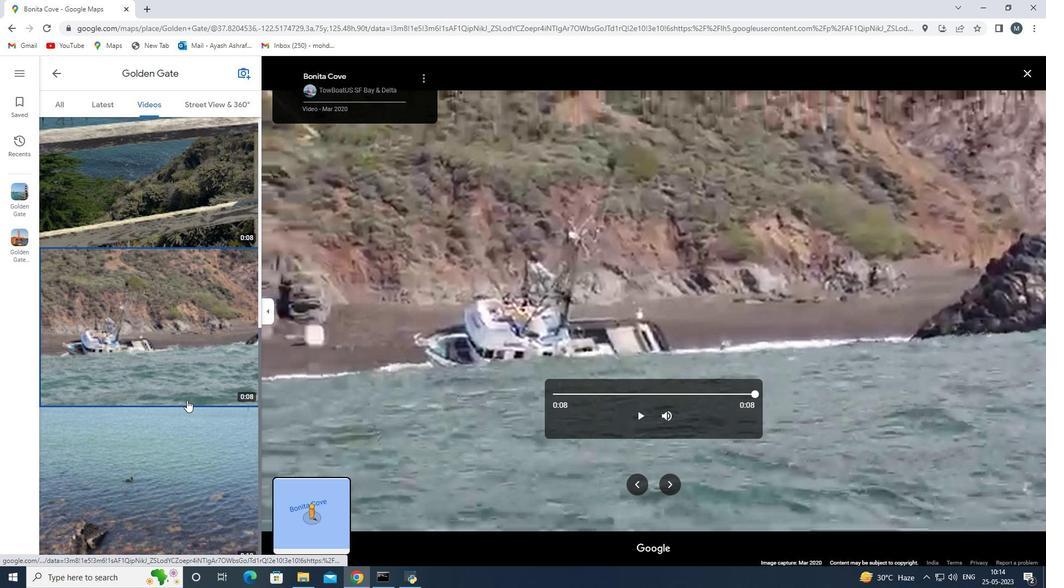 
Action: Mouse scrolled (193, 406) with delta (0, 0)
Screenshot: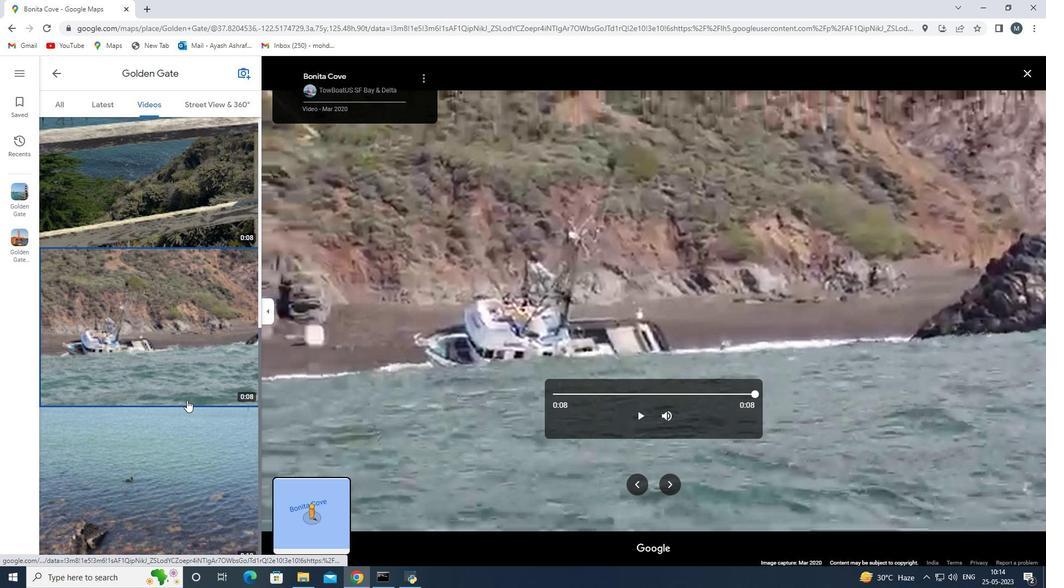 
Action: Mouse moved to (193, 407)
Screenshot: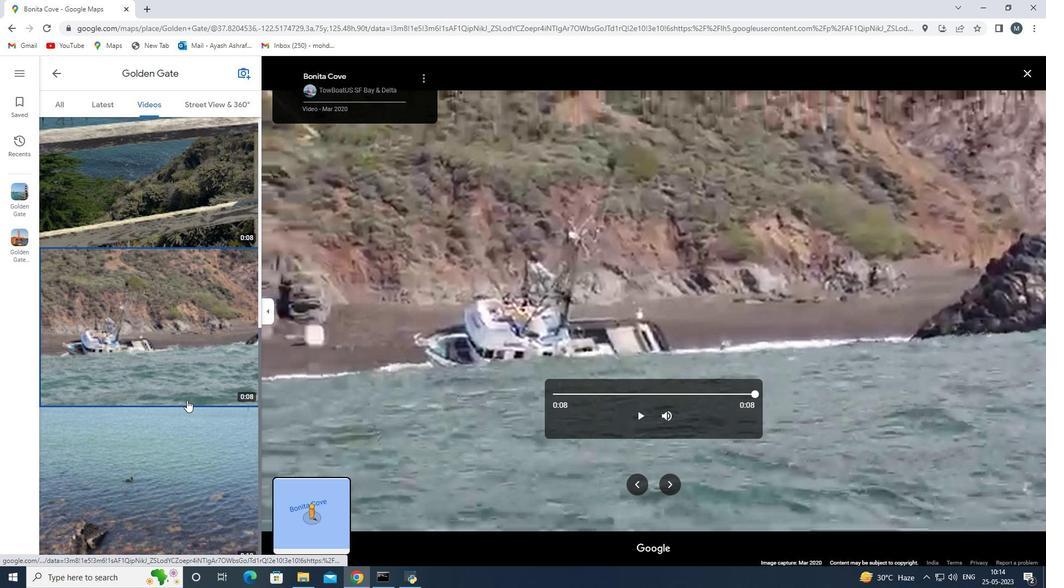 
Action: Mouse scrolled (193, 407) with delta (0, 0)
Screenshot: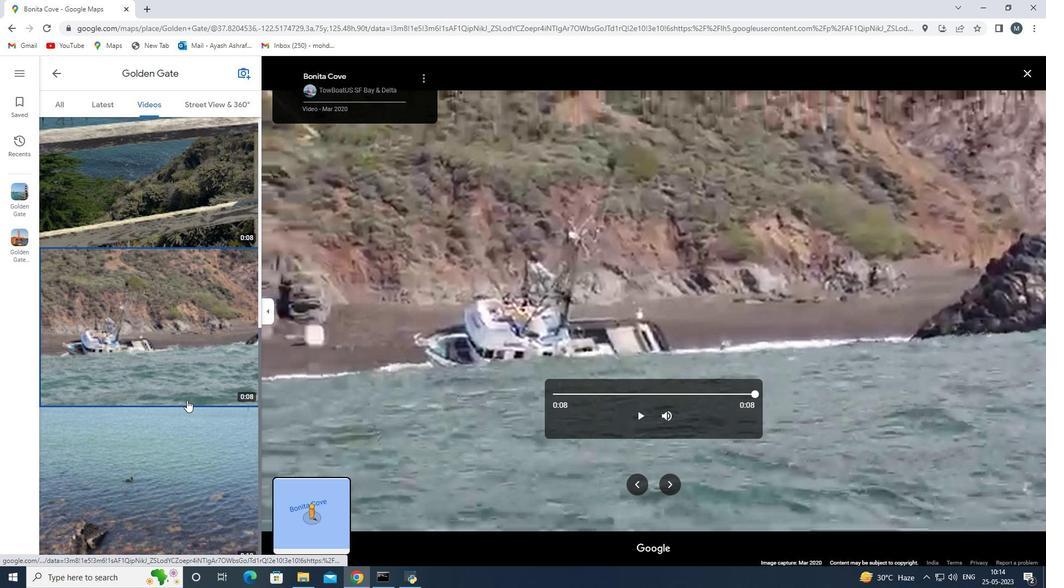
Action: Mouse moved to (193, 409)
Screenshot: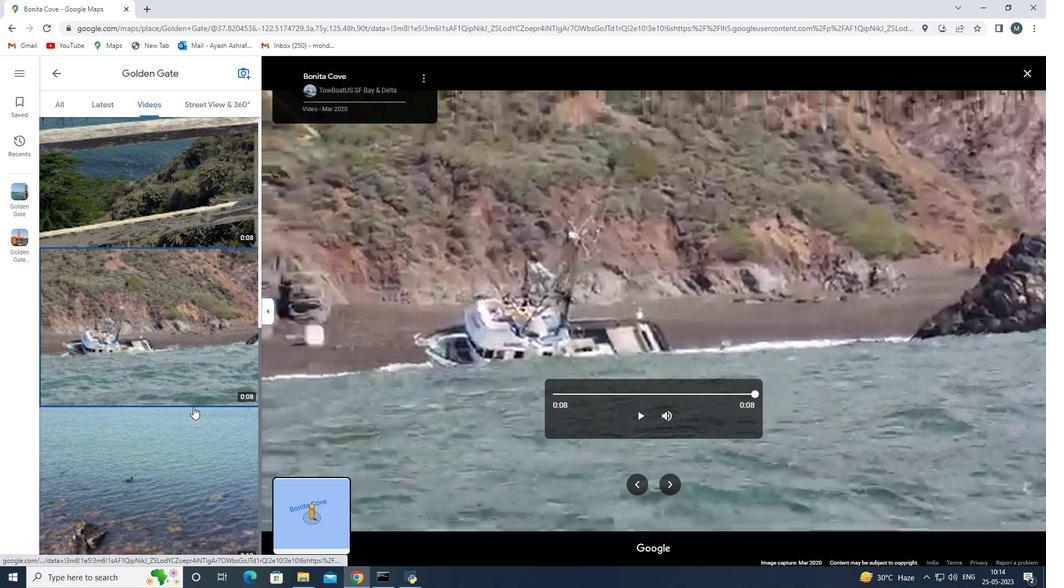 
Action: Mouse scrolled (193, 408) with delta (0, 0)
Screenshot: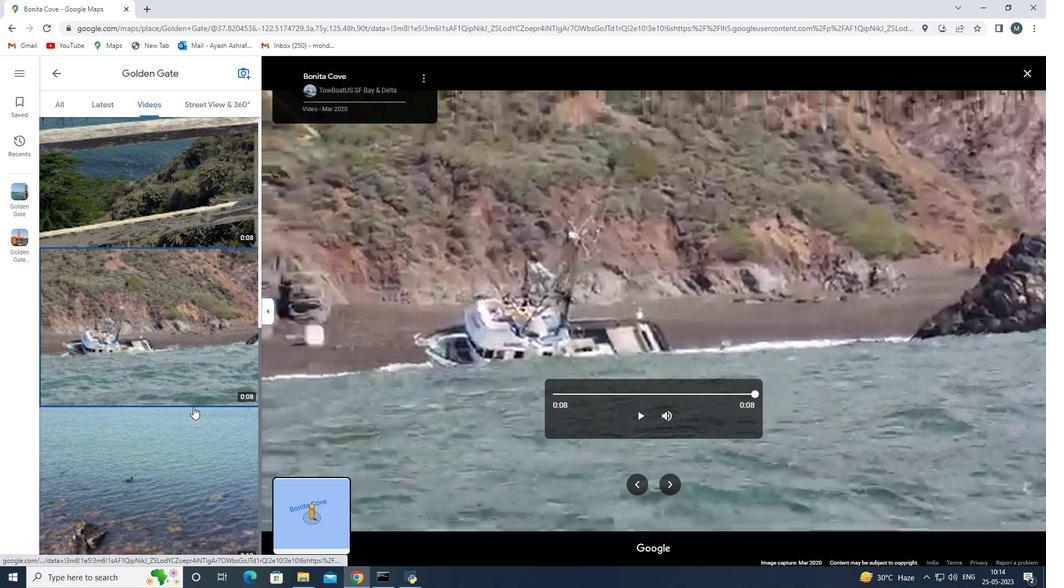 
Action: Mouse moved to (183, 468)
Screenshot: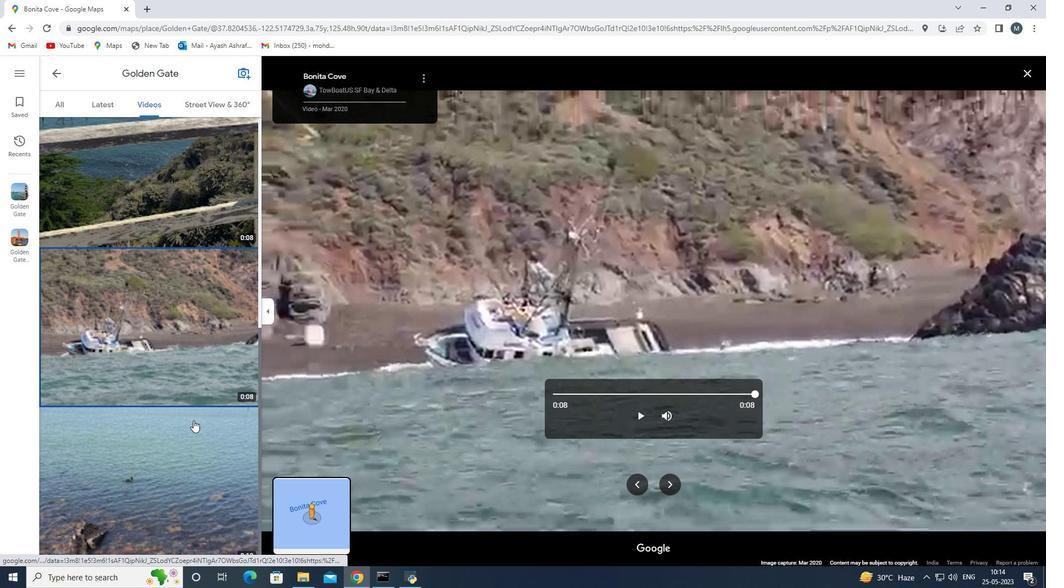 
Action: Mouse pressed left at (183, 468)
Screenshot: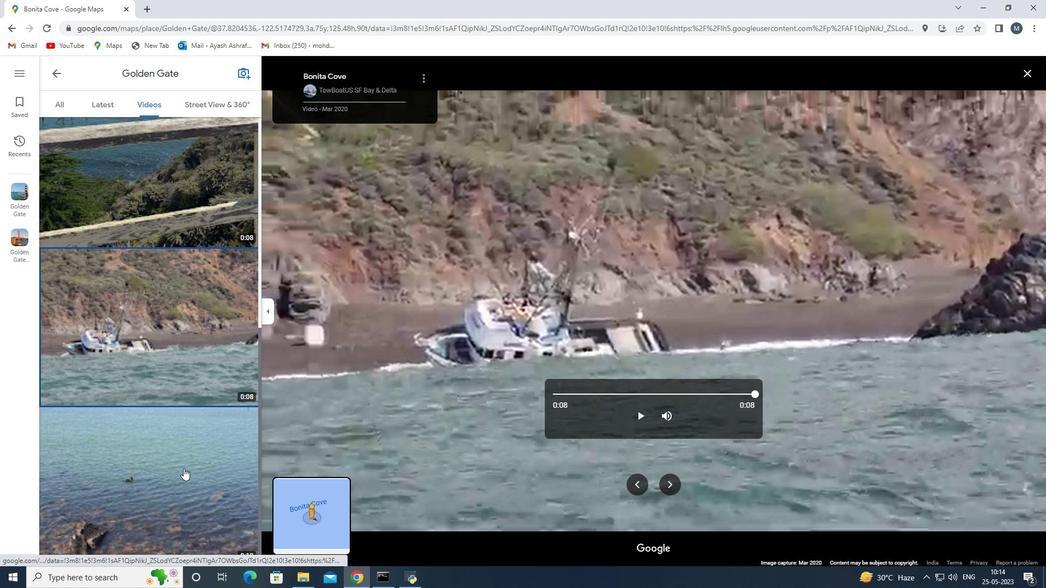 
Action: Mouse moved to (164, 386)
Screenshot: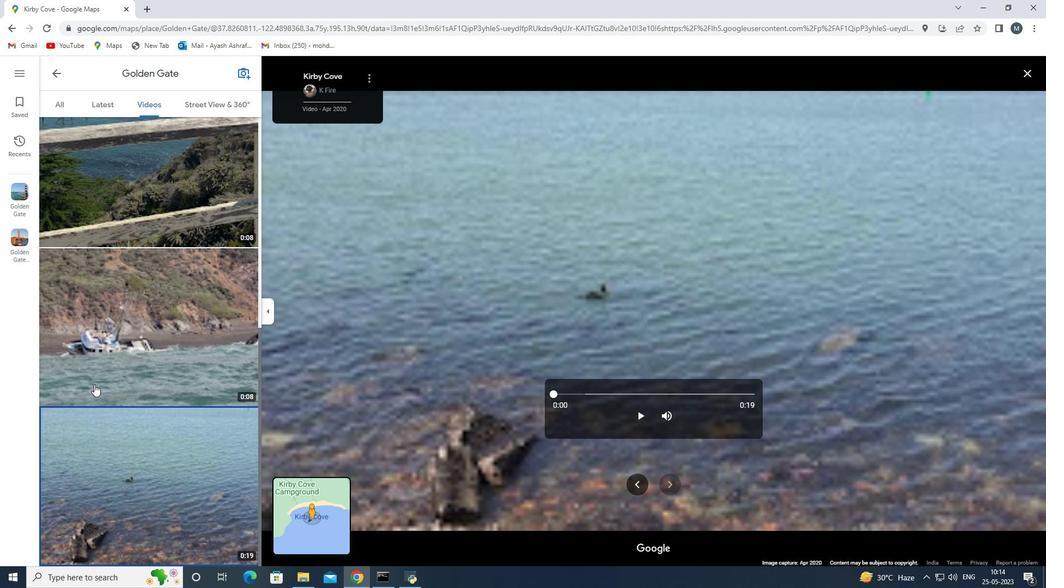 
Action: Mouse scrolled (164, 385) with delta (0, 0)
Screenshot: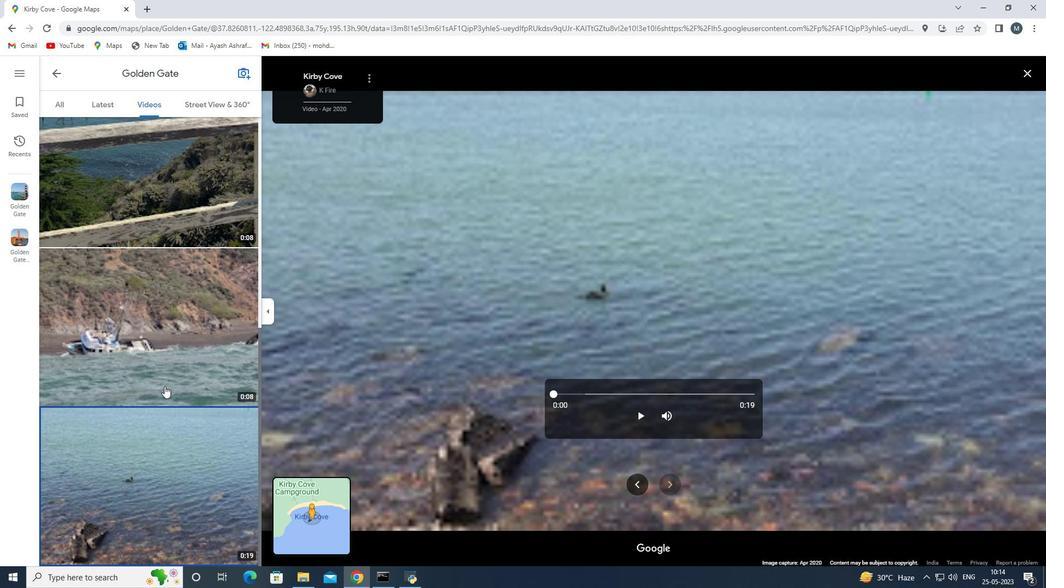 
Action: Mouse scrolled (164, 385) with delta (0, 0)
Screenshot: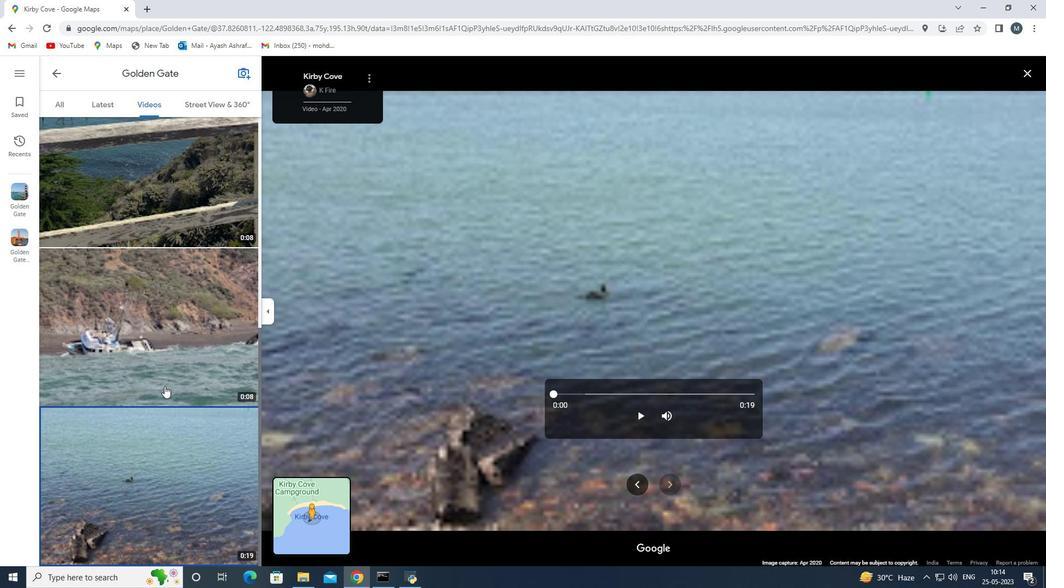 
Action: Mouse scrolled (164, 385) with delta (0, 0)
Screenshot: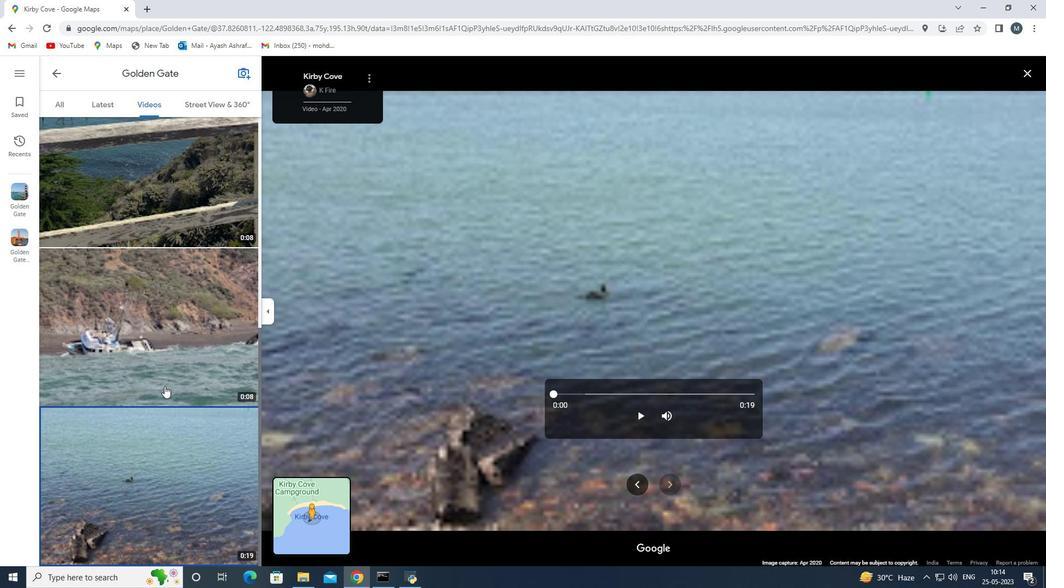 
Action: Mouse scrolled (164, 385) with delta (0, 0)
Screenshot: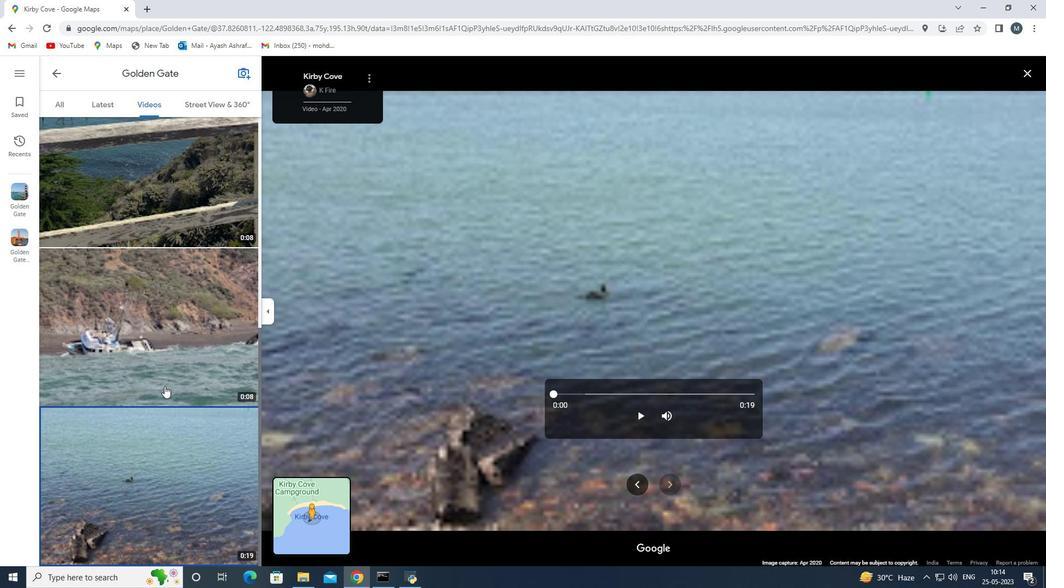 
Action: Mouse scrolled (164, 385) with delta (0, 0)
Screenshot: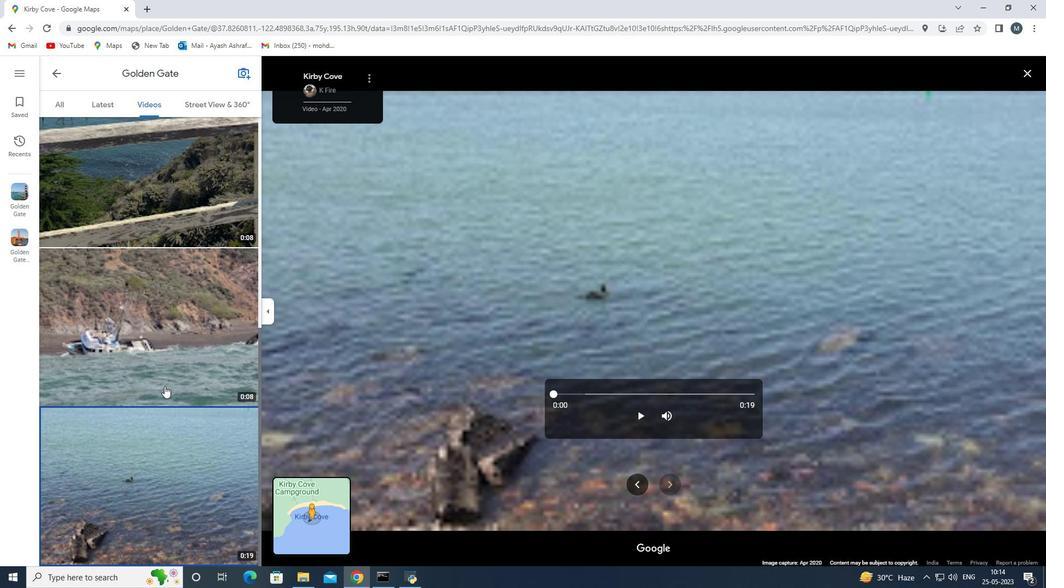 
Action: Mouse moved to (173, 385)
Screenshot: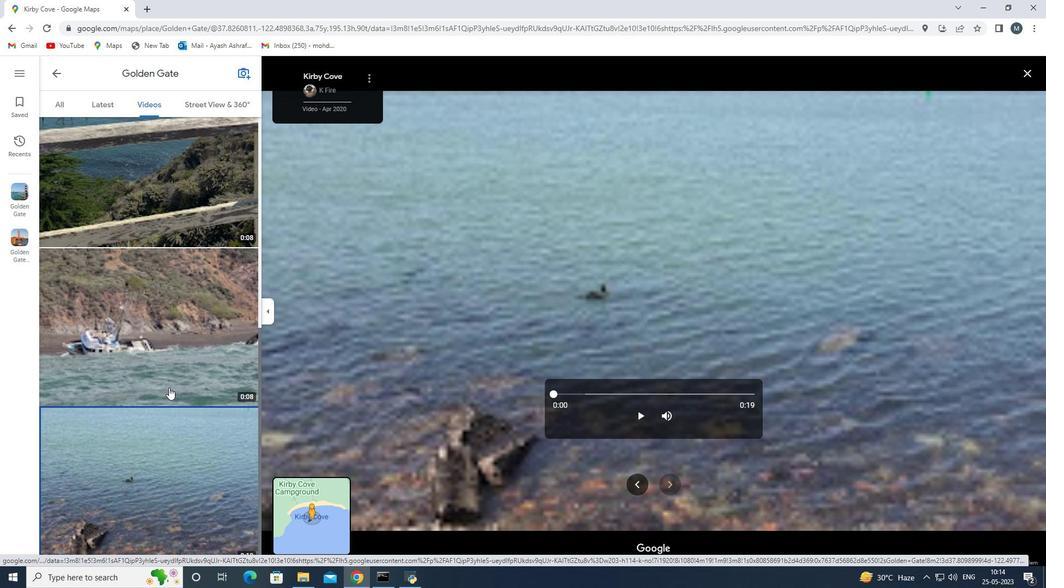 
Action: Mouse scrolled (173, 384) with delta (0, 0)
Screenshot: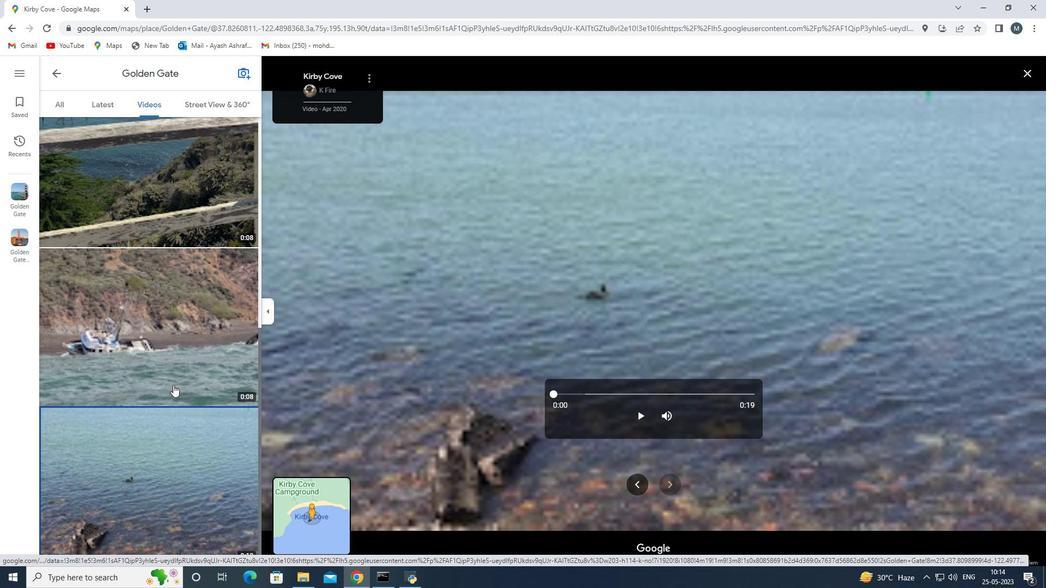 
Action: Mouse moved to (173, 389)
Screenshot: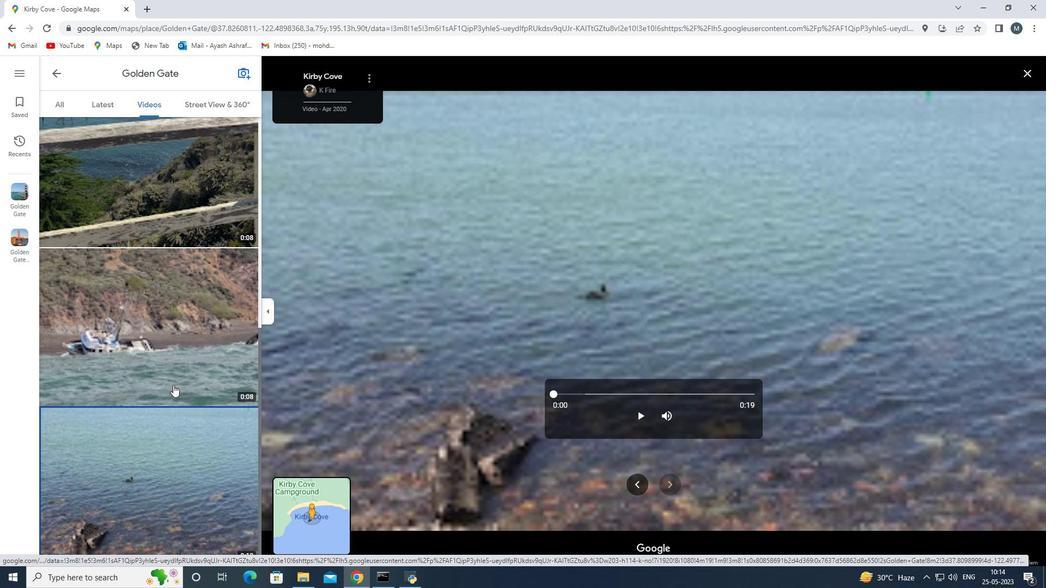 
Action: Mouse scrolled (173, 389) with delta (0, 0)
Screenshot: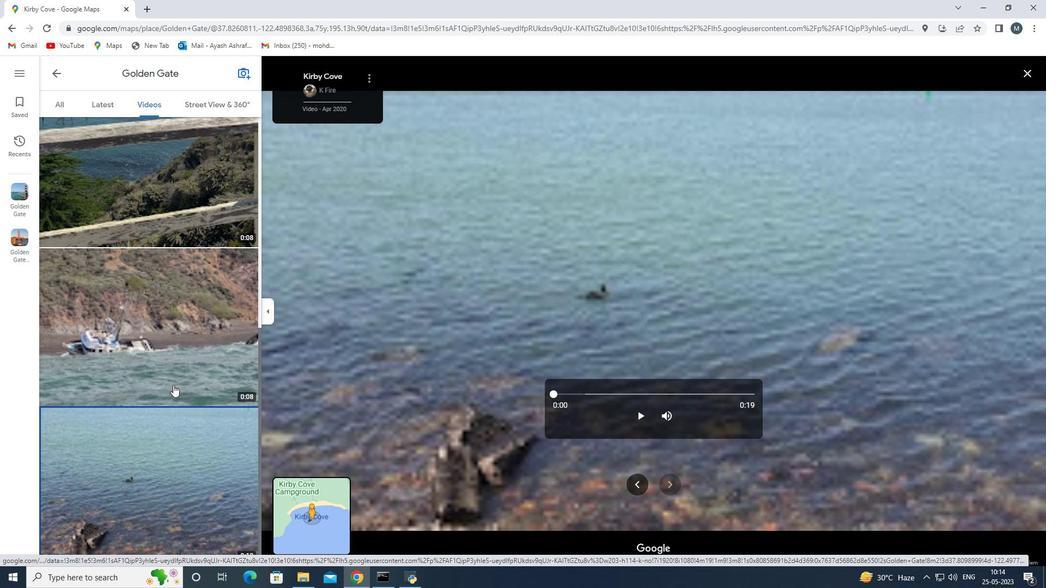 
Action: Mouse moved to (181, 418)
Screenshot: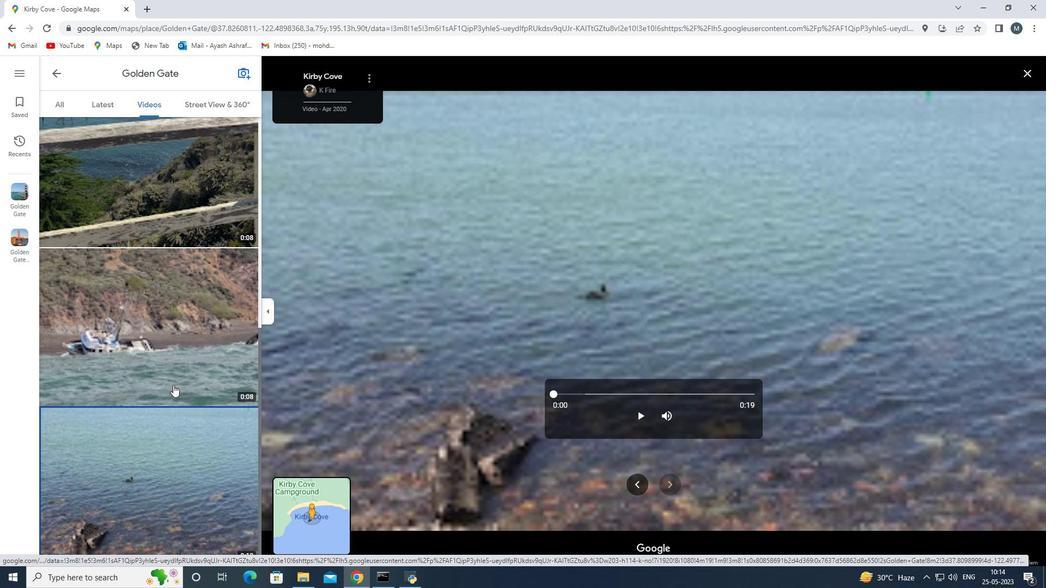 
Action: Mouse scrolled (181, 417) with delta (0, 0)
Screenshot: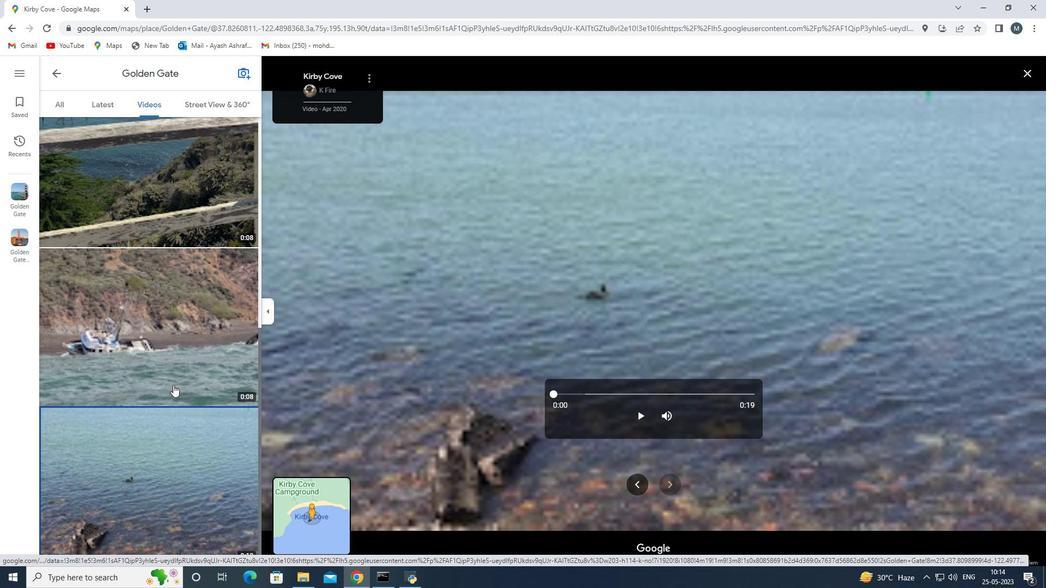 
Action: Mouse moved to (214, 443)
Screenshot: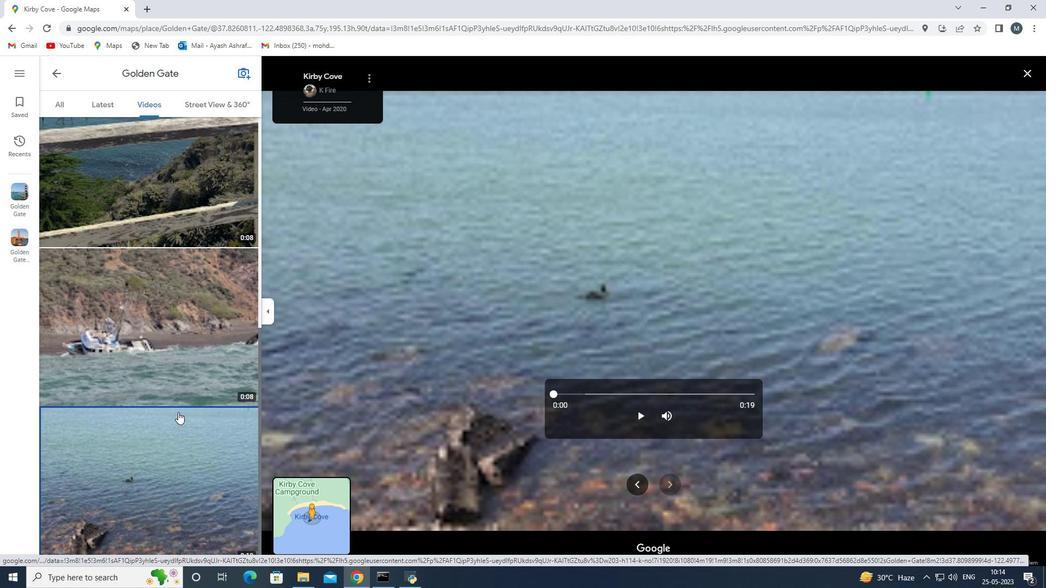 
Action: Mouse scrolled (214, 442) with delta (0, 0)
Screenshot: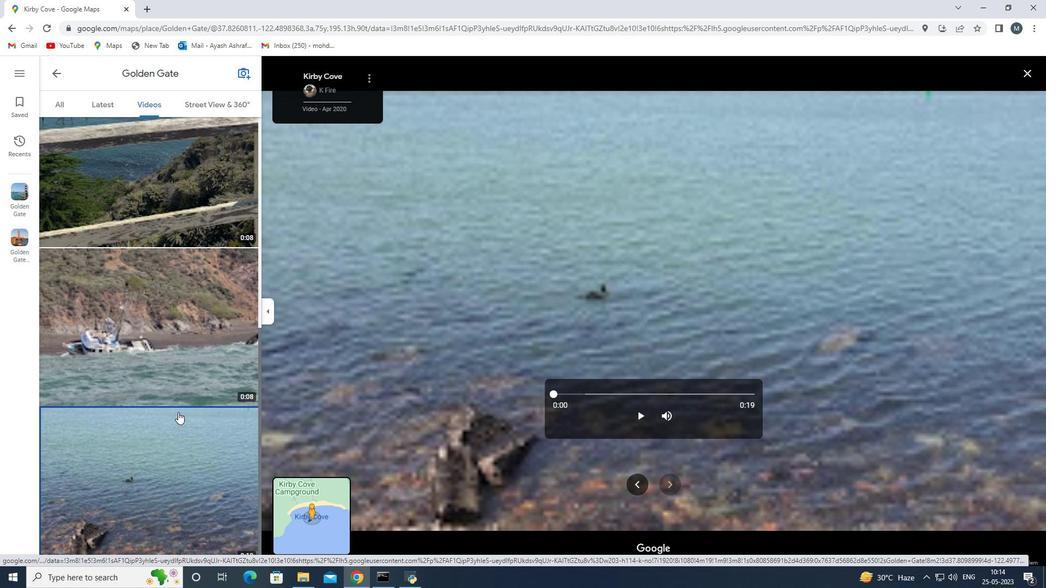 
Action: Mouse scrolled (214, 442) with delta (0, 0)
Screenshot: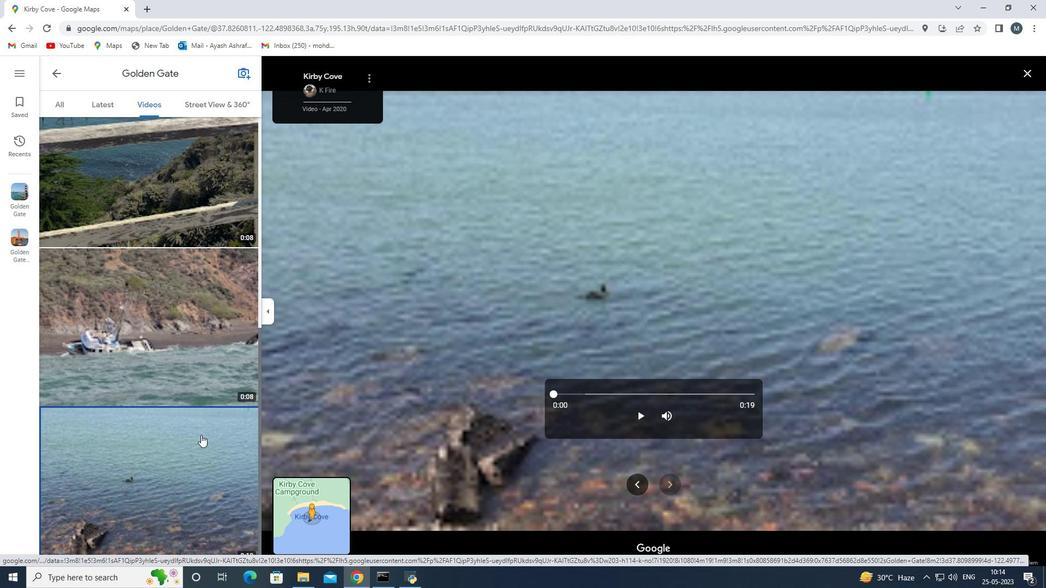 
Action: Mouse moved to (168, 313)
Screenshot: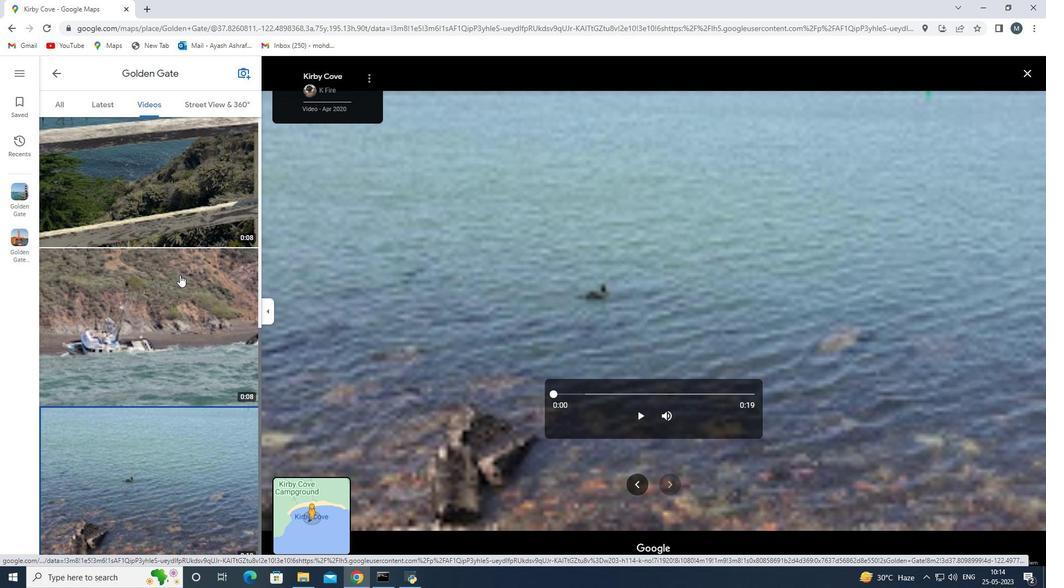 
Action: Mouse scrolled (168, 314) with delta (0, 0)
Screenshot: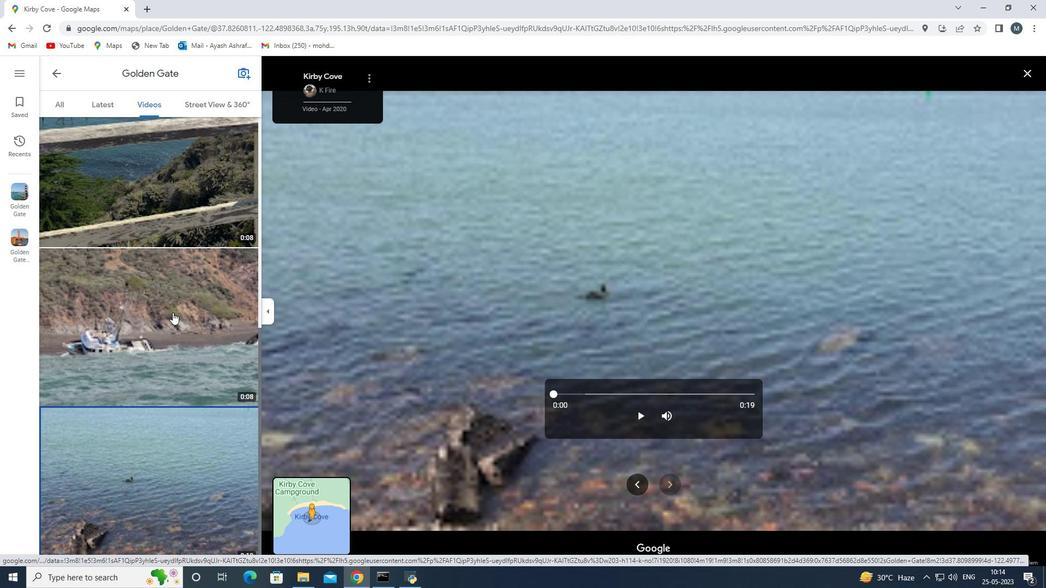 
Action: Mouse scrolled (168, 314) with delta (0, 0)
Screenshot: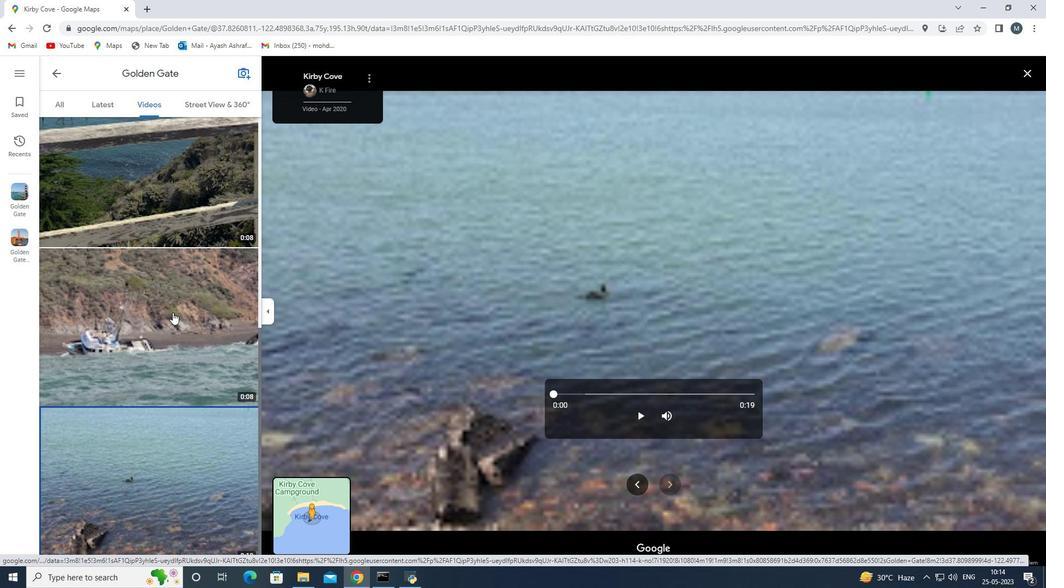 
Action: Mouse moved to (167, 313)
Screenshot: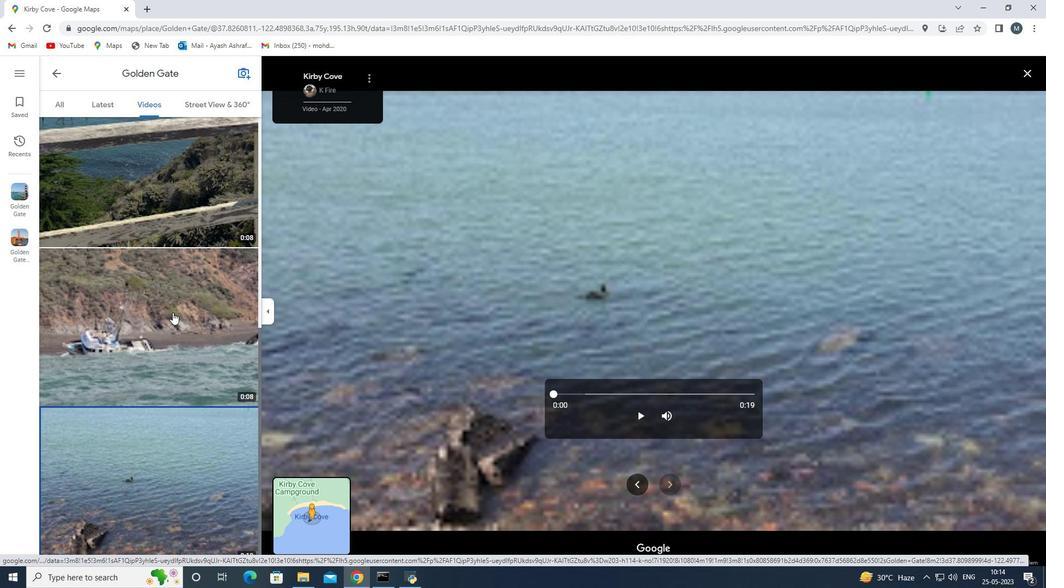 
Action: Mouse scrolled (167, 314) with delta (0, 0)
Screenshot: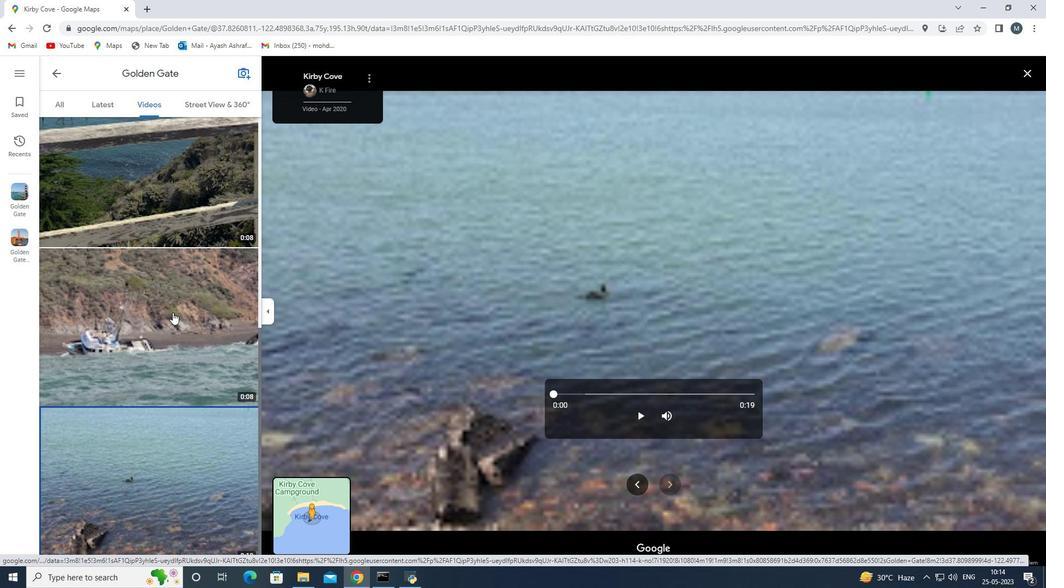 
Action: Mouse moved to (198, 109)
Screenshot: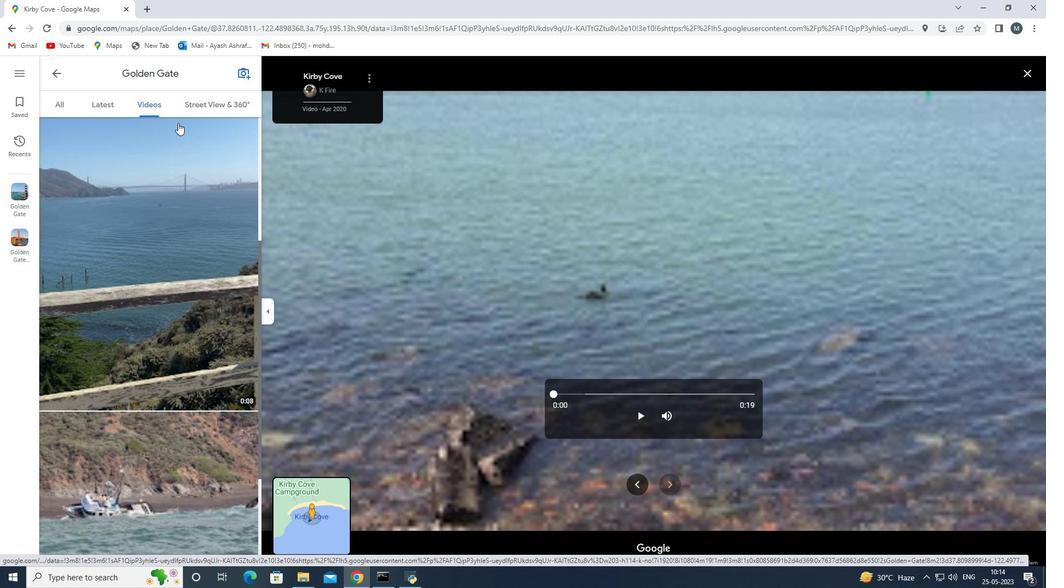 
Action: Mouse pressed left at (198, 109)
Screenshot: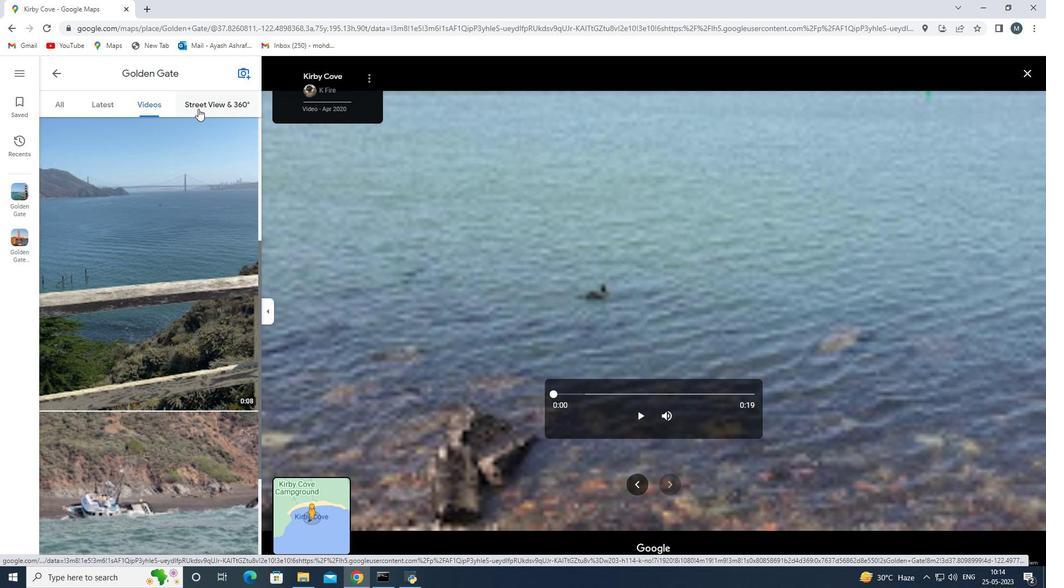 
Action: Mouse moved to (449, 307)
Screenshot: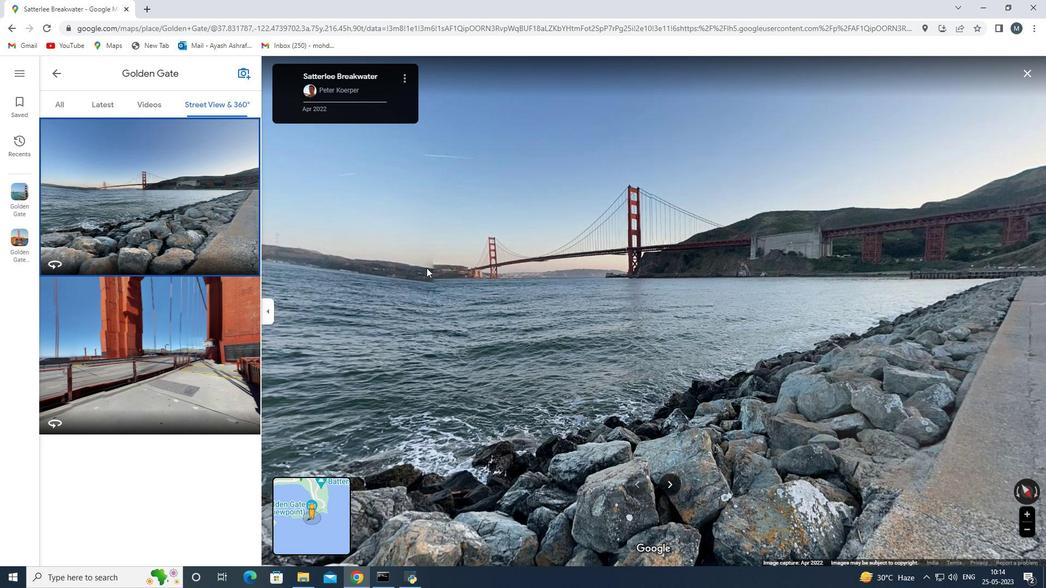 
Action: Mouse scrolled (448, 305) with delta (0, 0)
Screenshot: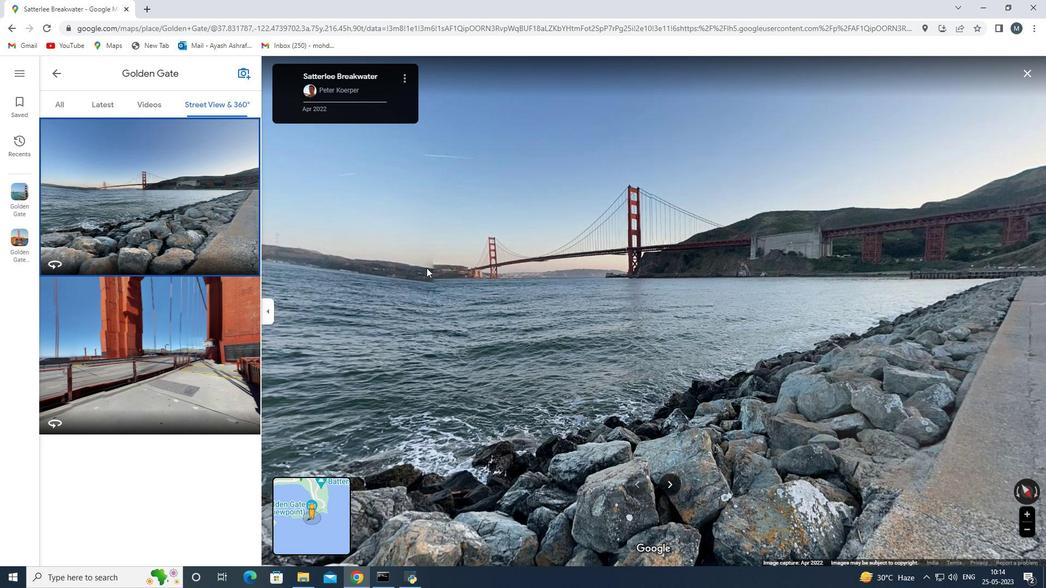 
Action: Mouse moved to (449, 307)
Screenshot: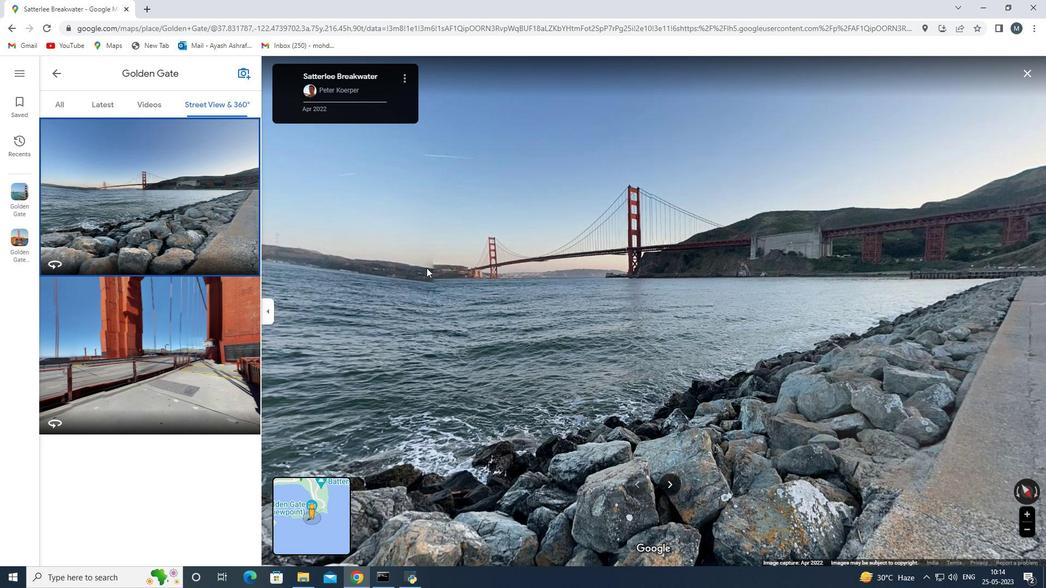 
Action: Mouse scrolled (449, 307) with delta (0, 0)
Screenshot: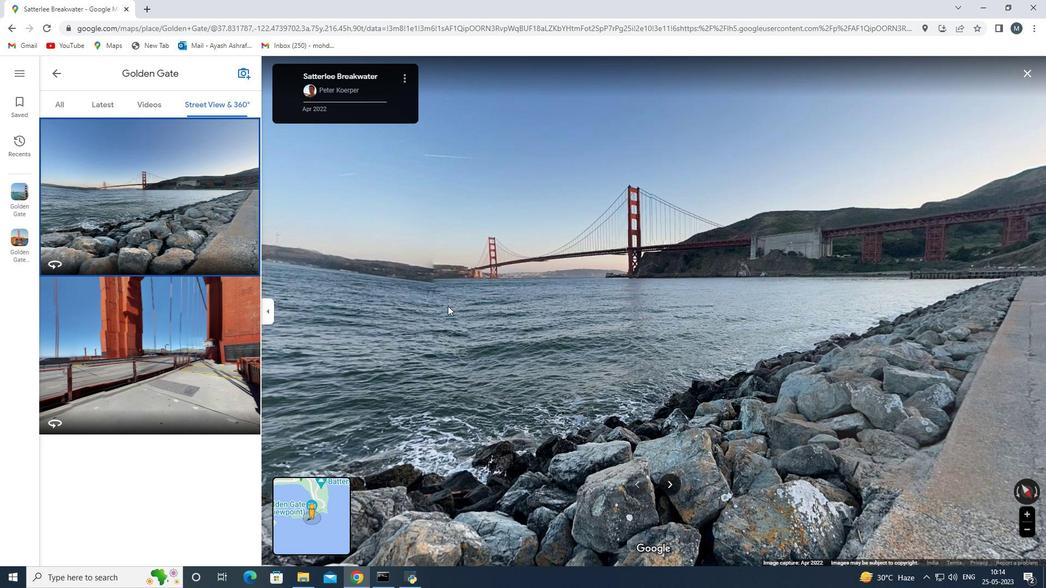 
Action: Mouse scrolled (449, 307) with delta (0, 0)
Screenshot: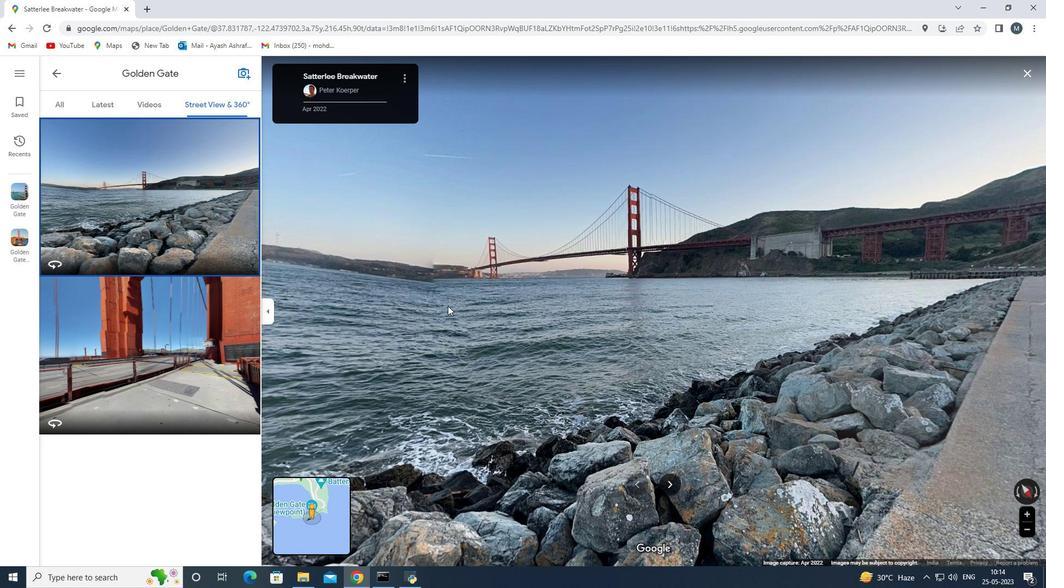 
Action: Mouse scrolled (449, 307) with delta (0, 0)
Screenshot: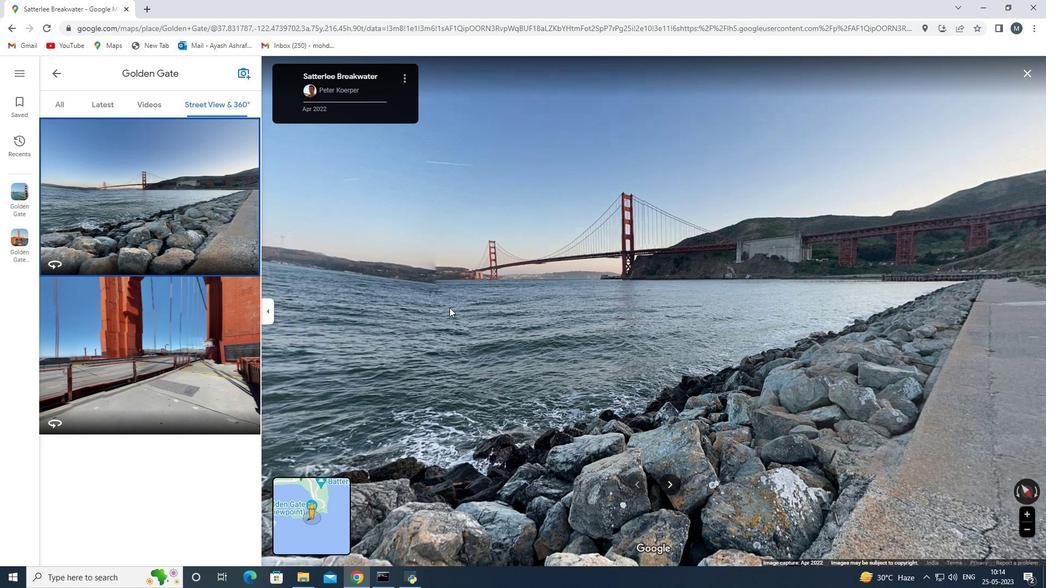 
Action: Mouse moved to (450, 307)
Screenshot: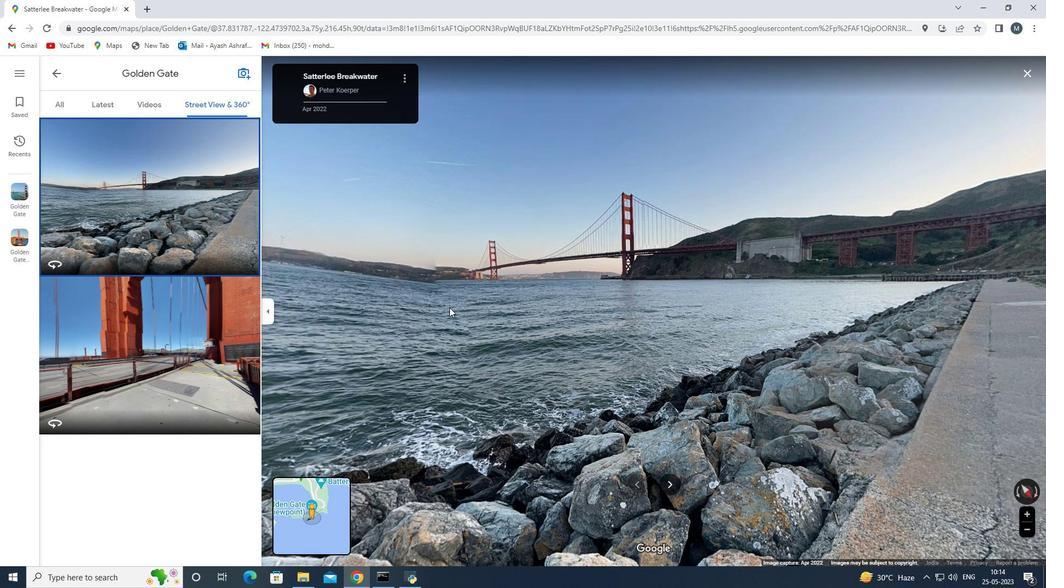 
Action: Mouse scrolled (450, 308) with delta (0, 0)
Screenshot: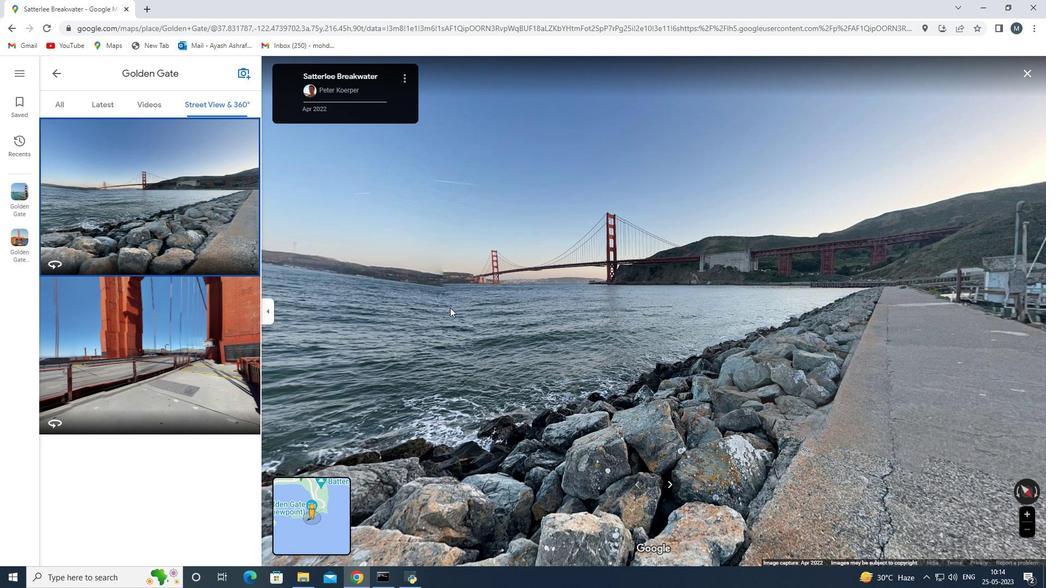 
Action: Mouse scrolled (450, 308) with delta (0, 0)
Screenshot: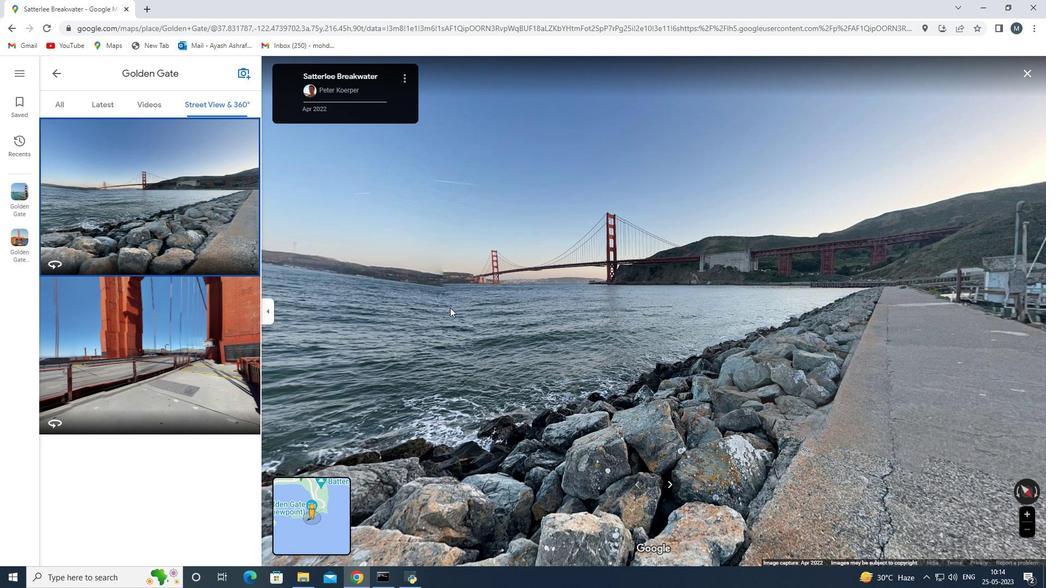 
Action: Mouse scrolled (450, 308) with delta (0, 0)
Screenshot: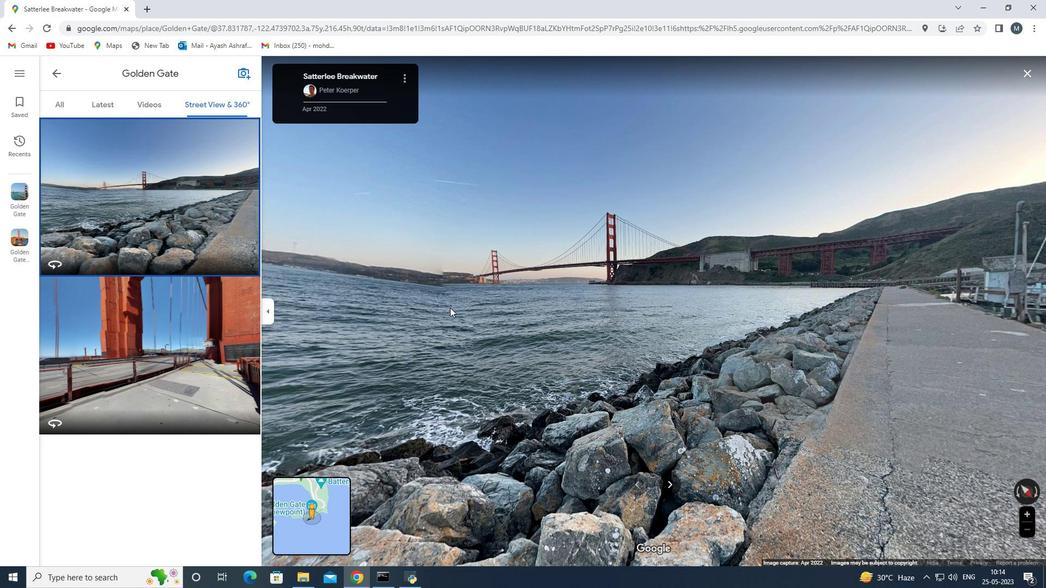 
Action: Mouse scrolled (450, 308) with delta (0, 0)
Screenshot: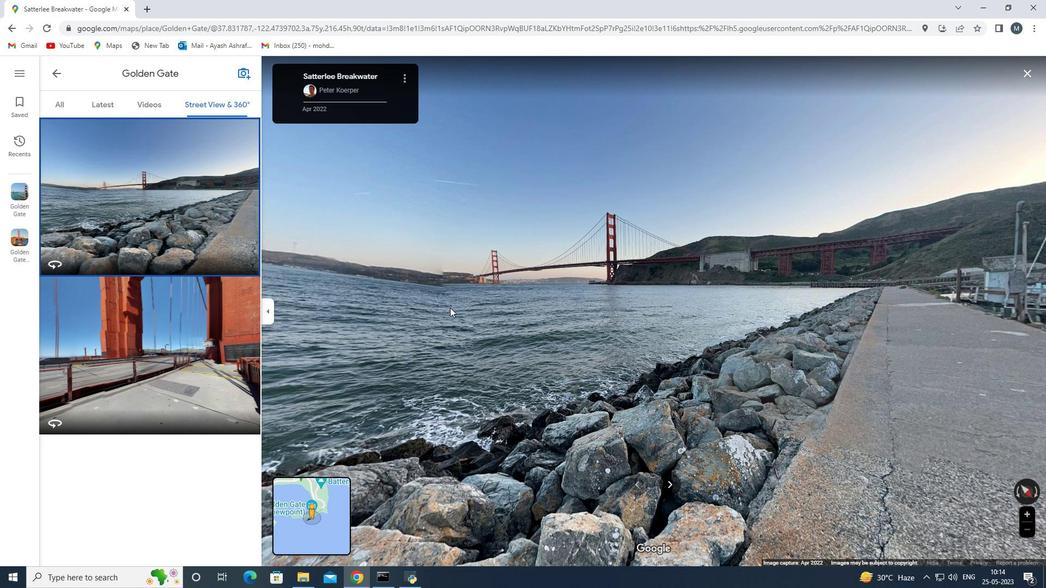 
Action: Mouse scrolled (450, 308) with delta (0, 0)
Screenshot: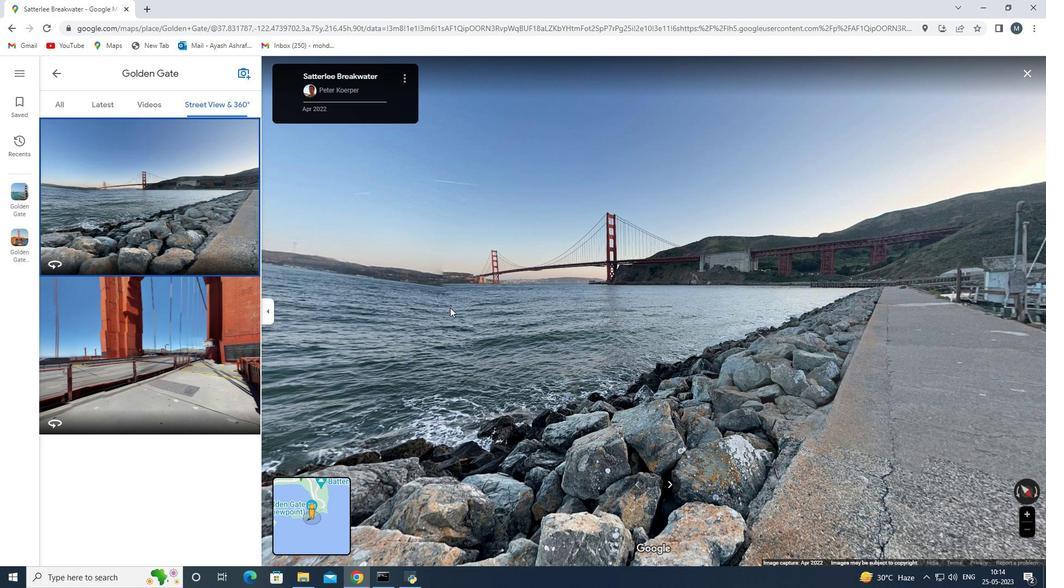 
Action: Mouse scrolled (450, 307) with delta (0, 0)
Screenshot: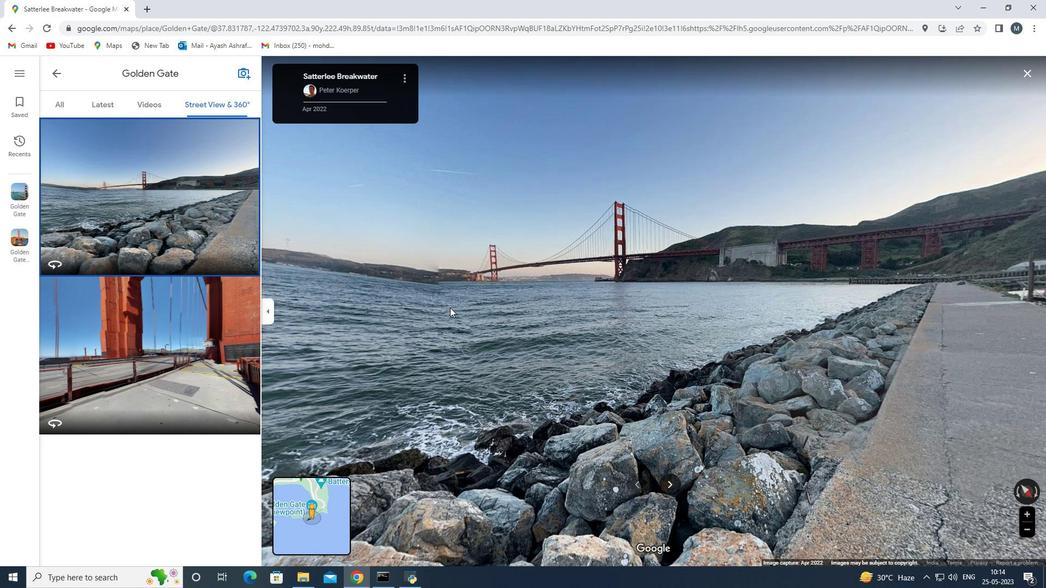 
Action: Mouse moved to (473, 307)
Screenshot: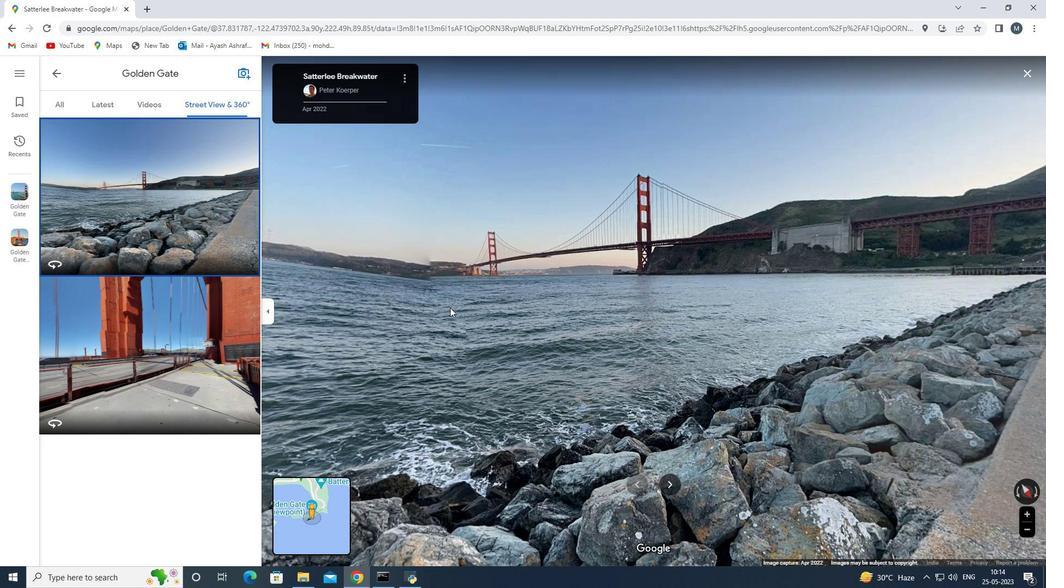 
Action: Mouse scrolled (471, 307) with delta (0, 0)
Screenshot: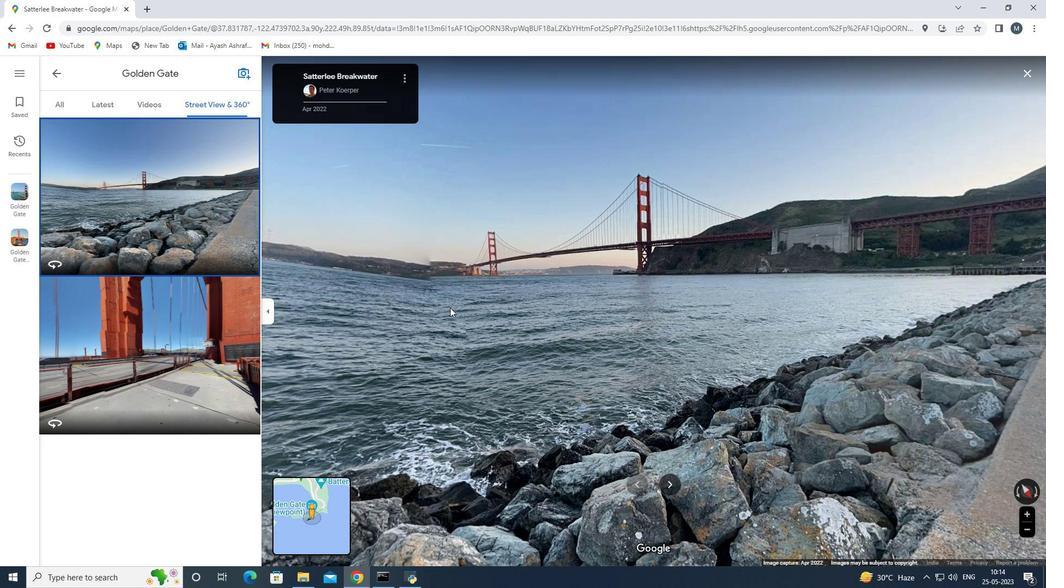 
Action: Mouse scrolled (473, 307) with delta (0, 0)
Screenshot: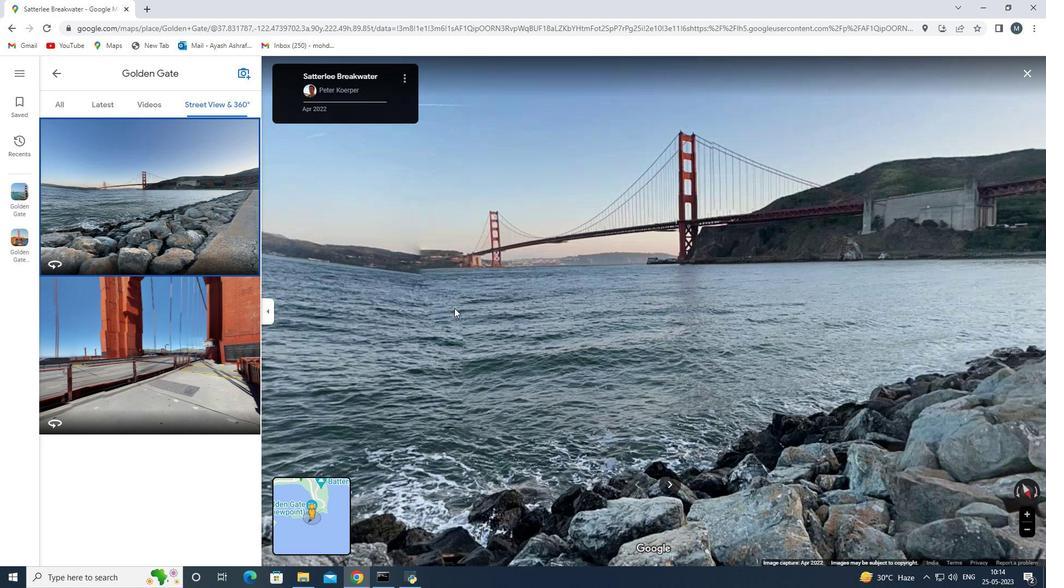 
Action: Mouse moved to (470, 303)
Screenshot: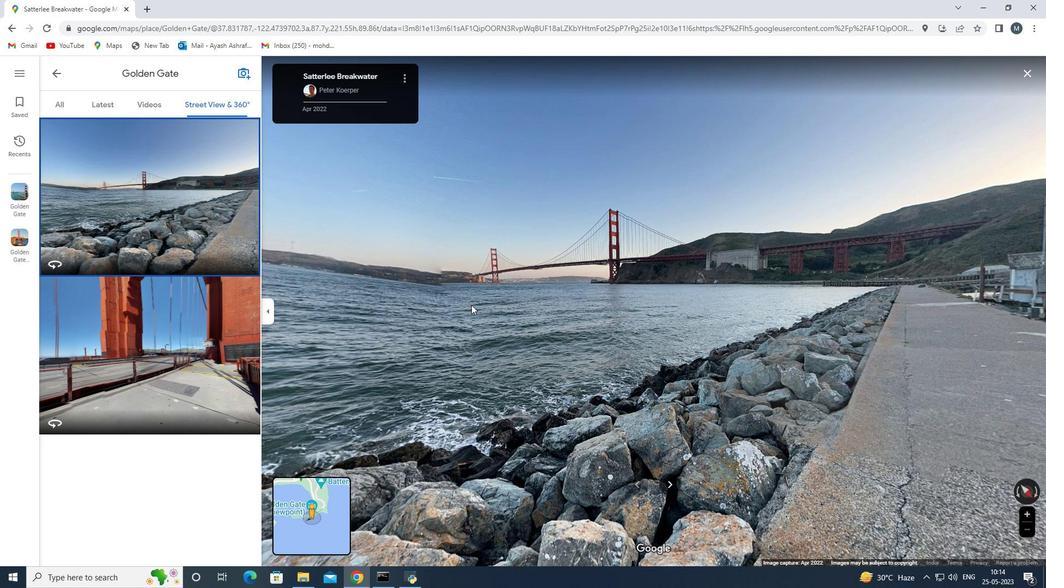 
Action: Mouse scrolled (470, 303) with delta (0, 0)
Screenshot: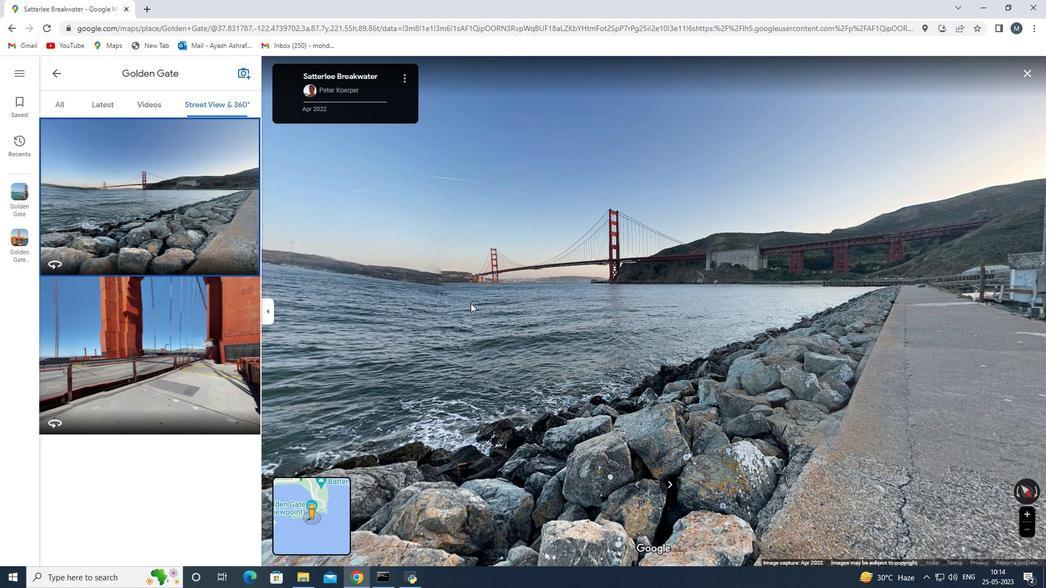 
Action: Mouse scrolled (470, 303) with delta (0, 0)
Screenshot: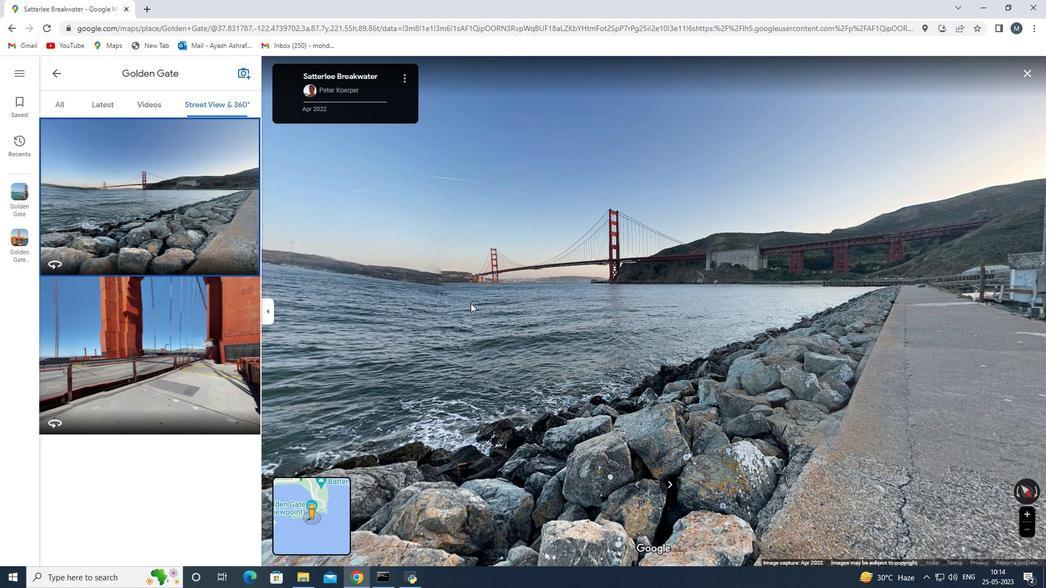 
Action: Mouse scrolled (470, 303) with delta (0, 0)
Screenshot: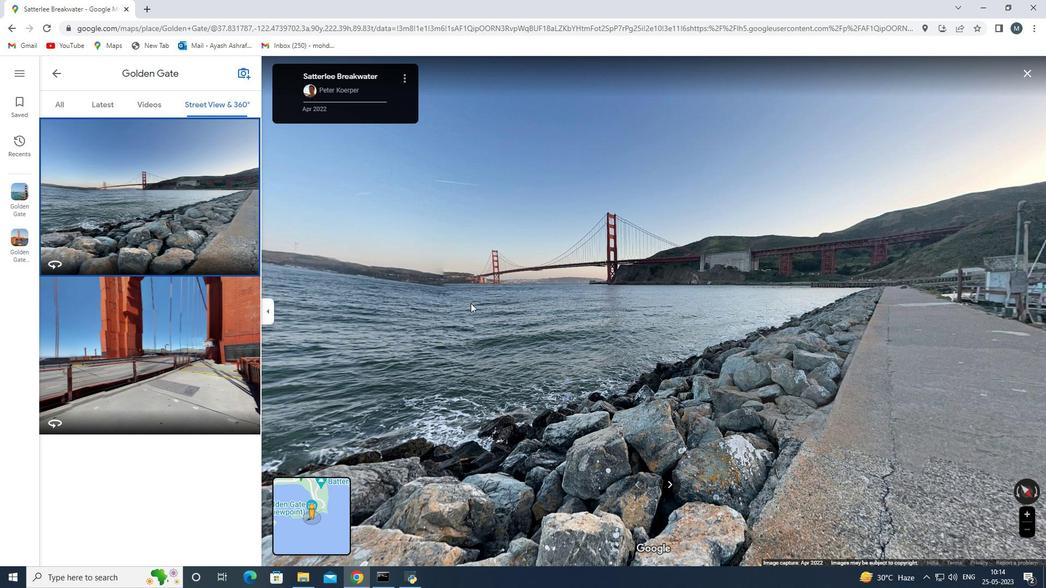 
Action: Mouse scrolled (470, 303) with delta (0, 0)
Screenshot: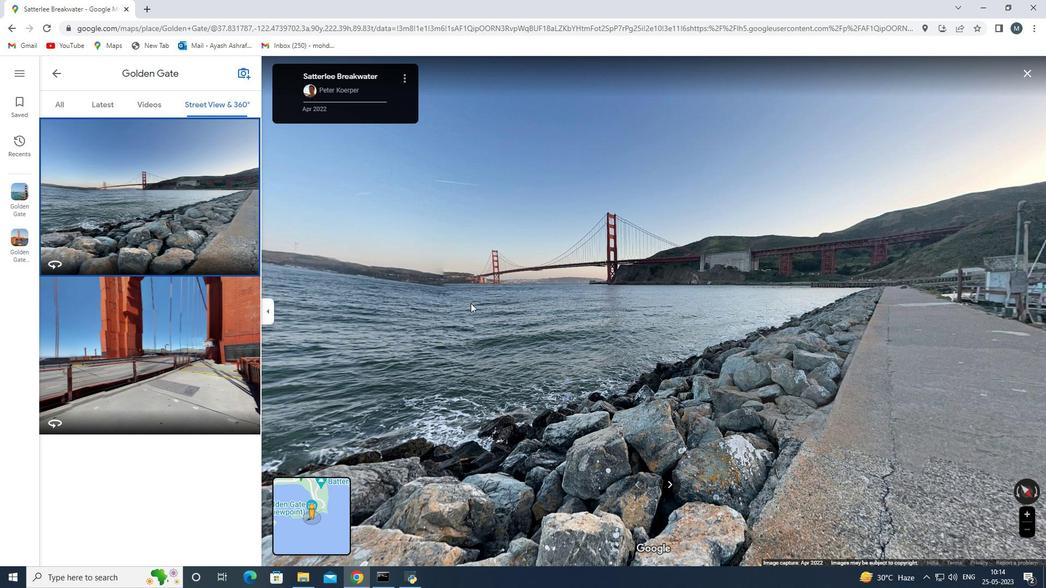 
Action: Mouse moved to (457, 322)
Screenshot: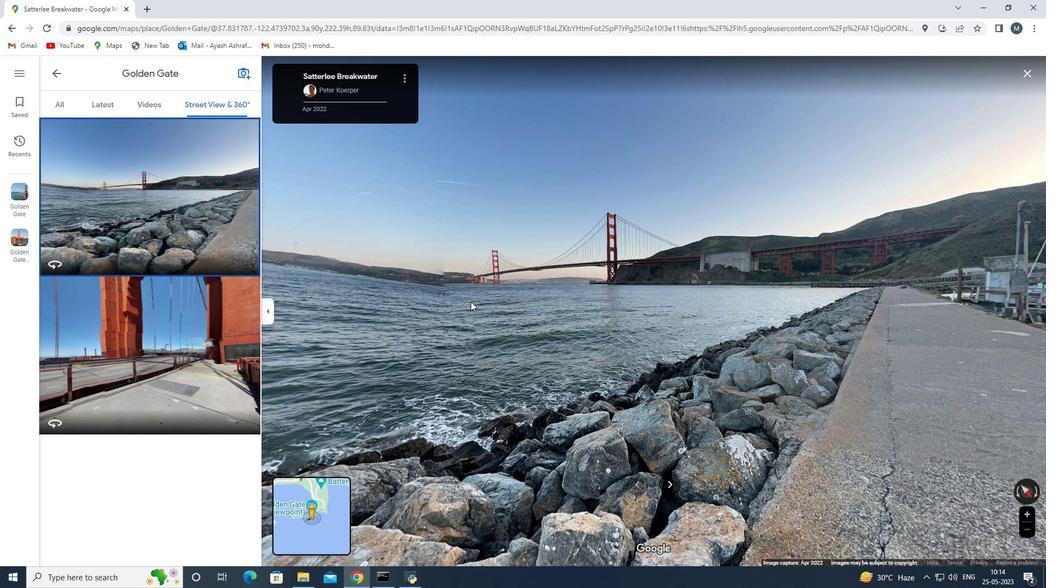 
Action: Mouse scrolled (457, 322) with delta (0, 0)
Screenshot: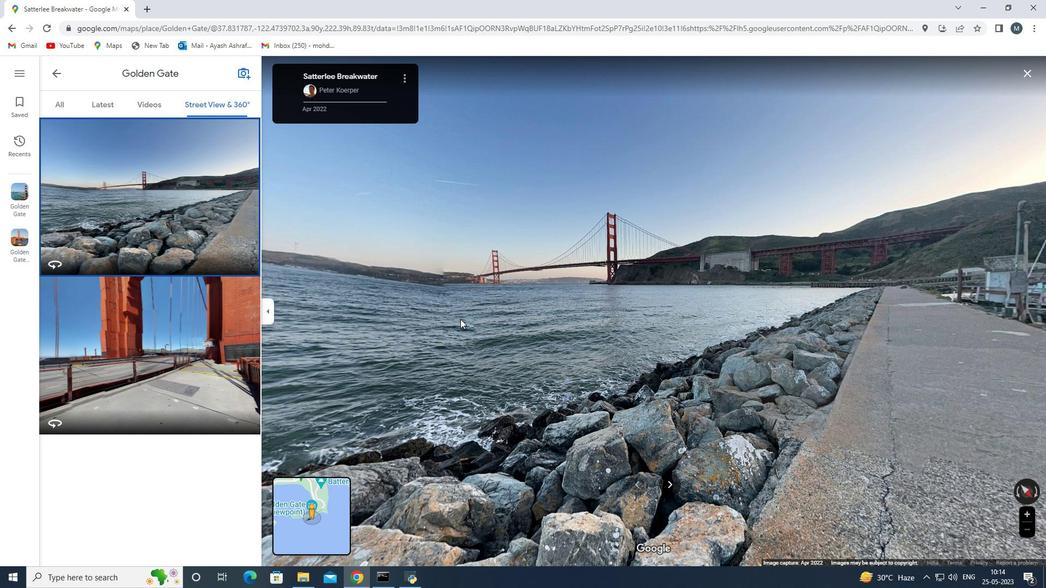 
Action: Mouse moved to (457, 323)
Screenshot: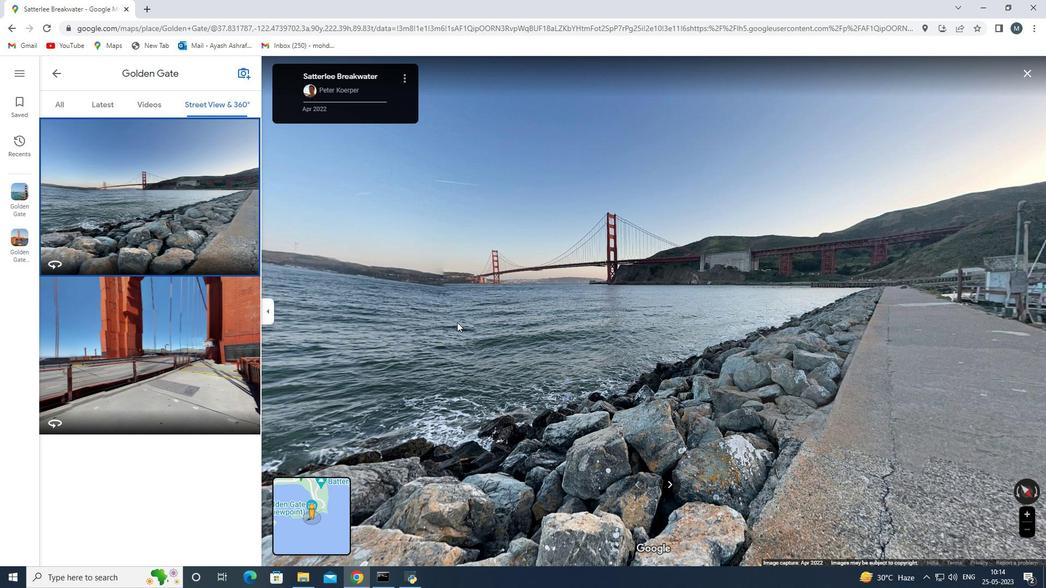 
Action: Mouse scrolled (457, 323) with delta (0, 0)
Screenshot: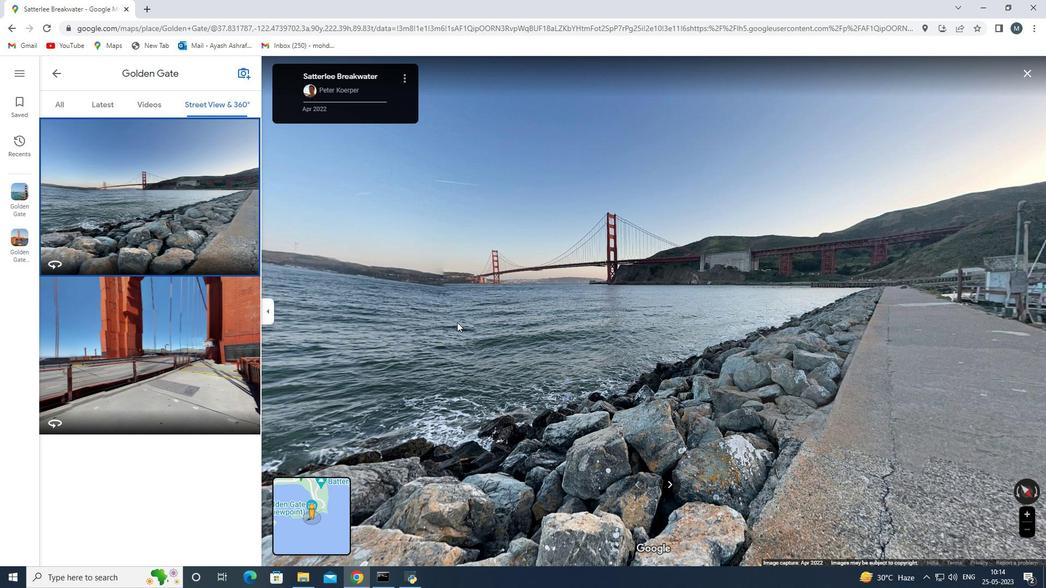 
Action: Mouse moved to (472, 321)
Screenshot: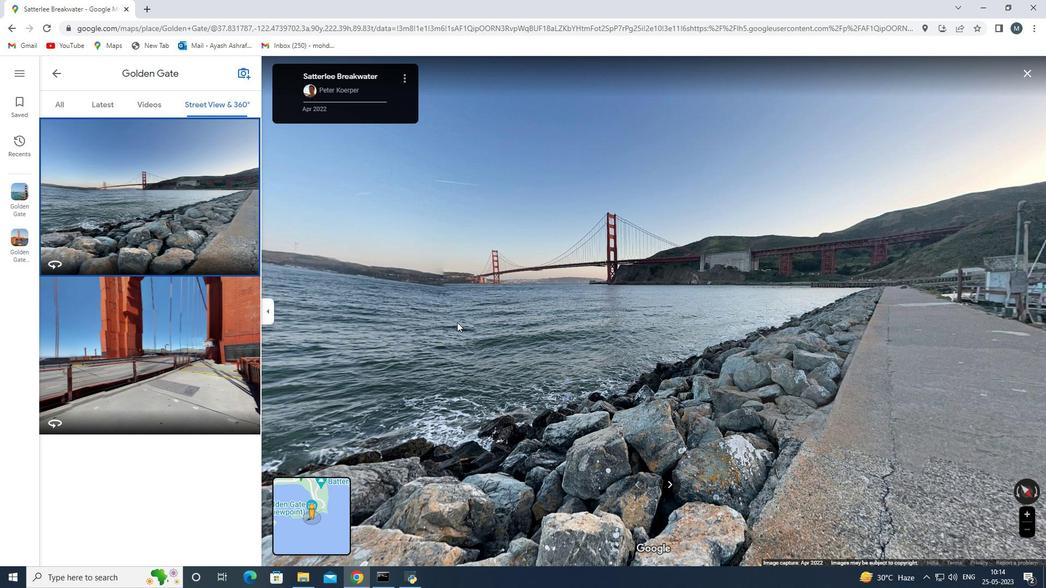 
Action: Mouse scrolled (471, 321) with delta (0, 0)
Screenshot: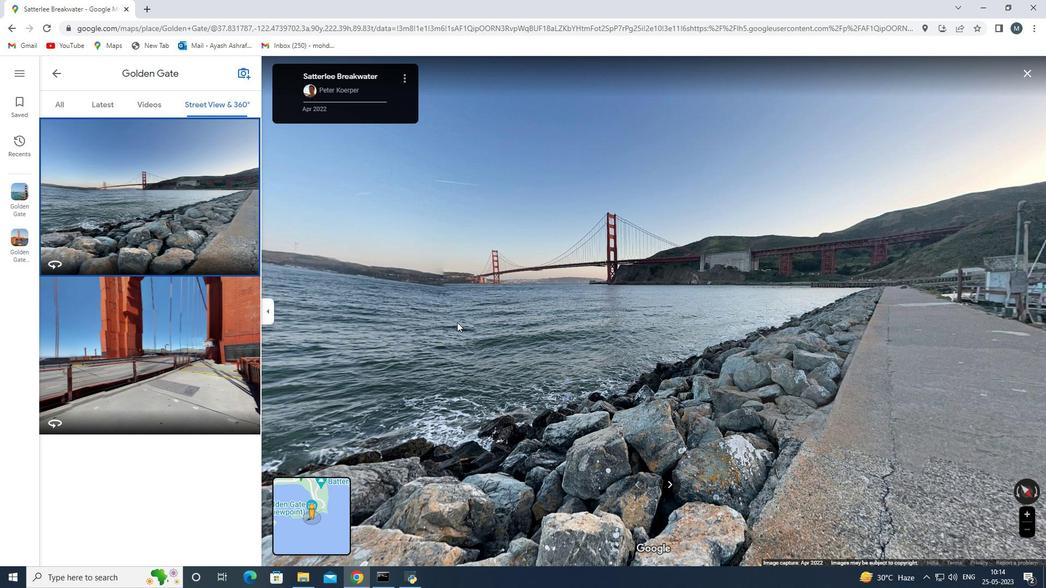 
Action: Mouse moved to (475, 320)
Screenshot: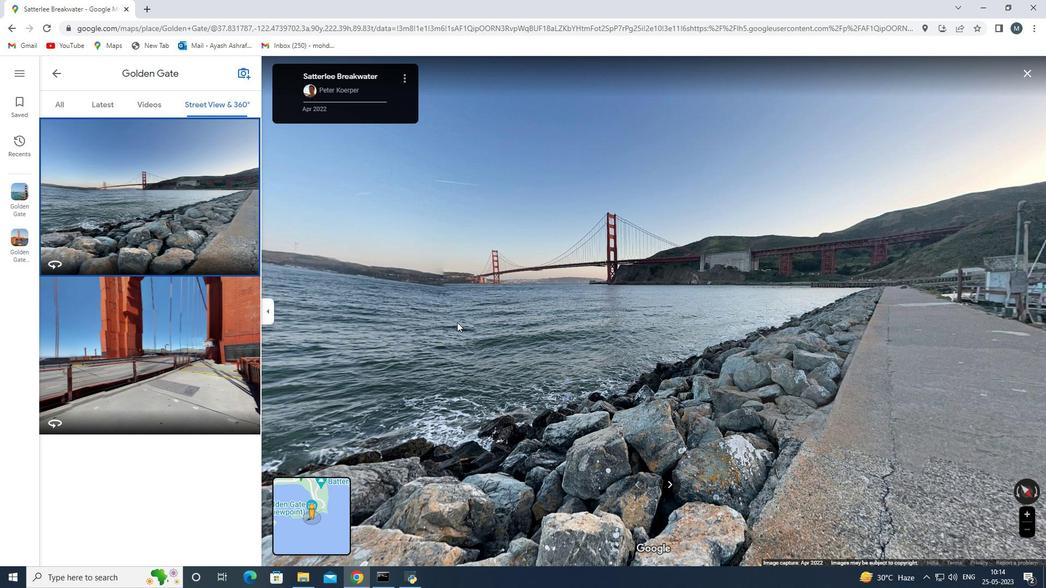 
Action: Mouse scrolled (475, 319) with delta (0, 0)
Screenshot: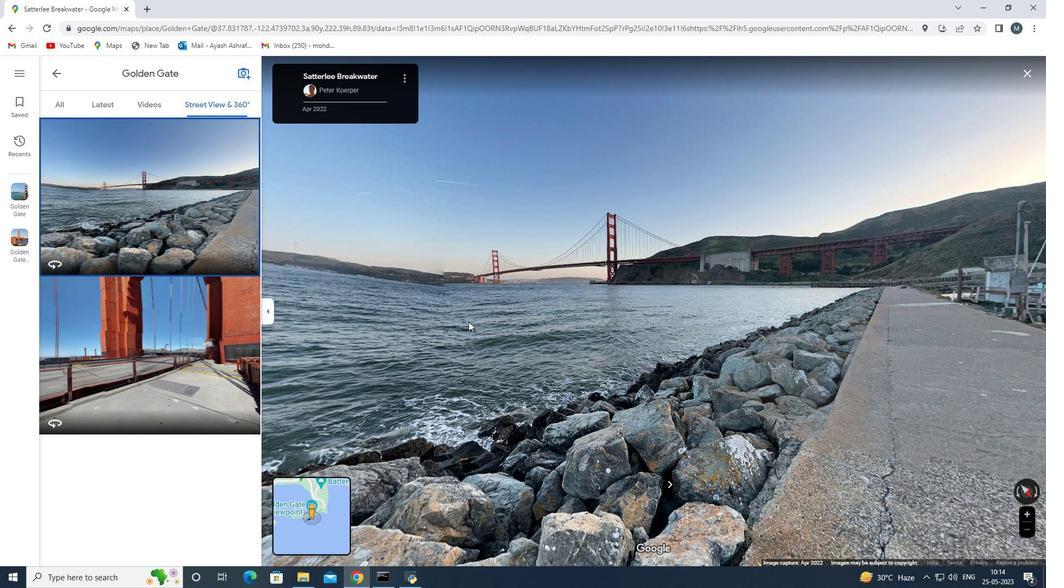 
Action: Mouse moved to (470, 322)
Screenshot: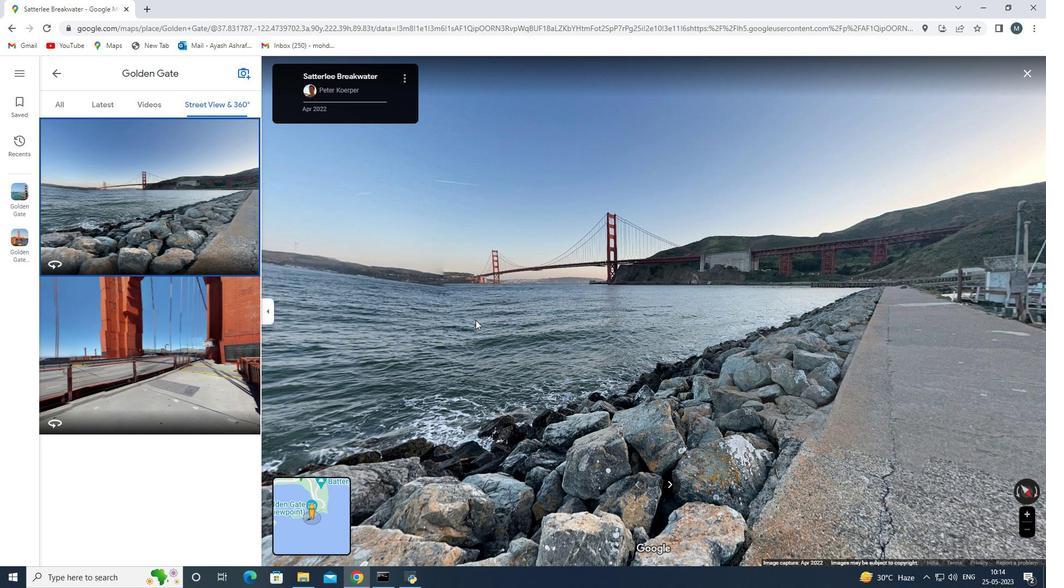 
Action: Mouse scrolled (470, 322) with delta (0, 0)
Screenshot: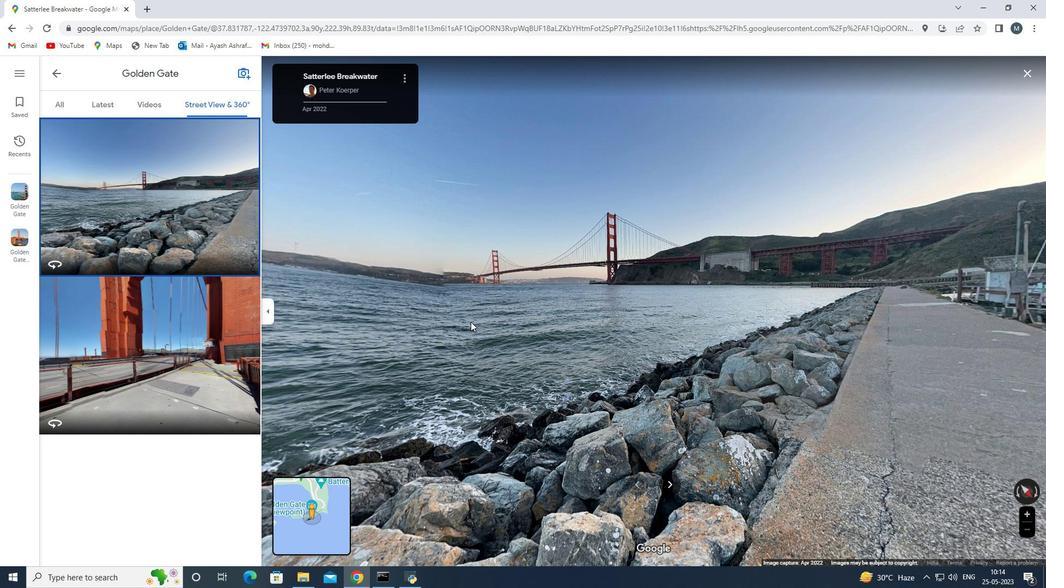 
Action: Mouse scrolled (470, 322) with delta (0, 0)
Screenshot: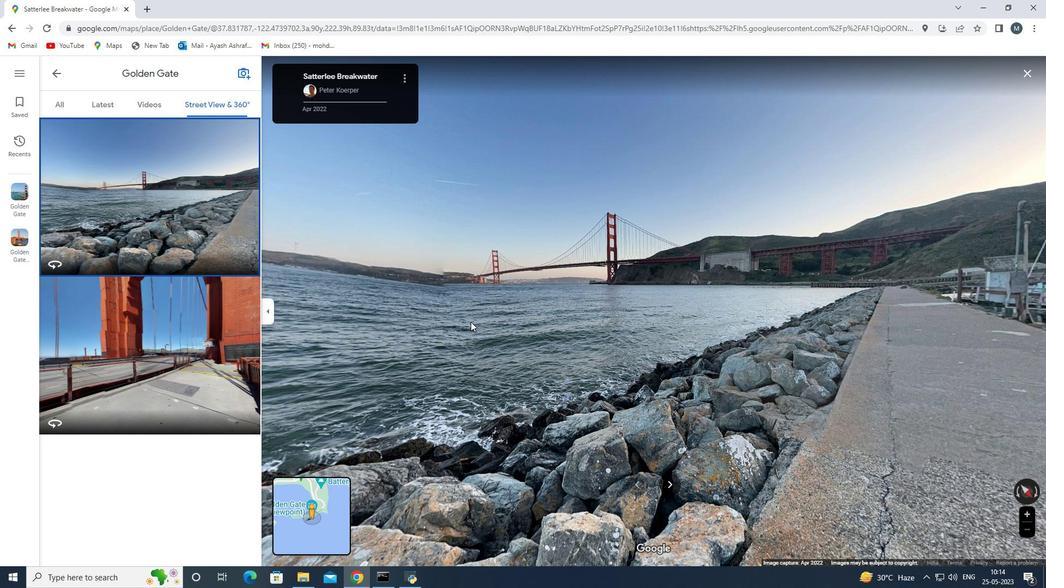 
Action: Mouse scrolled (470, 322) with delta (0, 0)
Screenshot: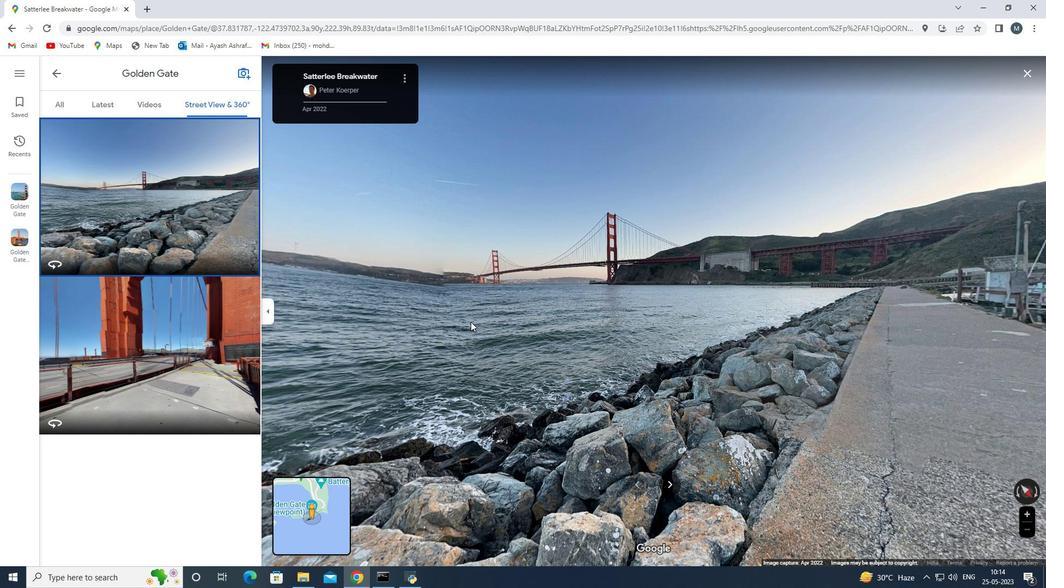 
Action: Mouse pressed left at (470, 322)
Screenshot: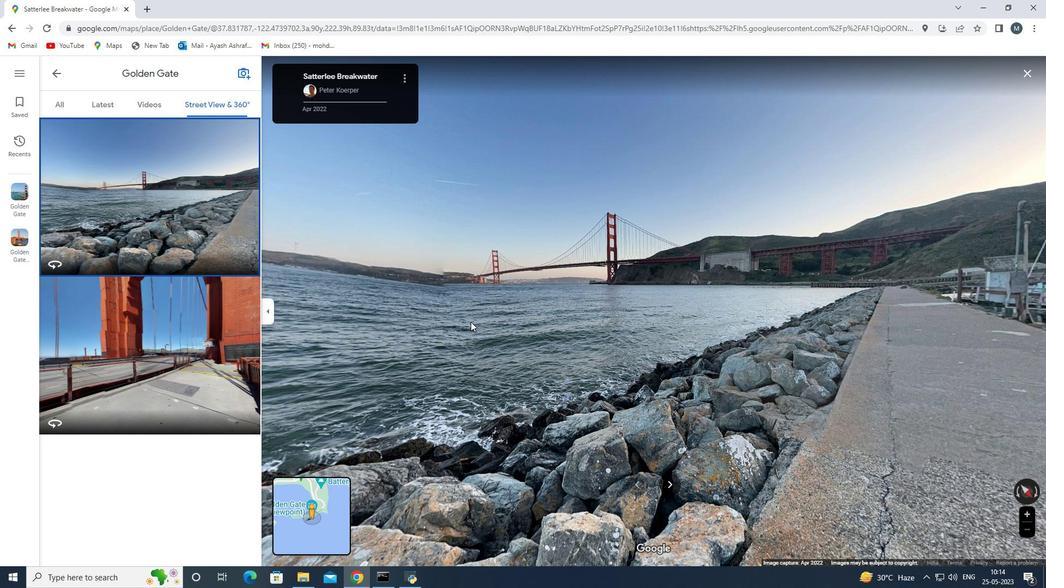 
Action: Mouse scrolled (470, 322) with delta (0, 0)
Screenshot: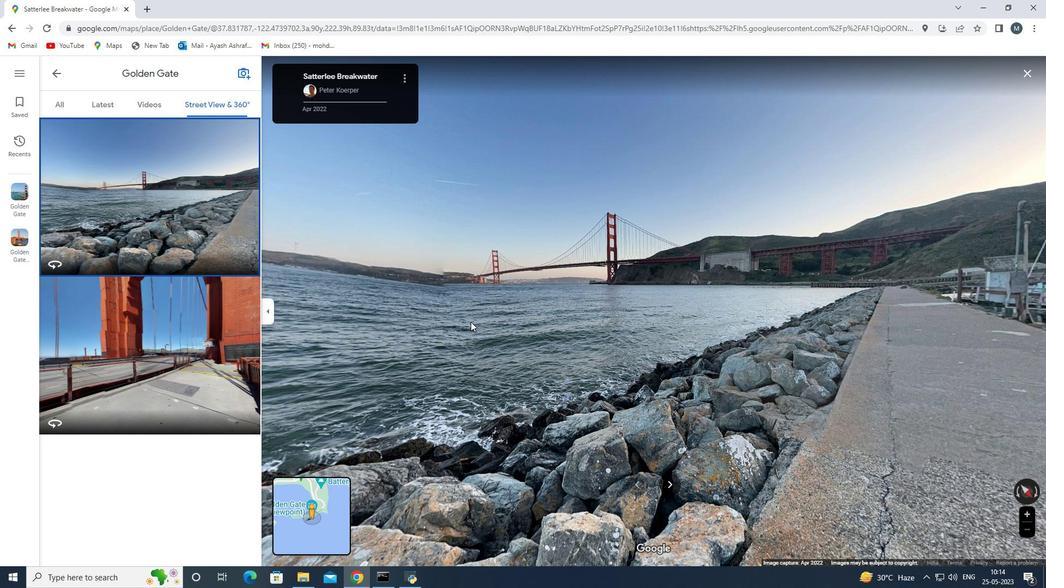 
Action: Mouse scrolled (470, 322) with delta (0, 0)
Screenshot: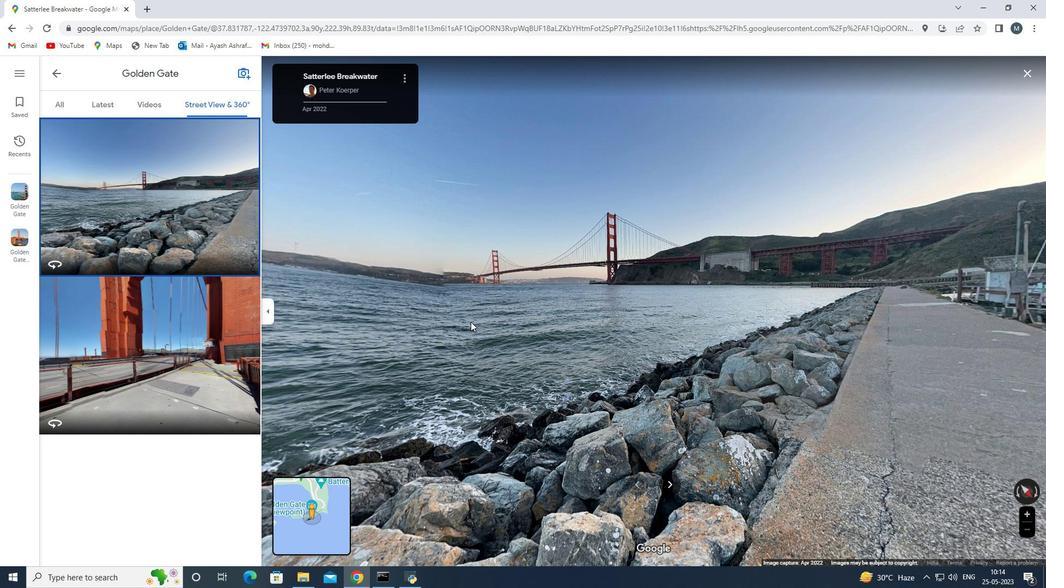 
Action: Mouse scrolled (470, 322) with delta (0, 0)
Screenshot: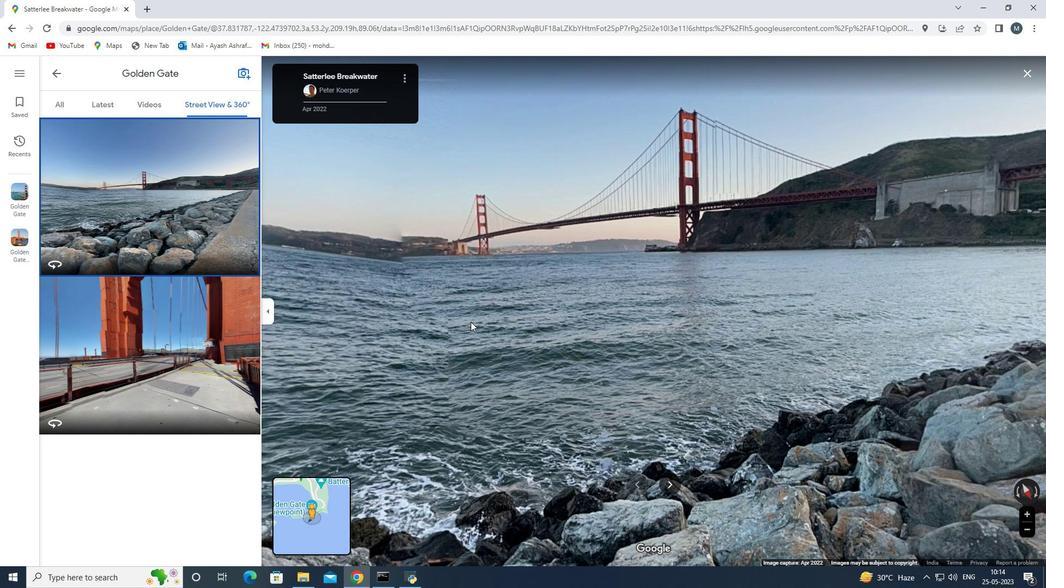 
Action: Mouse moved to (470, 322)
Screenshot: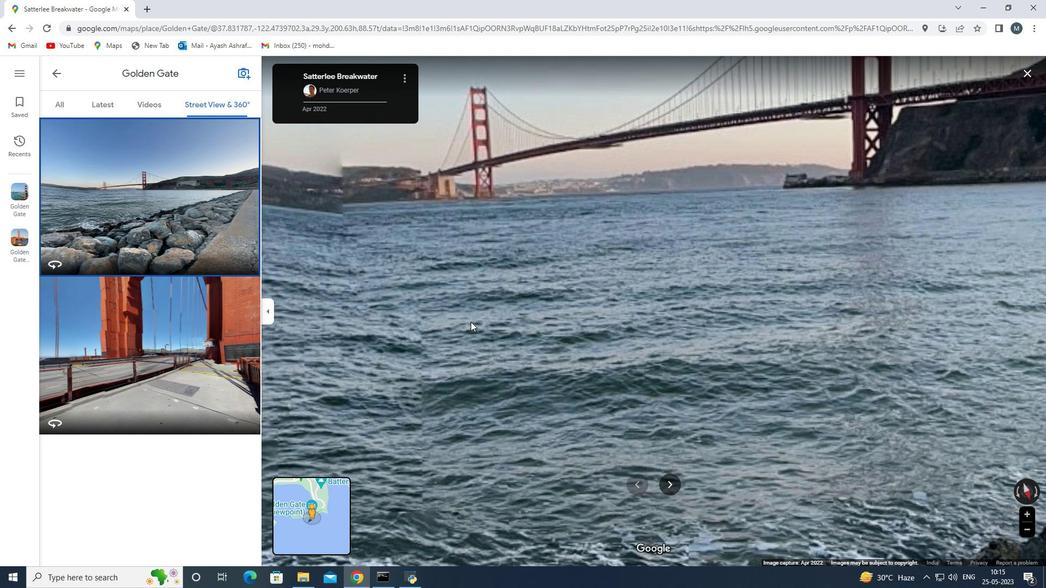 
Action: Mouse scrolled (470, 322) with delta (0, 0)
Screenshot: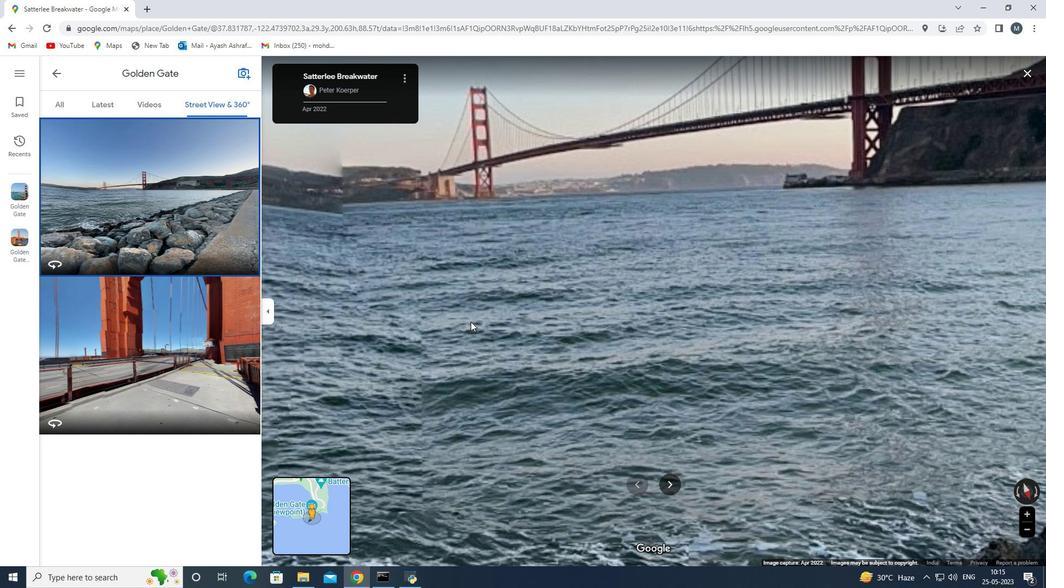 
Action: Mouse moved to (467, 321)
Screenshot: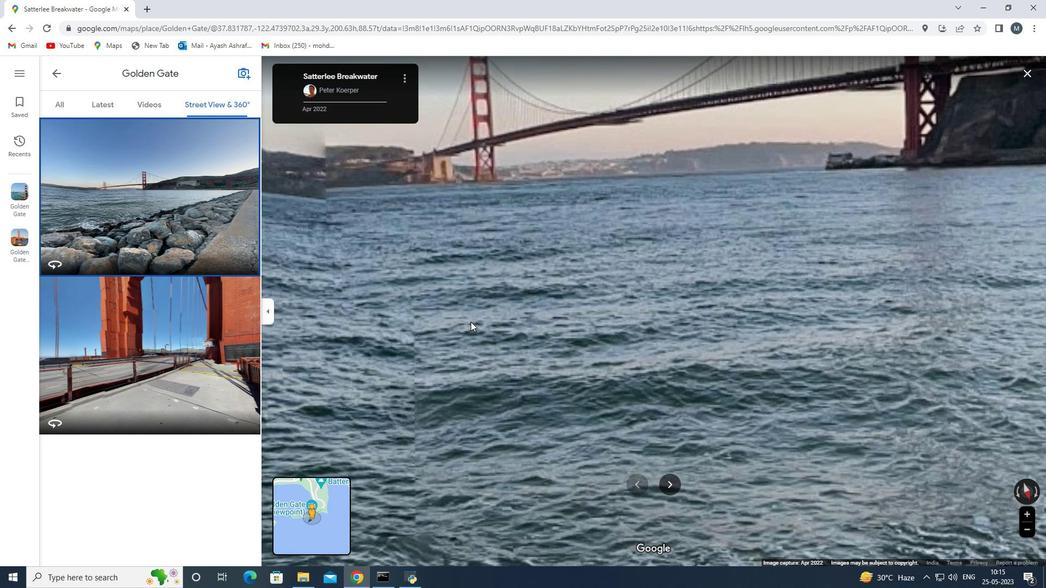 
Action: Mouse scrolled (467, 320) with delta (0, 0)
Screenshot: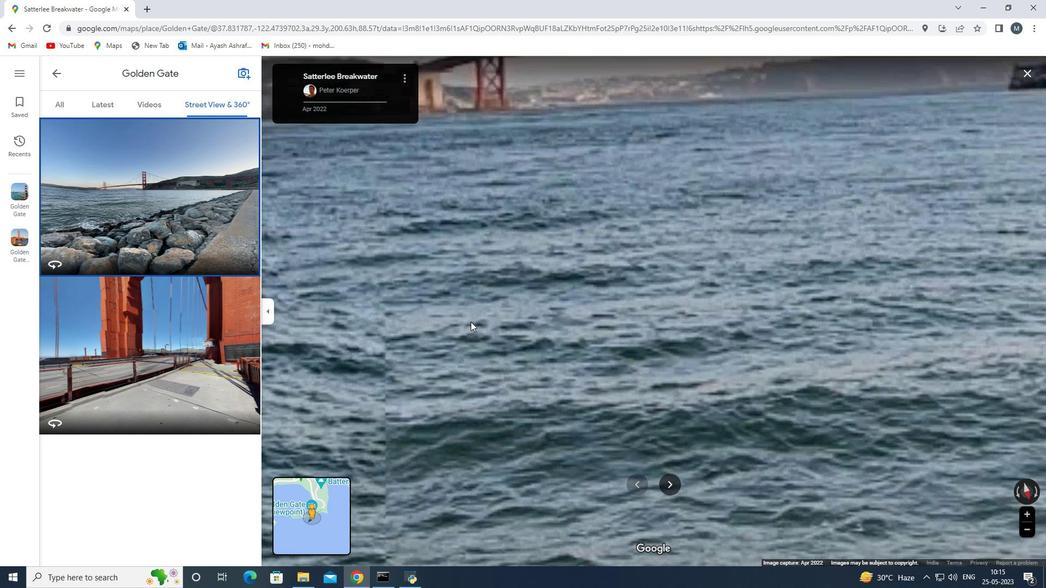 
Action: Mouse scrolled (467, 320) with delta (0, 0)
Screenshot: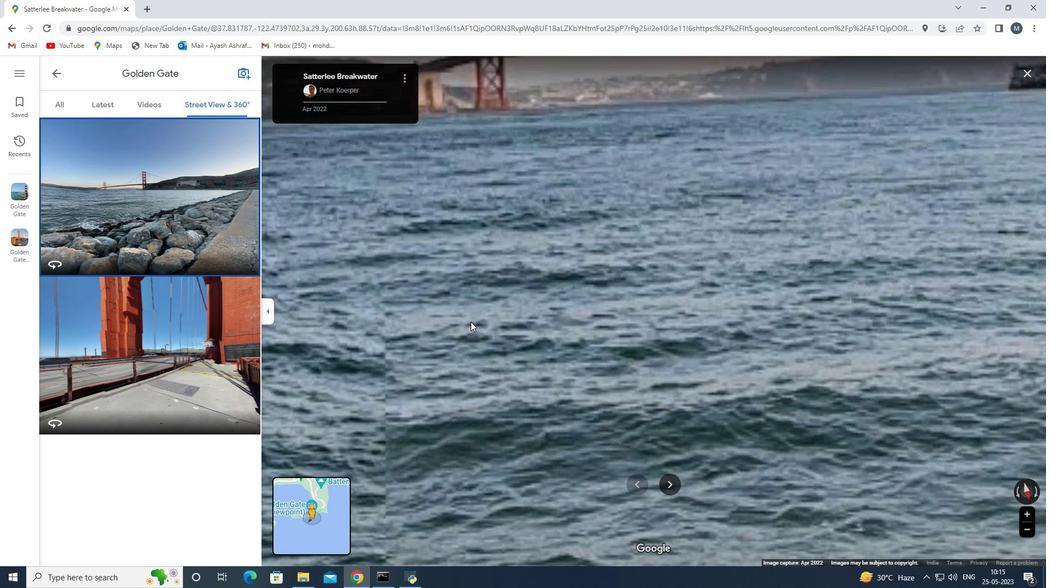 
Action: Mouse moved to (467, 320)
Screenshot: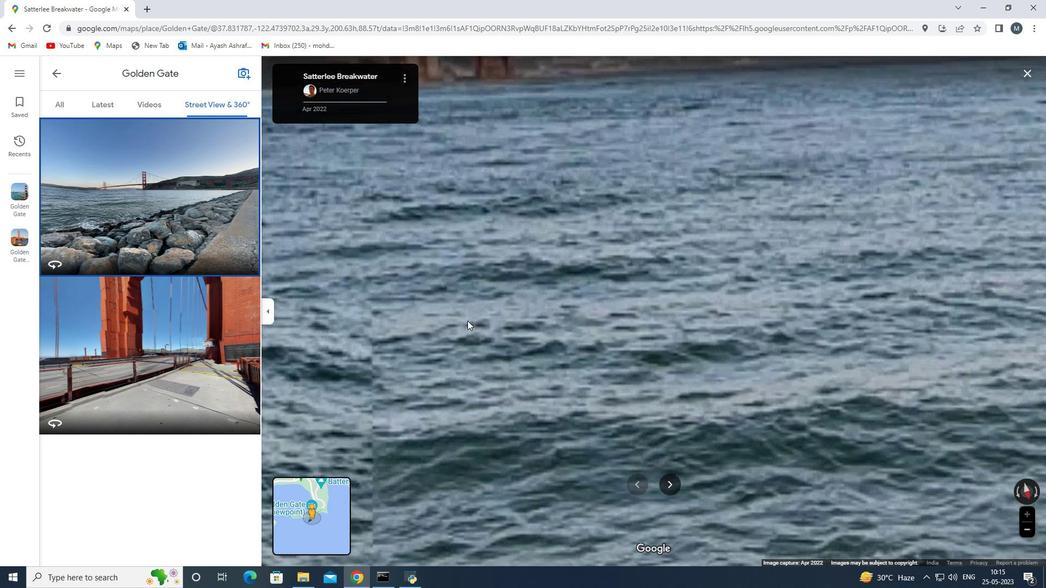 
Action: Mouse scrolled (467, 319) with delta (0, 0)
Screenshot: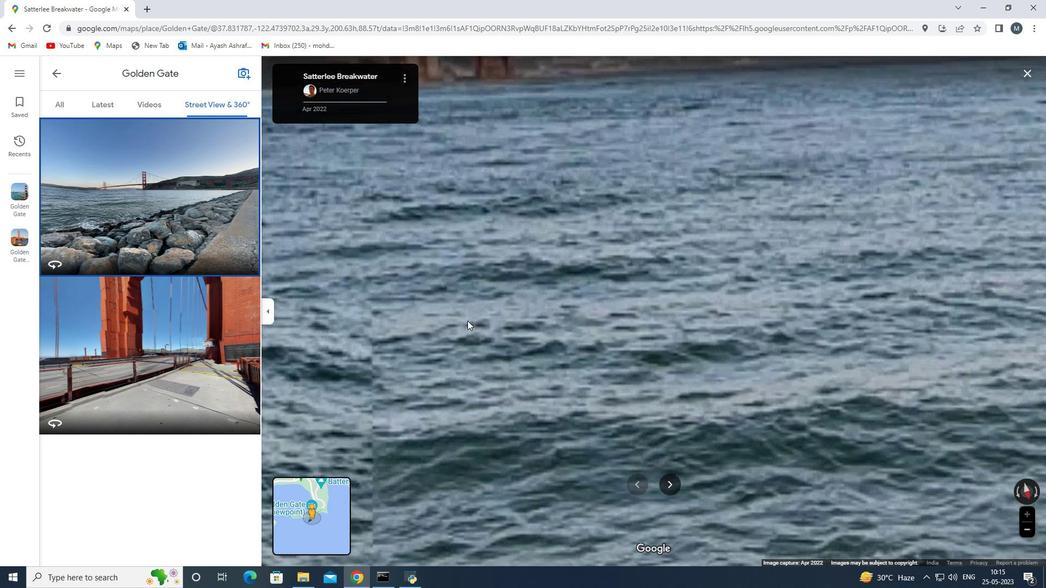 
Action: Mouse moved to (463, 316)
Screenshot: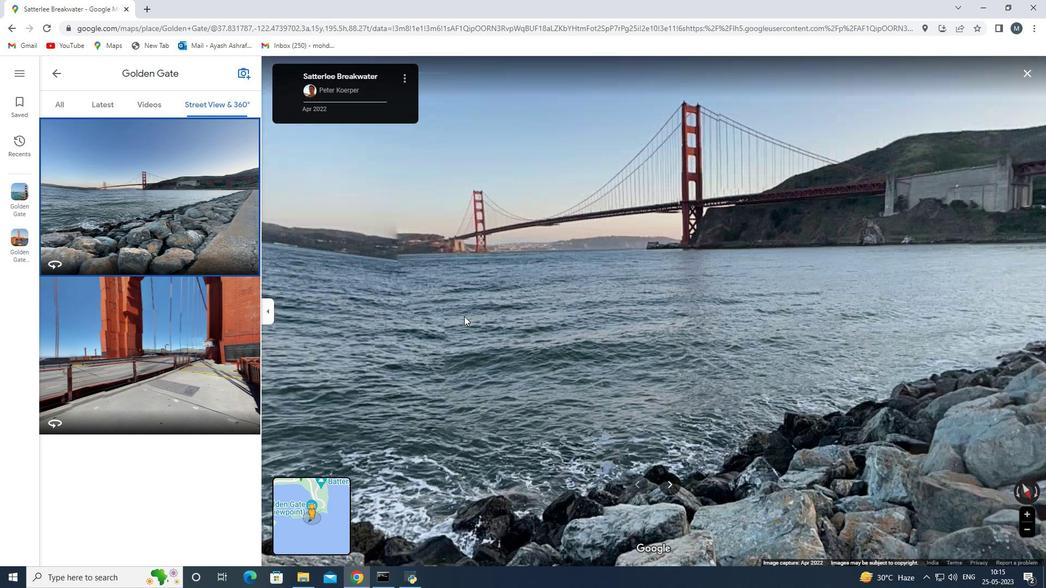 
Action: Mouse scrolled (463, 315) with delta (0, 0)
Screenshot: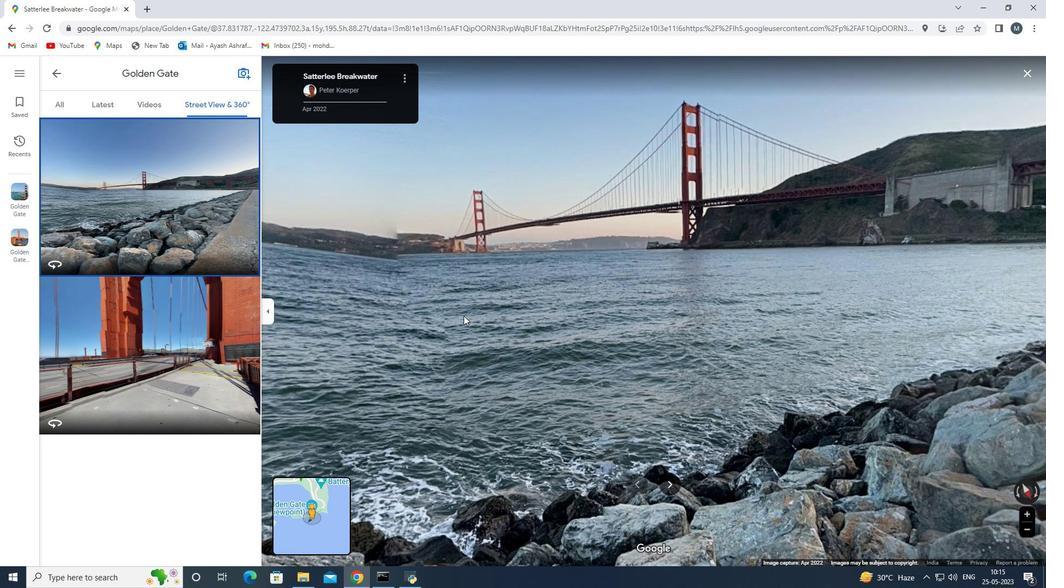 
Action: Mouse scrolled (463, 315) with delta (0, 0)
Screenshot: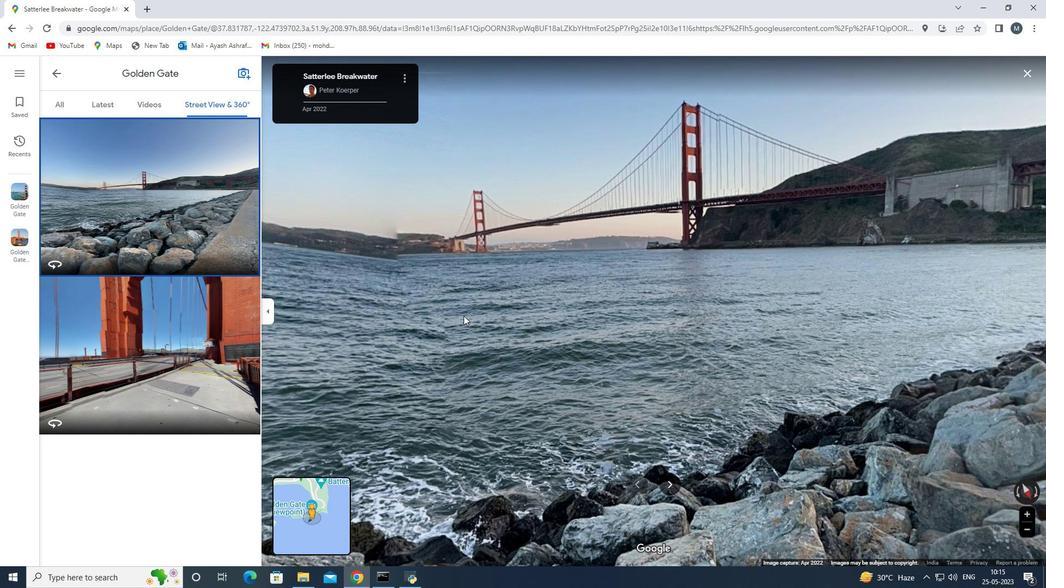 
Action: Mouse scrolled (463, 315) with delta (0, 0)
Screenshot: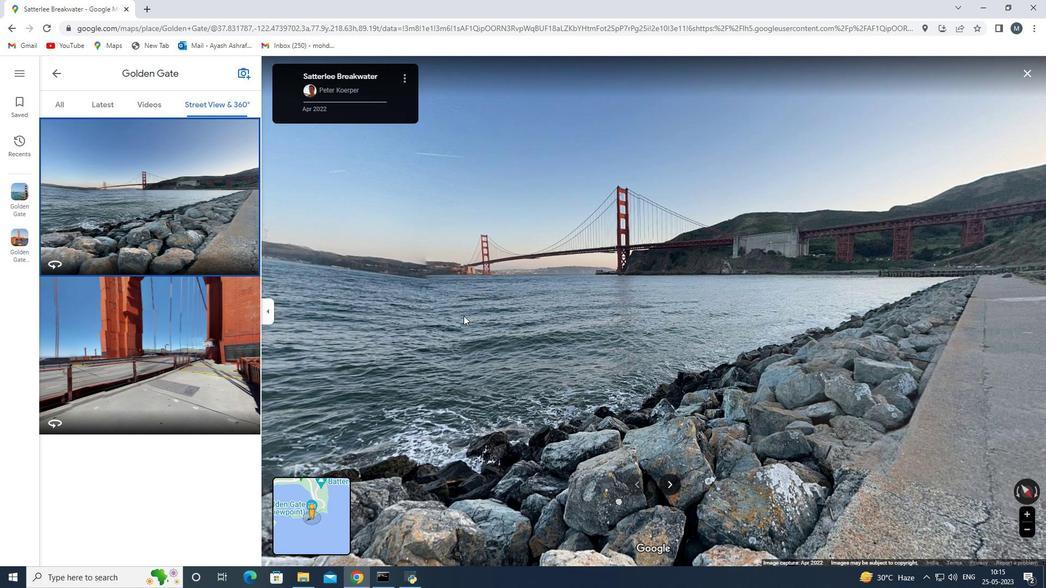 
Action: Mouse scrolled (463, 315) with delta (0, 0)
Screenshot: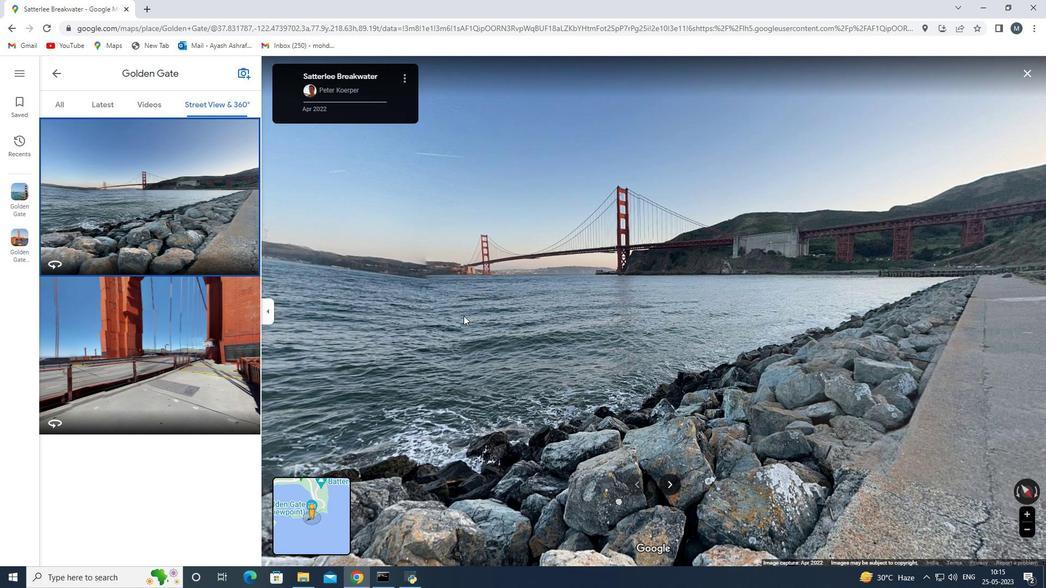
Action: Mouse scrolled (463, 316) with delta (0, 0)
Screenshot: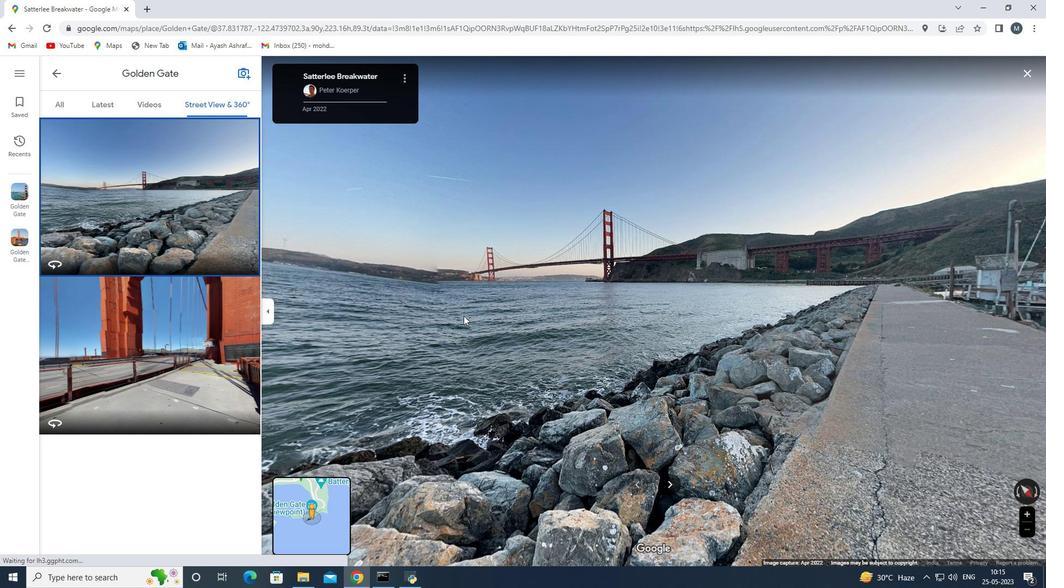 
Action: Mouse scrolled (463, 316) with delta (0, 0)
Screenshot: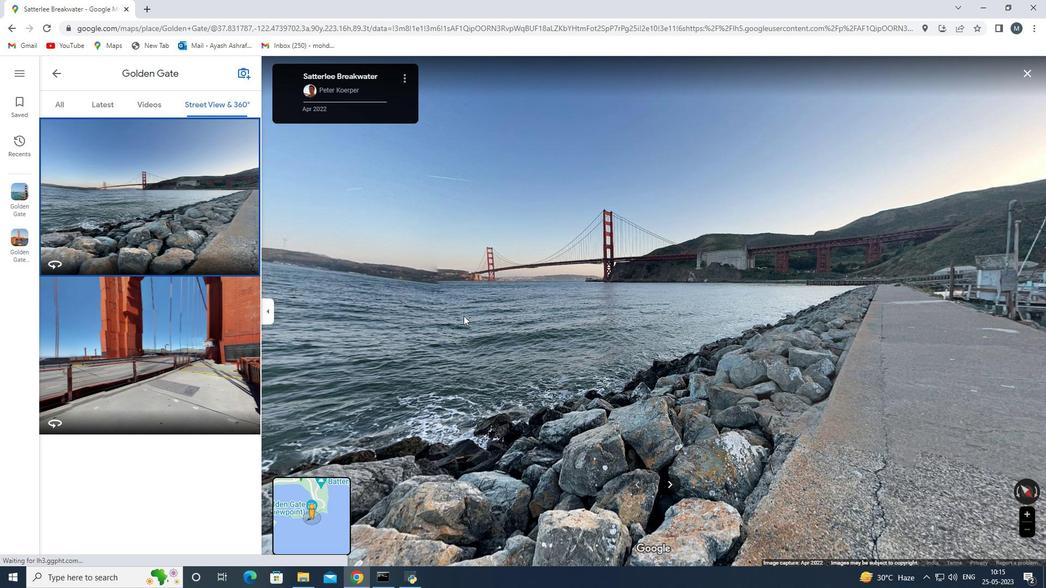
Action: Mouse scrolled (463, 316) with delta (0, 0)
Screenshot: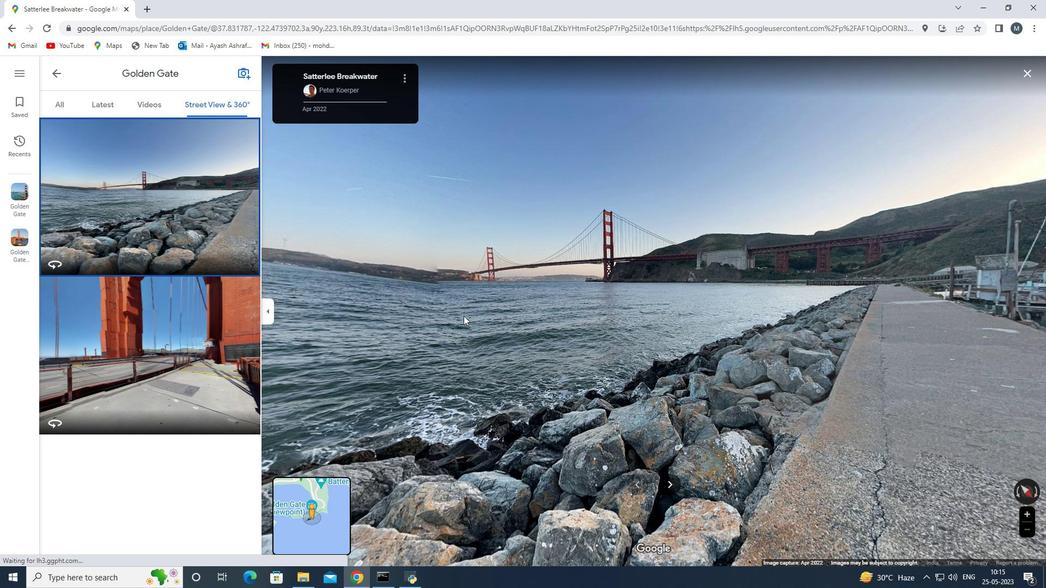 
Action: Mouse scrolled (463, 315) with delta (0, 0)
Screenshot: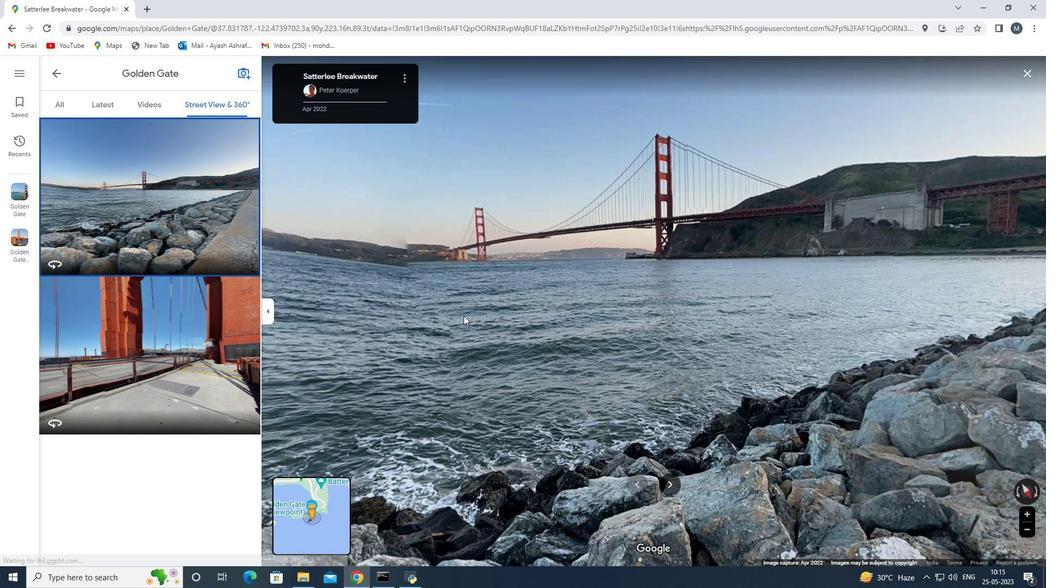 
Action: Mouse scrolled (463, 315) with delta (0, 0)
Screenshot: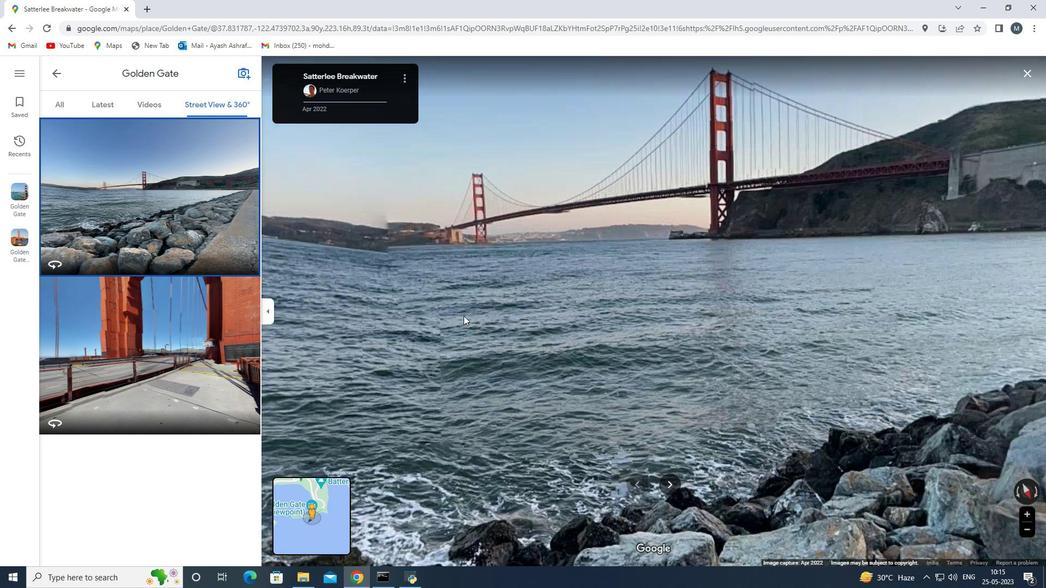 
Action: Mouse scrolled (463, 316) with delta (0, 0)
Screenshot: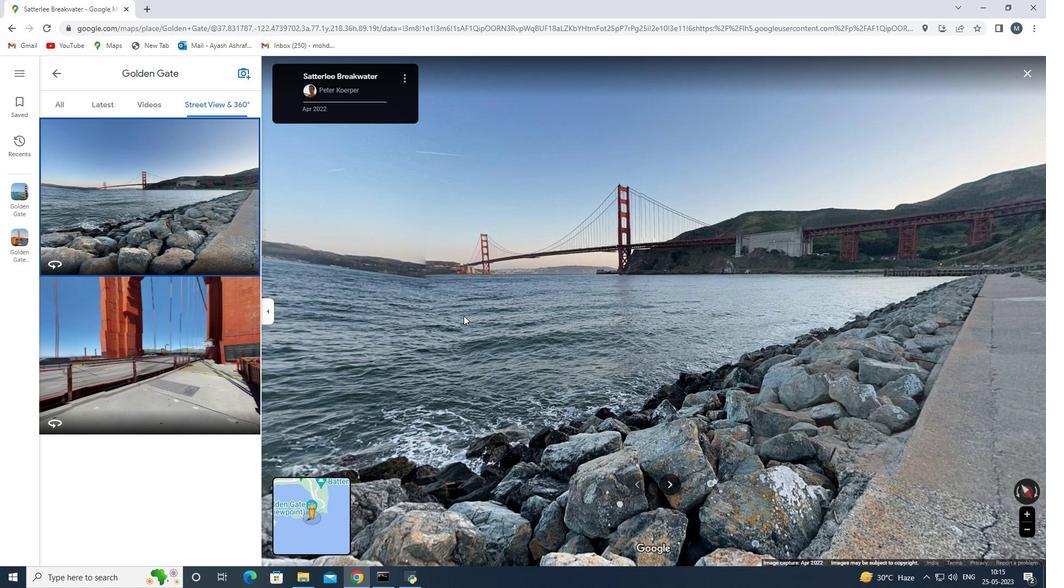 
Action: Mouse scrolled (463, 315) with delta (0, 0)
Screenshot: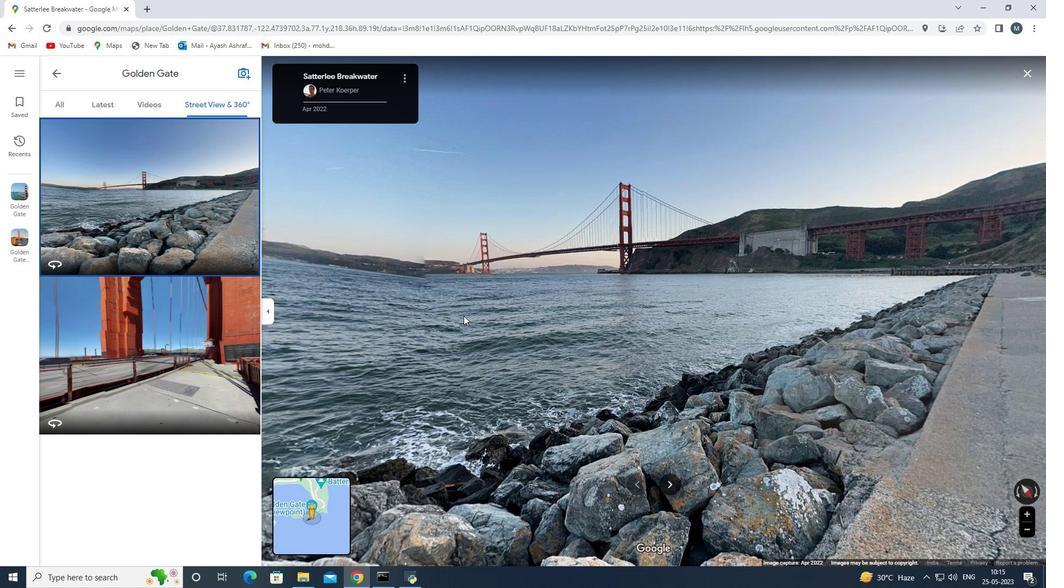 
Action: Mouse scrolled (463, 316) with delta (0, 0)
Screenshot: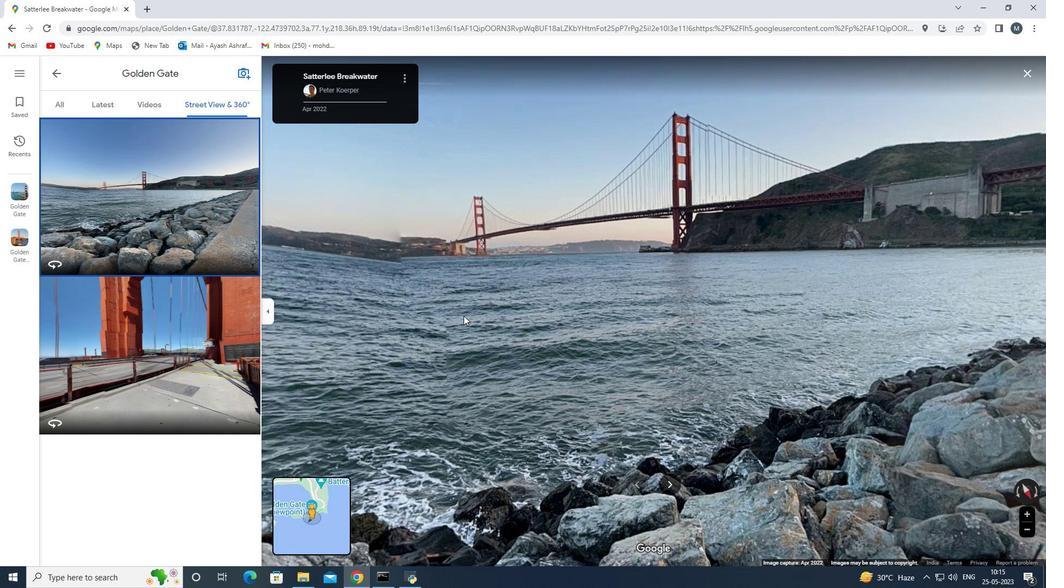 
Action: Mouse scrolled (463, 315) with delta (0, 0)
Screenshot: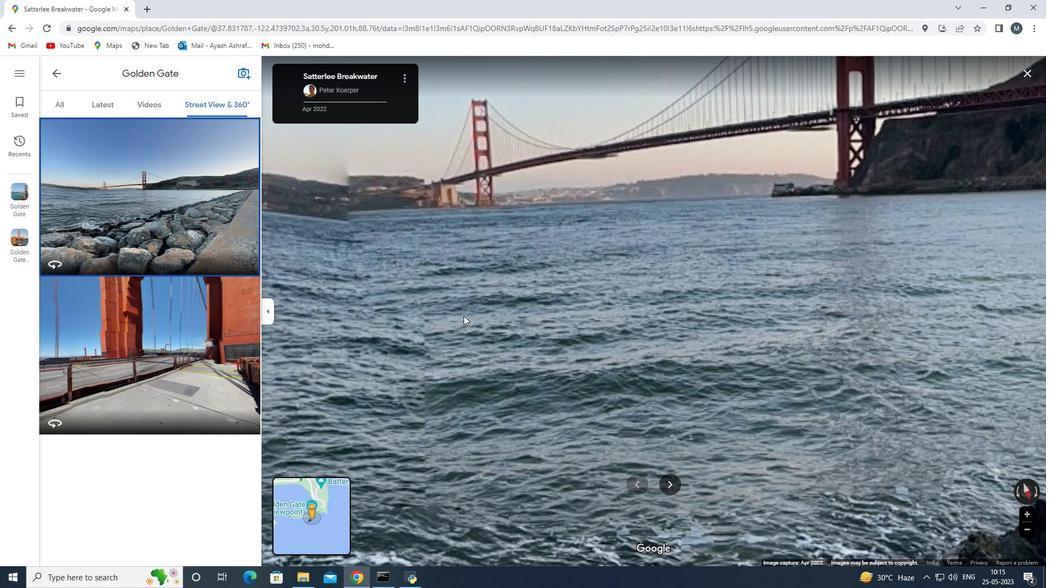 
Action: Mouse scrolled (463, 316) with delta (0, 0)
Screenshot: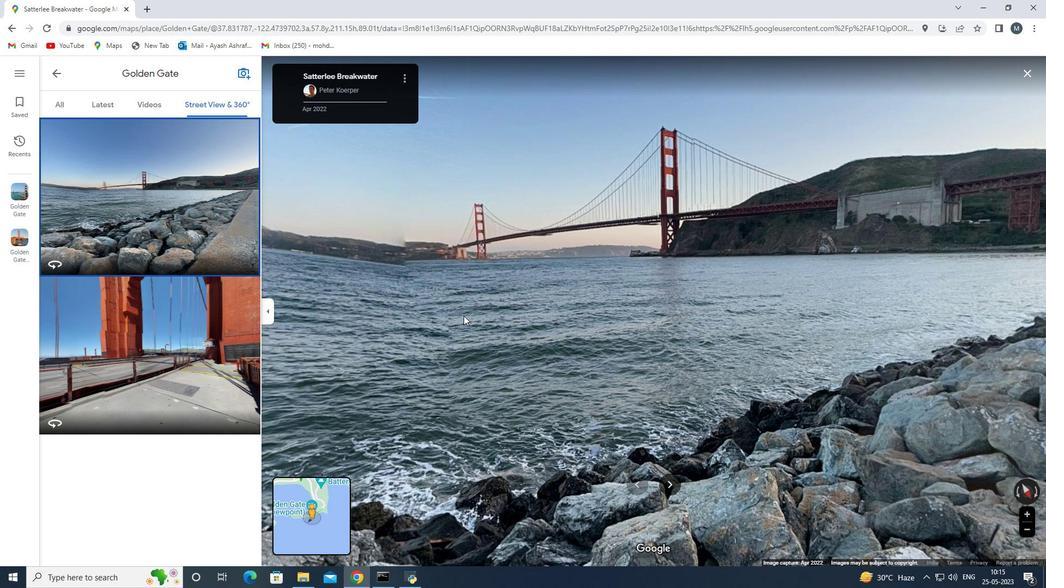 
Action: Mouse scrolled (463, 316) with delta (0, 0)
Screenshot: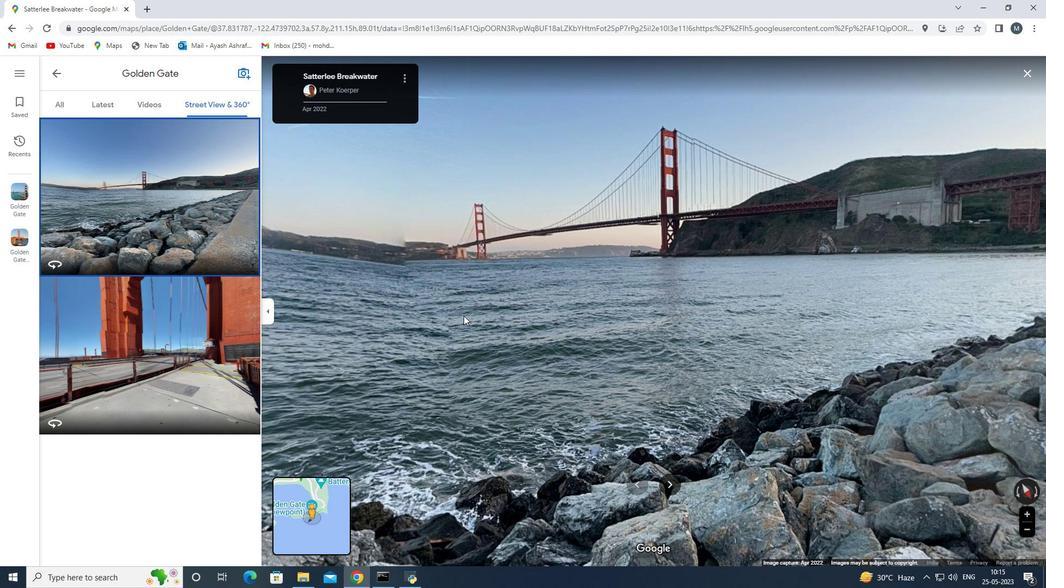
Action: Mouse scrolled (463, 316) with delta (0, 0)
Screenshot: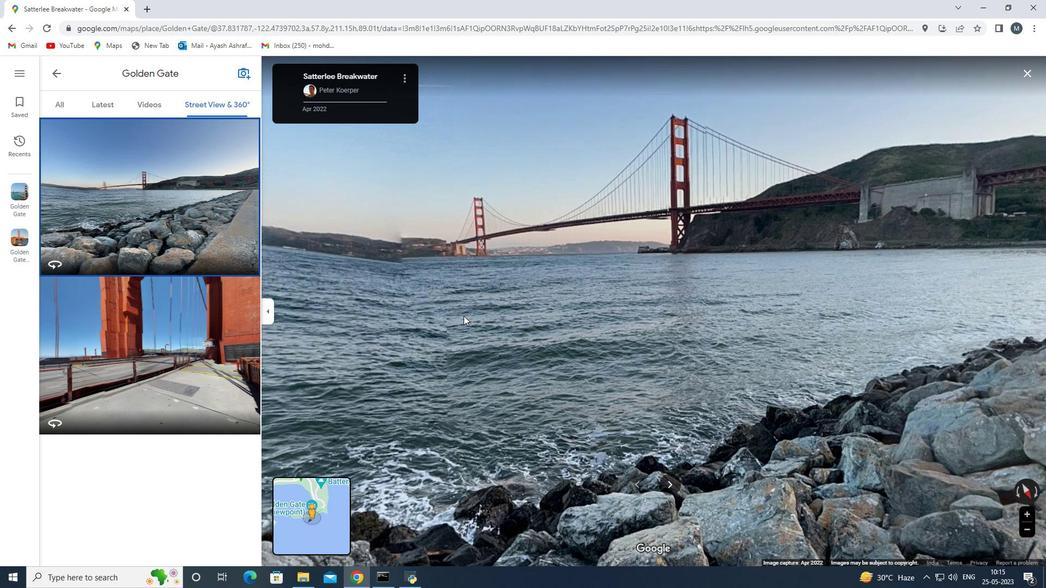
Action: Mouse scrolled (463, 316) with delta (0, 0)
Screenshot: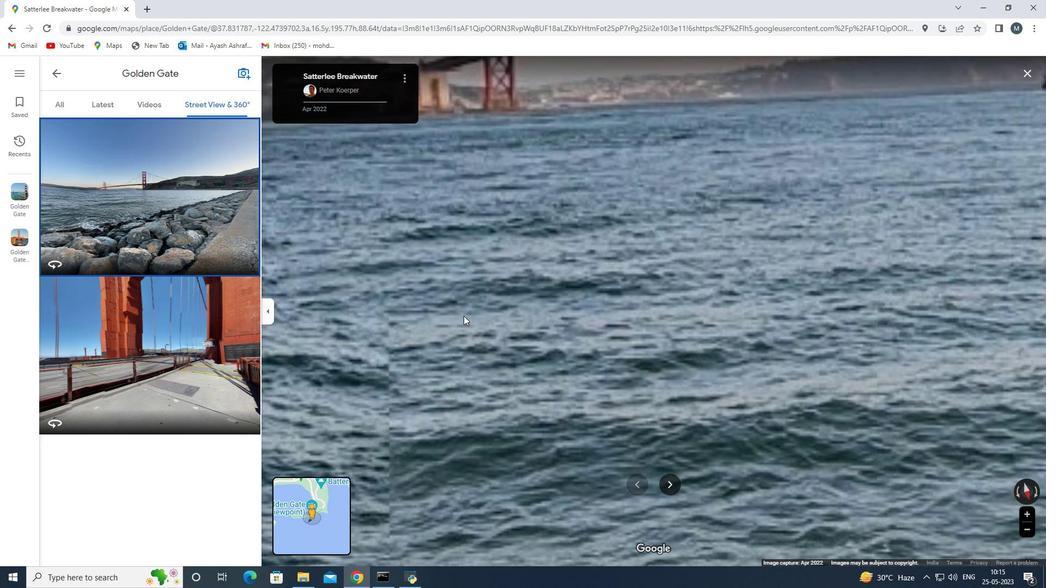 
Action: Mouse scrolled (463, 315) with delta (0, 0)
Screenshot: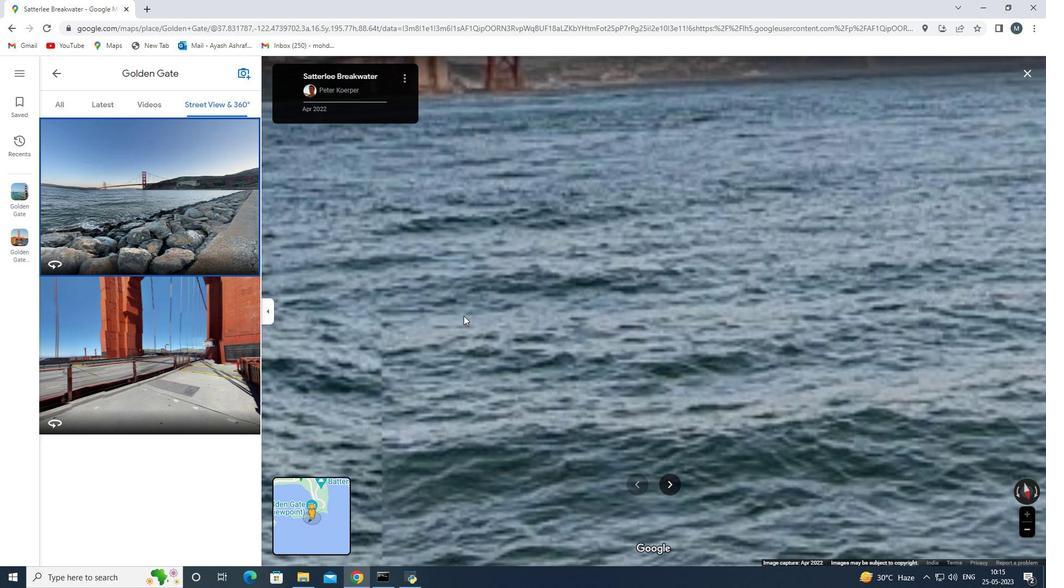 
Action: Mouse scrolled (463, 315) with delta (0, 0)
Screenshot: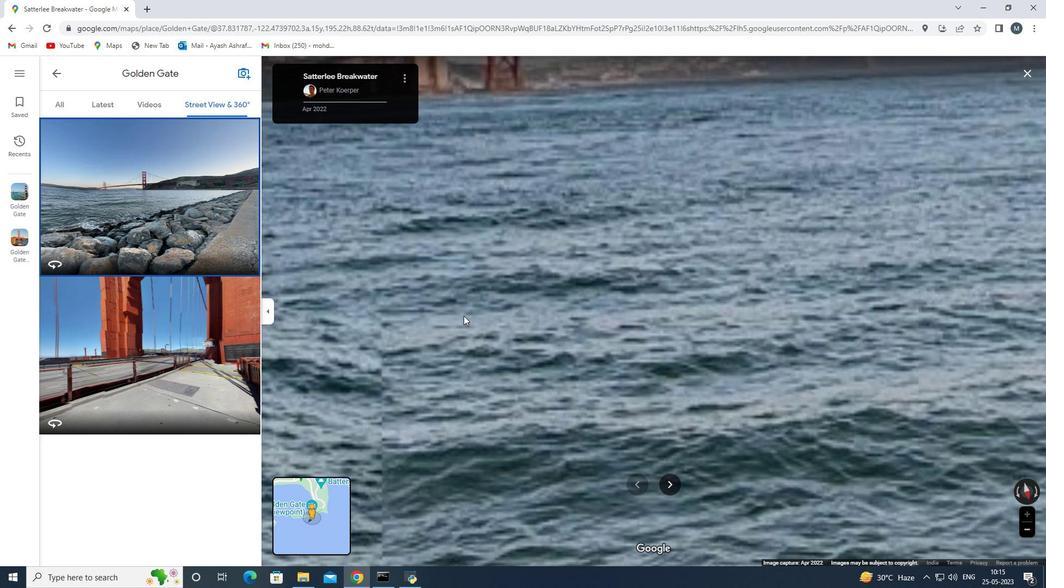 
Action: Mouse moved to (450, 279)
Screenshot: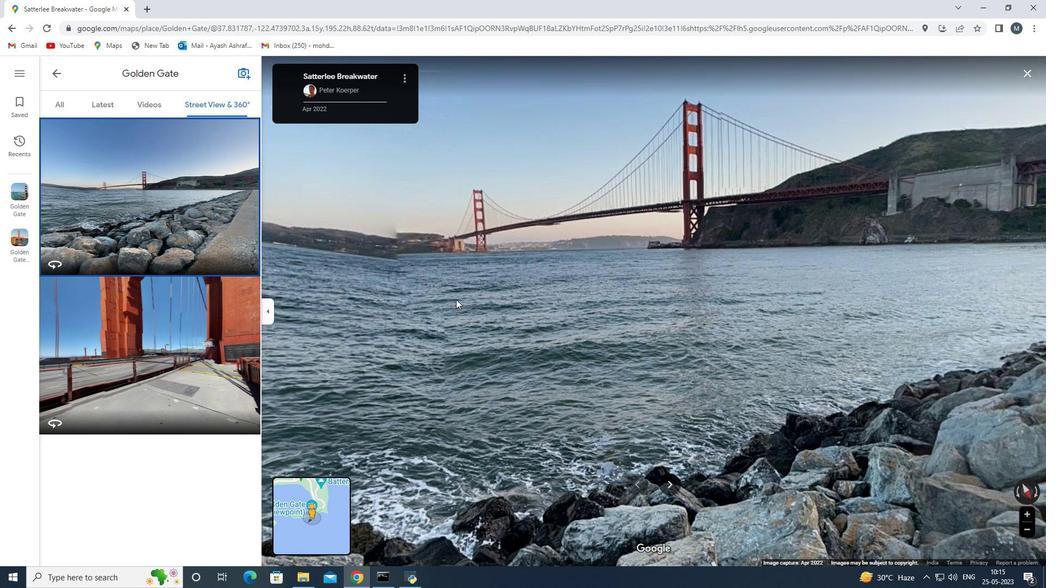 
Action: Mouse scrolled (450, 278) with delta (0, 0)
Screenshot: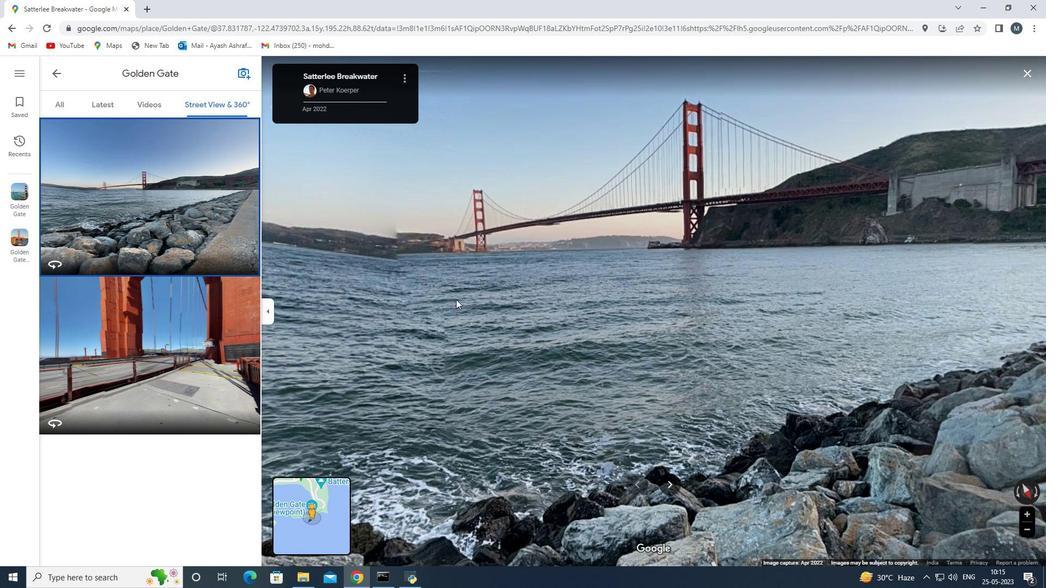 
Action: Mouse scrolled (450, 278) with delta (0, 0)
Screenshot: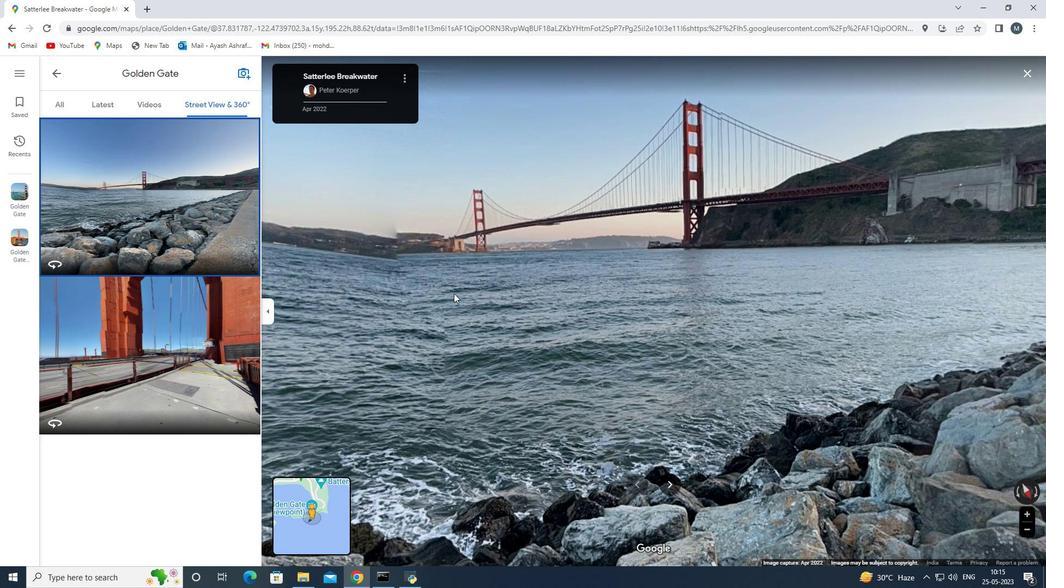 
Action: Mouse scrolled (450, 278) with delta (0, 0)
Screenshot: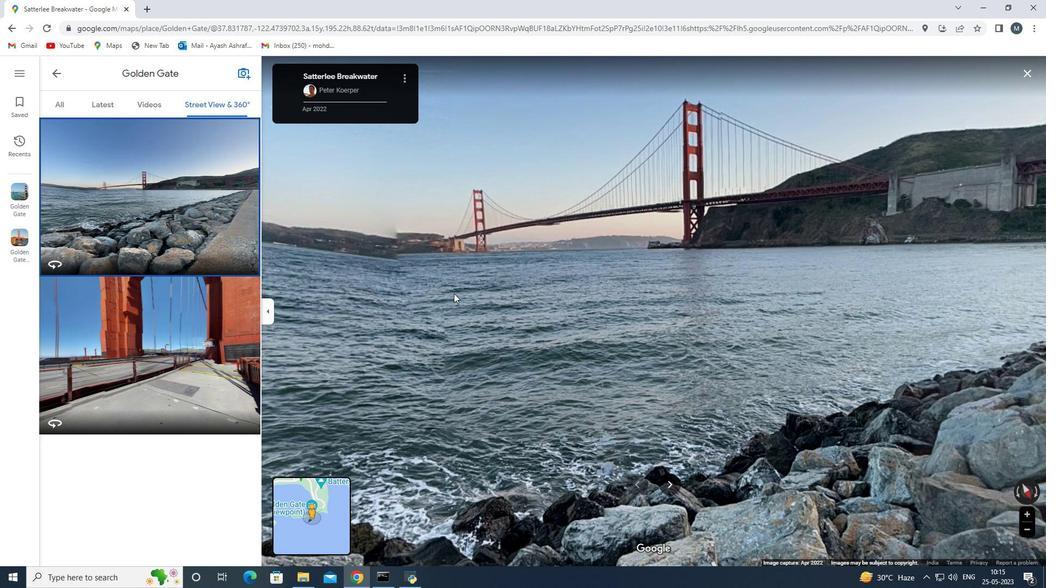 
Action: Mouse scrolled (450, 278) with delta (0, 0)
Screenshot: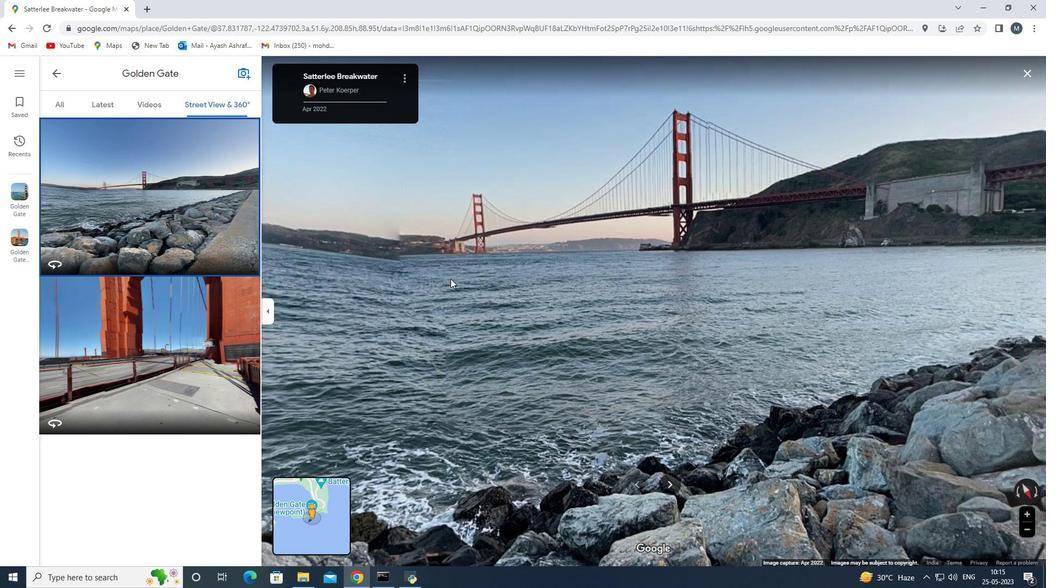 
Action: Mouse scrolled (450, 278) with delta (0, 0)
Screenshot: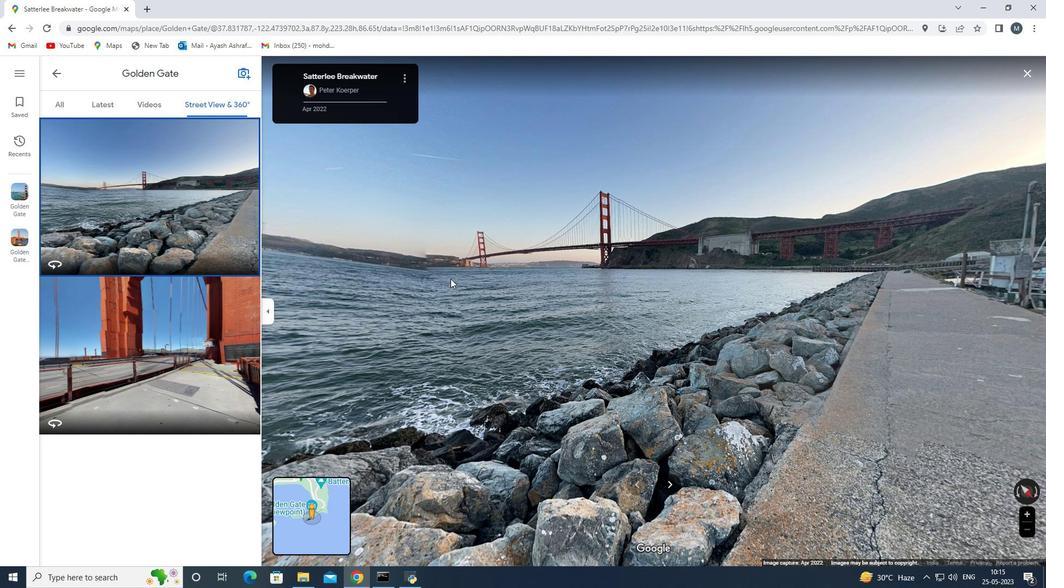 
Action: Mouse scrolled (450, 279) with delta (0, 0)
Screenshot: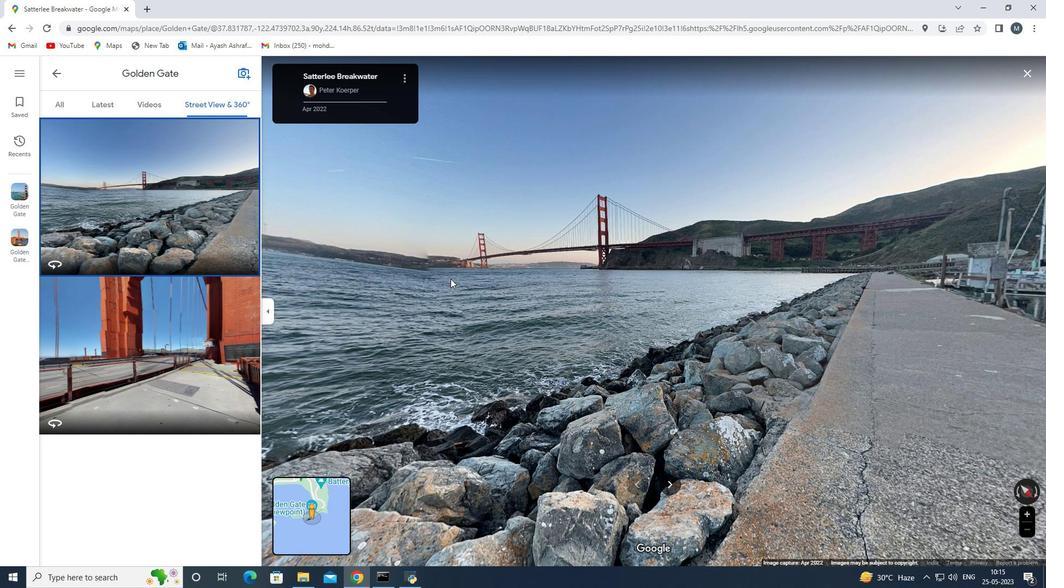 
Action: Mouse scrolled (450, 279) with delta (0, 0)
Screenshot: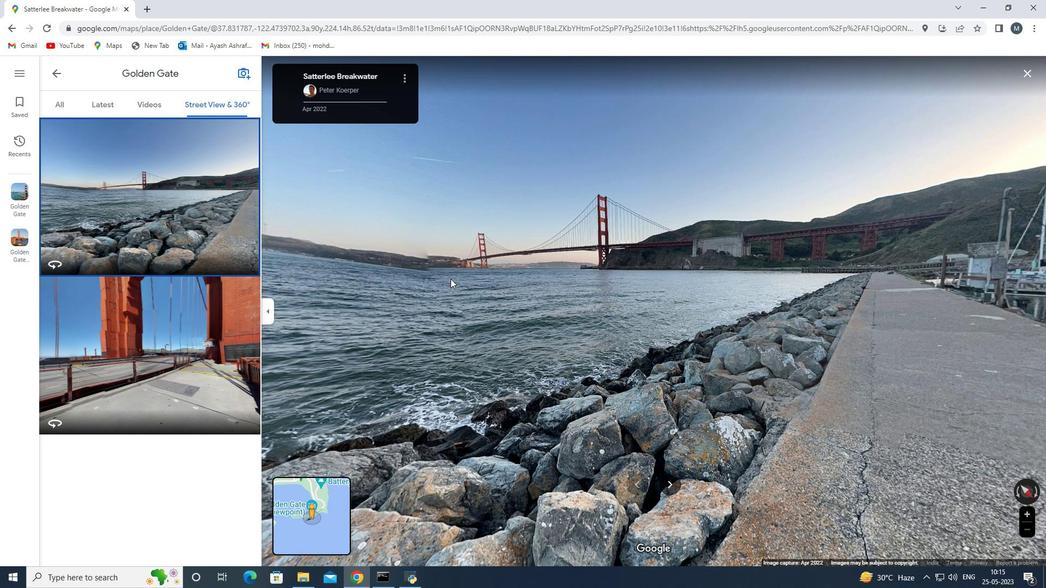 
Action: Mouse scrolled (450, 278) with delta (0, 0)
Screenshot: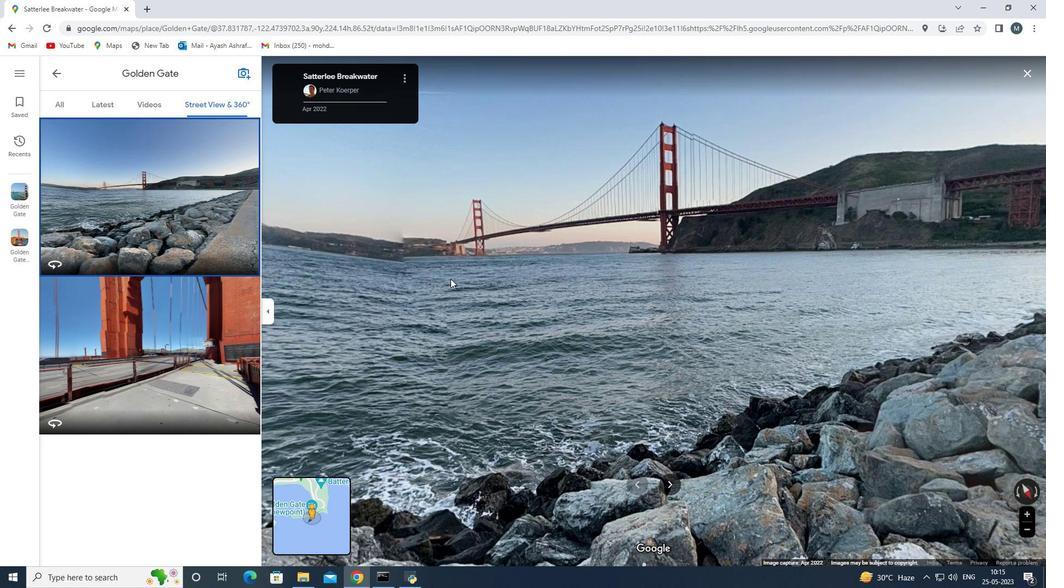
Action: Mouse scrolled (450, 278) with delta (0, 0)
Screenshot: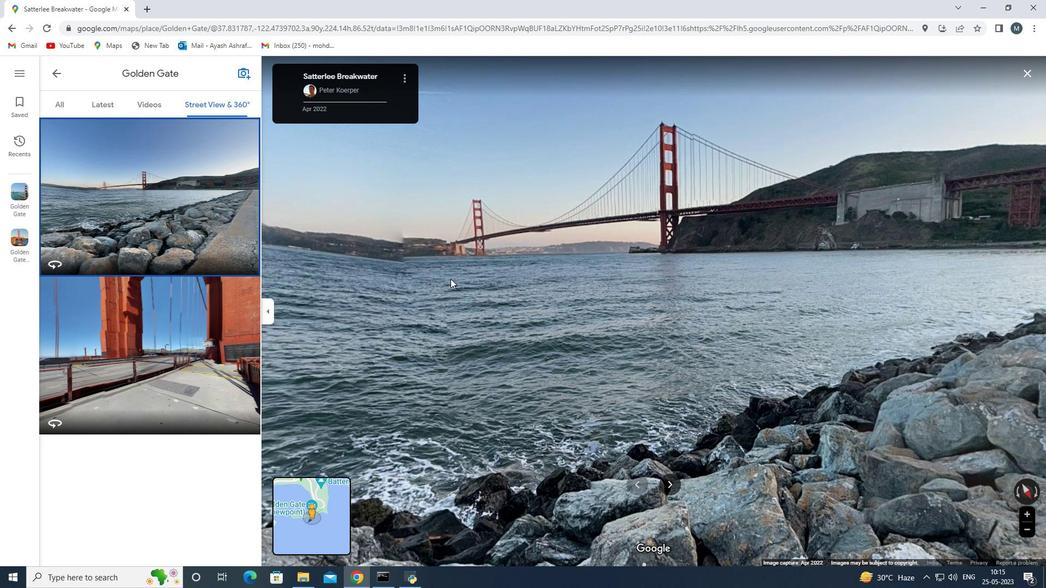 
Action: Mouse scrolled (450, 278) with delta (0, 0)
Screenshot: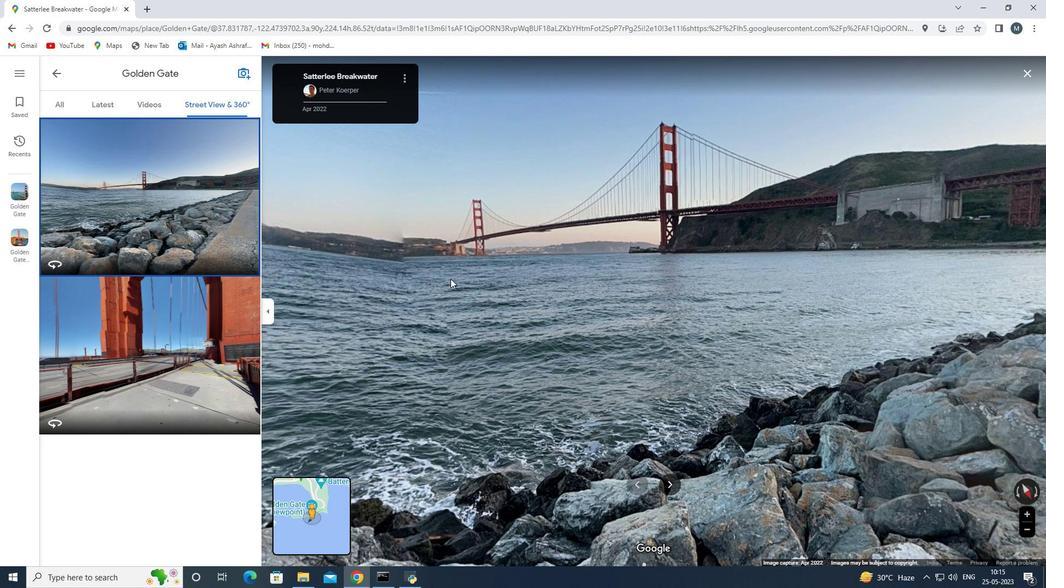 
Action: Mouse scrolled (450, 278) with delta (0, 0)
Screenshot: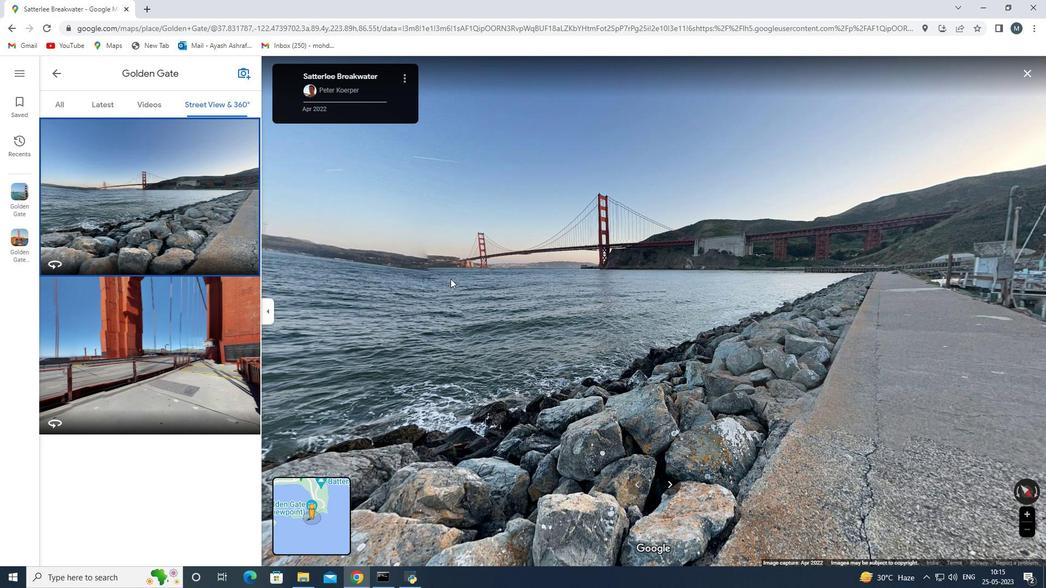 
Action: Mouse scrolled (450, 279) with delta (0, 0)
Screenshot: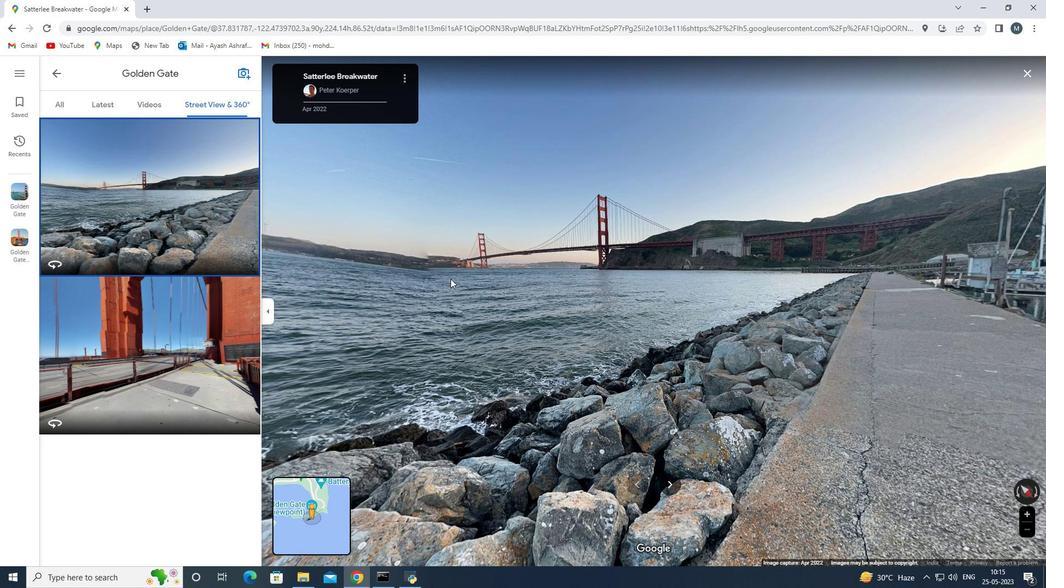 
Action: Mouse scrolled (450, 279) with delta (0, 0)
Screenshot: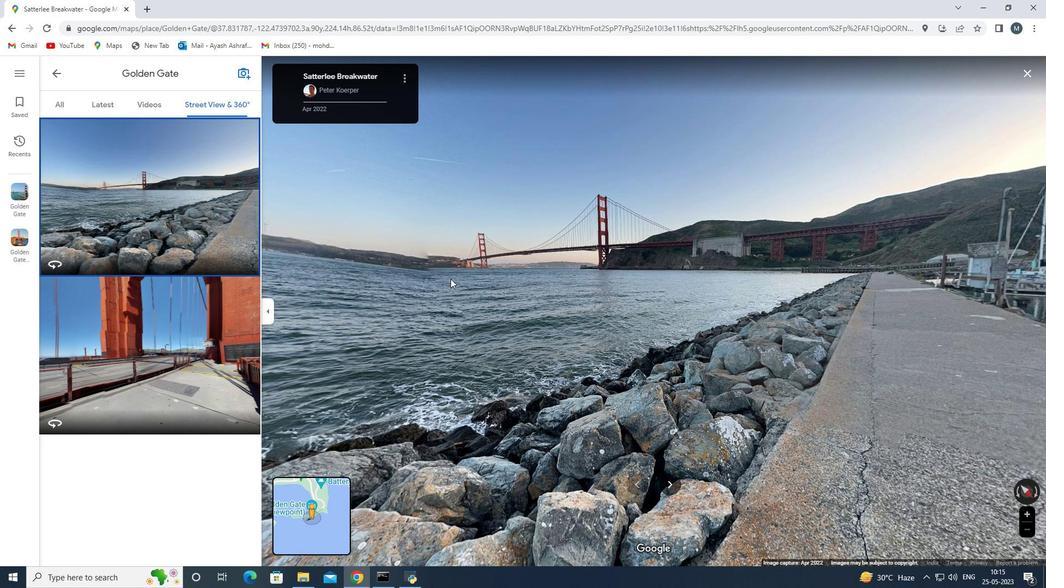 
